 Task: Search one way flight ticket for 4 adults, 2 children, 2 infants in seat and 1 infant on lap in premium economy from Obyan,saipan Island: Saipan International Airport (francisco C. Ada) to Jacksonville: Albert J. Ellis Airport on 5-3-2023. Choice of flights is Frontier. Number of bags: 2 carry on bags. Price is upto 25000. Outbound departure time preference is 4:00.
Action: Mouse moved to (422, 358)
Screenshot: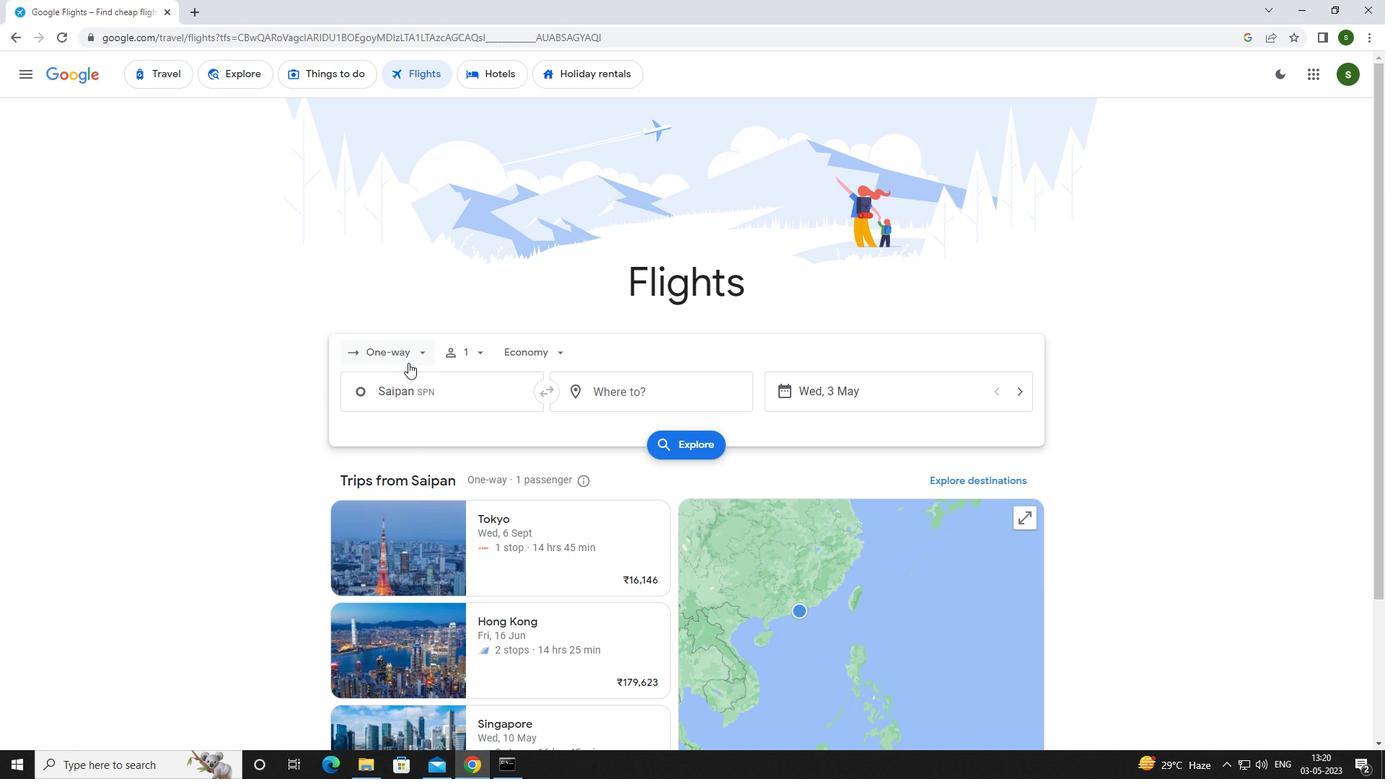 
Action: Mouse pressed left at (422, 358)
Screenshot: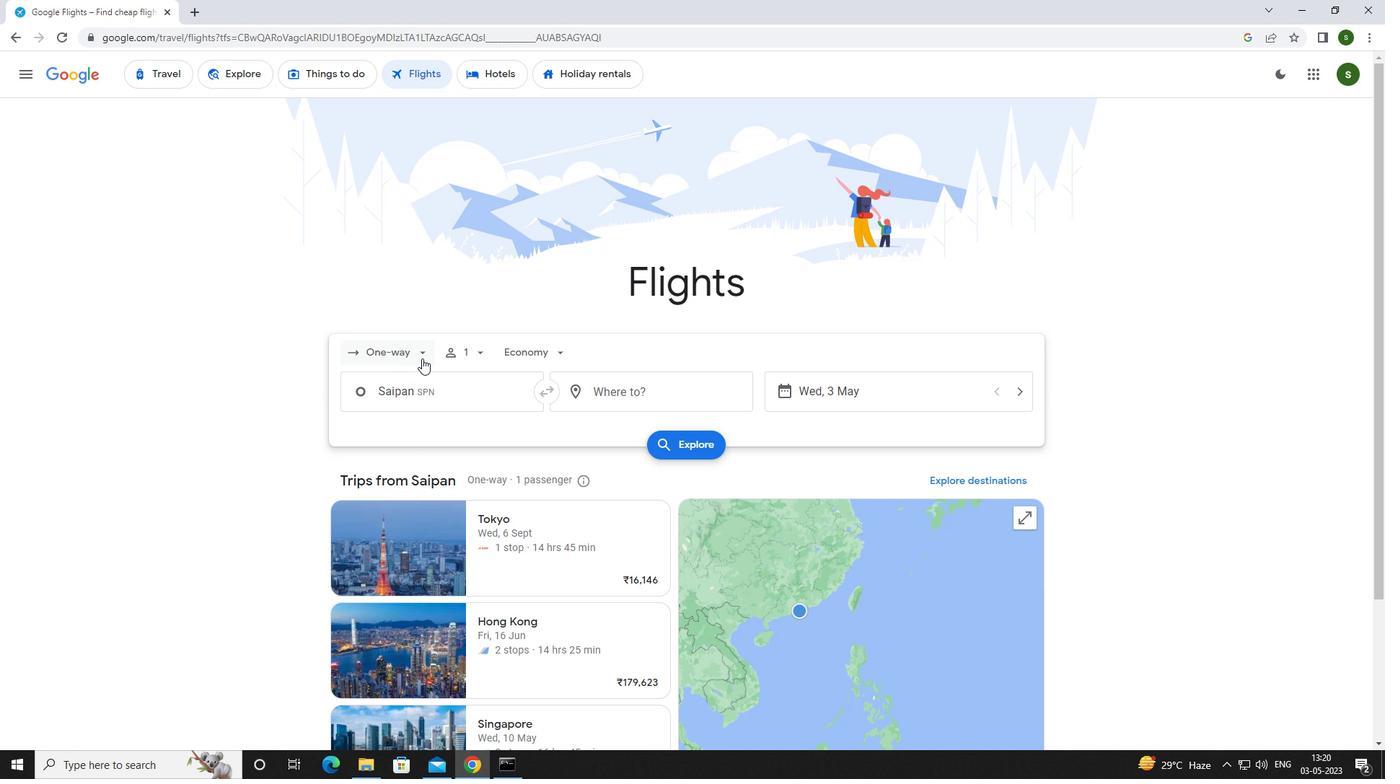 
Action: Mouse moved to (428, 413)
Screenshot: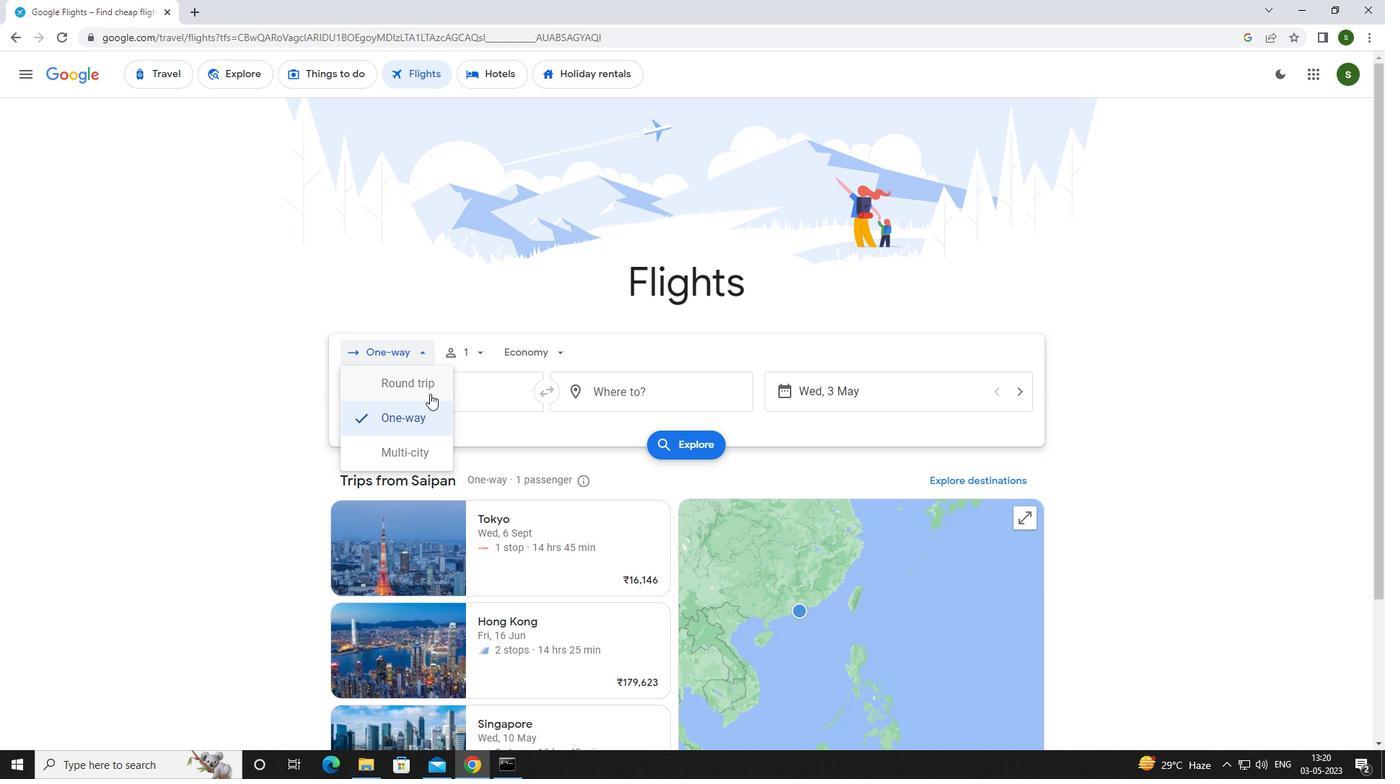 
Action: Mouse pressed left at (428, 413)
Screenshot: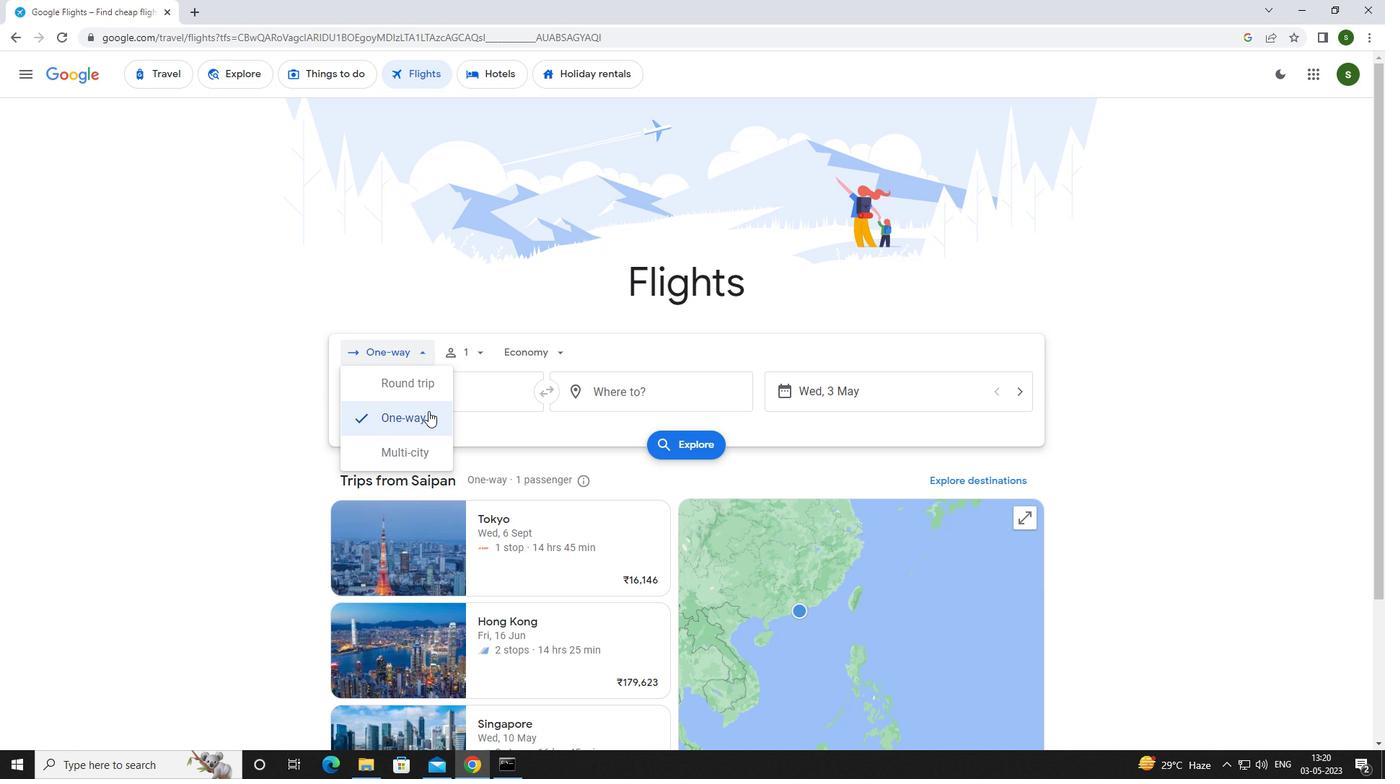 
Action: Mouse moved to (477, 352)
Screenshot: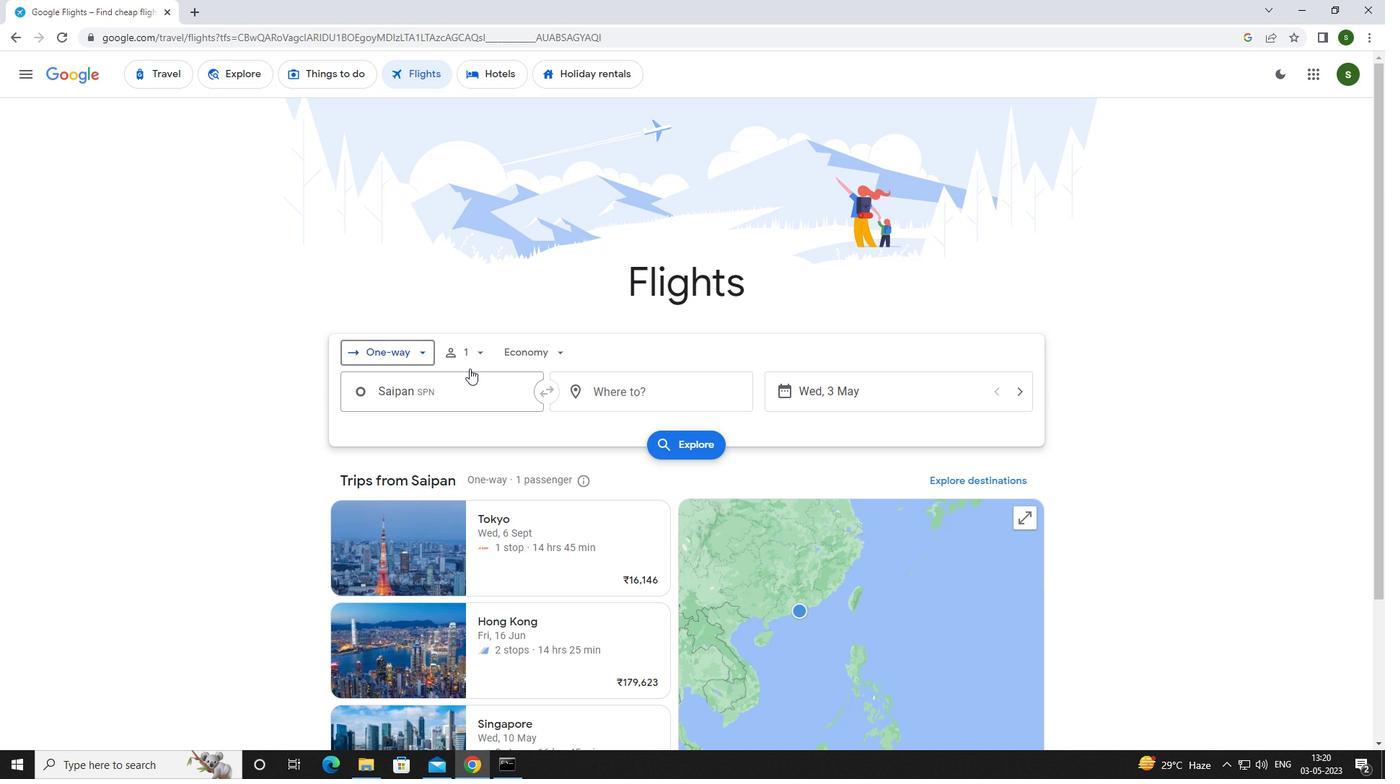 
Action: Mouse pressed left at (477, 352)
Screenshot: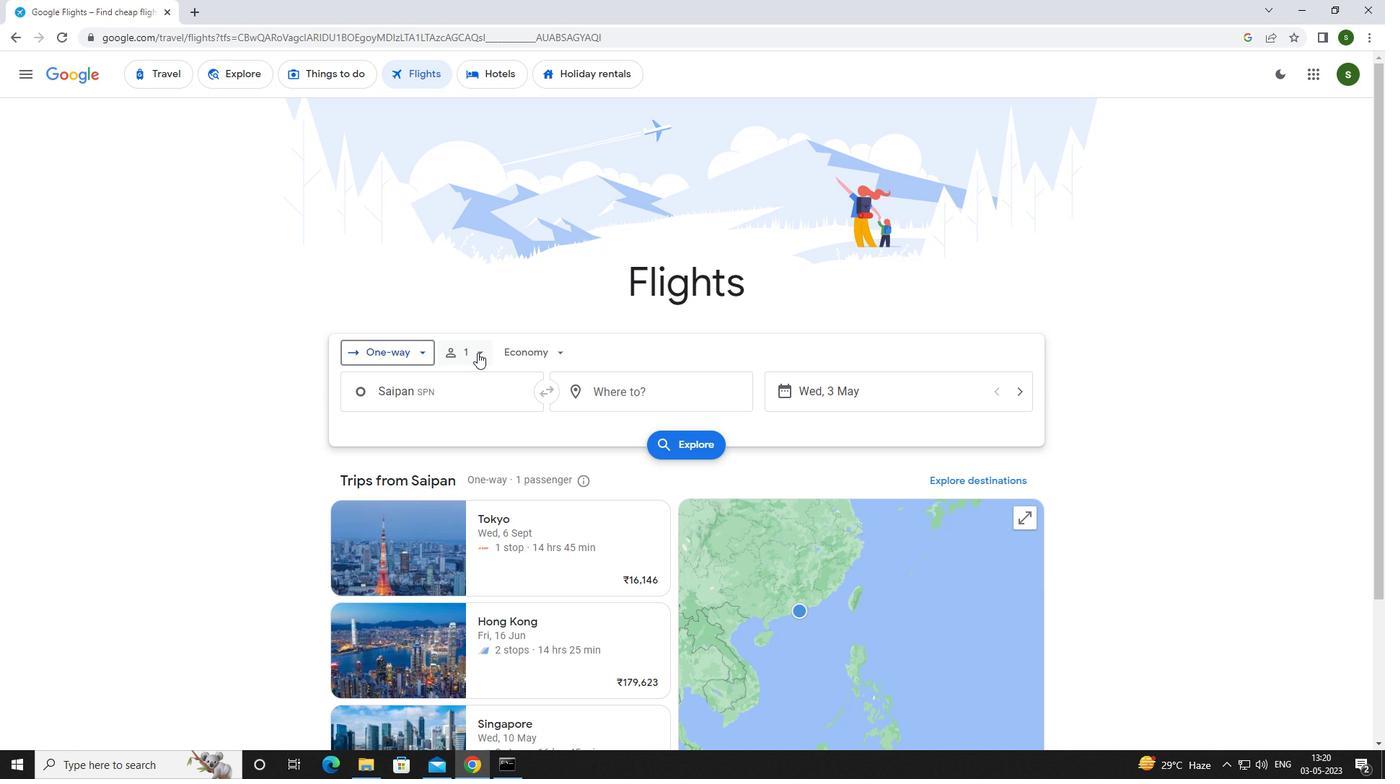 
Action: Mouse moved to (591, 387)
Screenshot: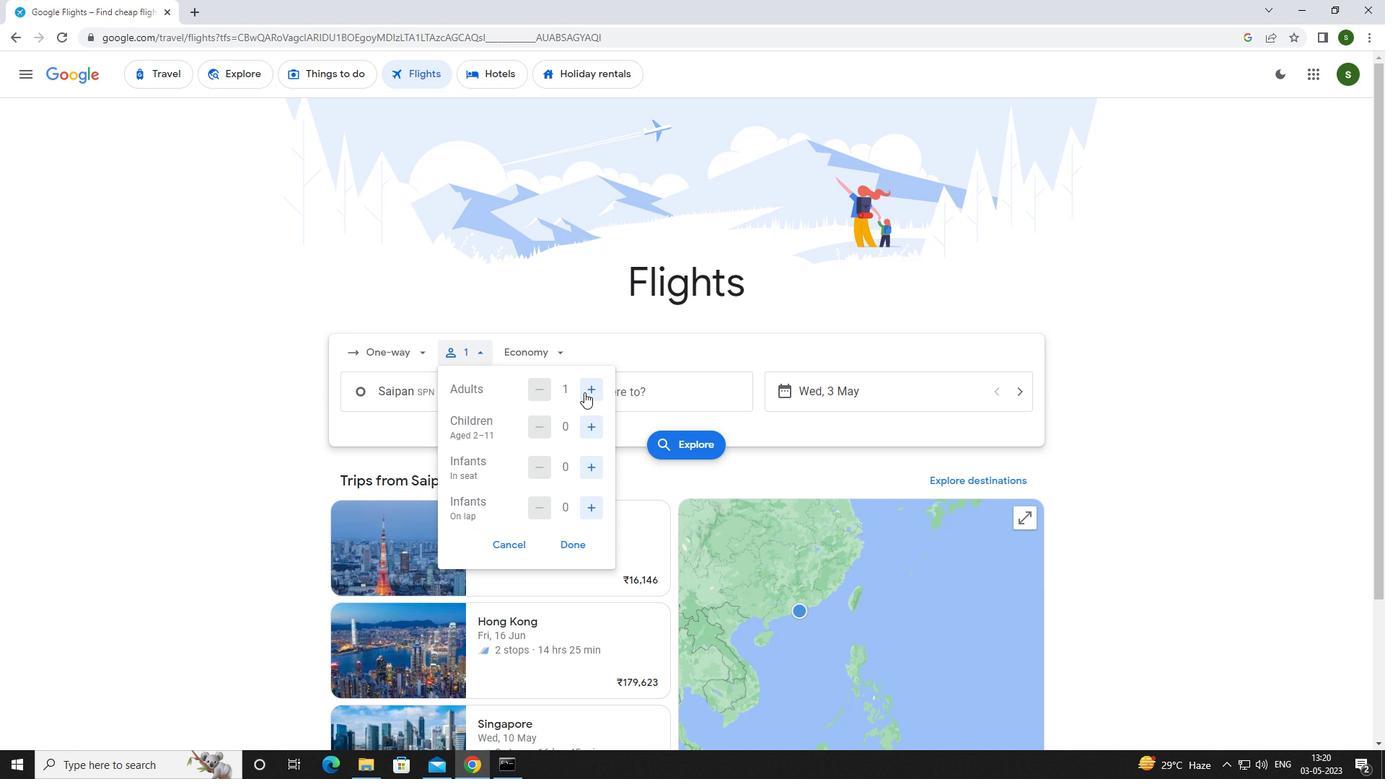 
Action: Mouse pressed left at (591, 387)
Screenshot: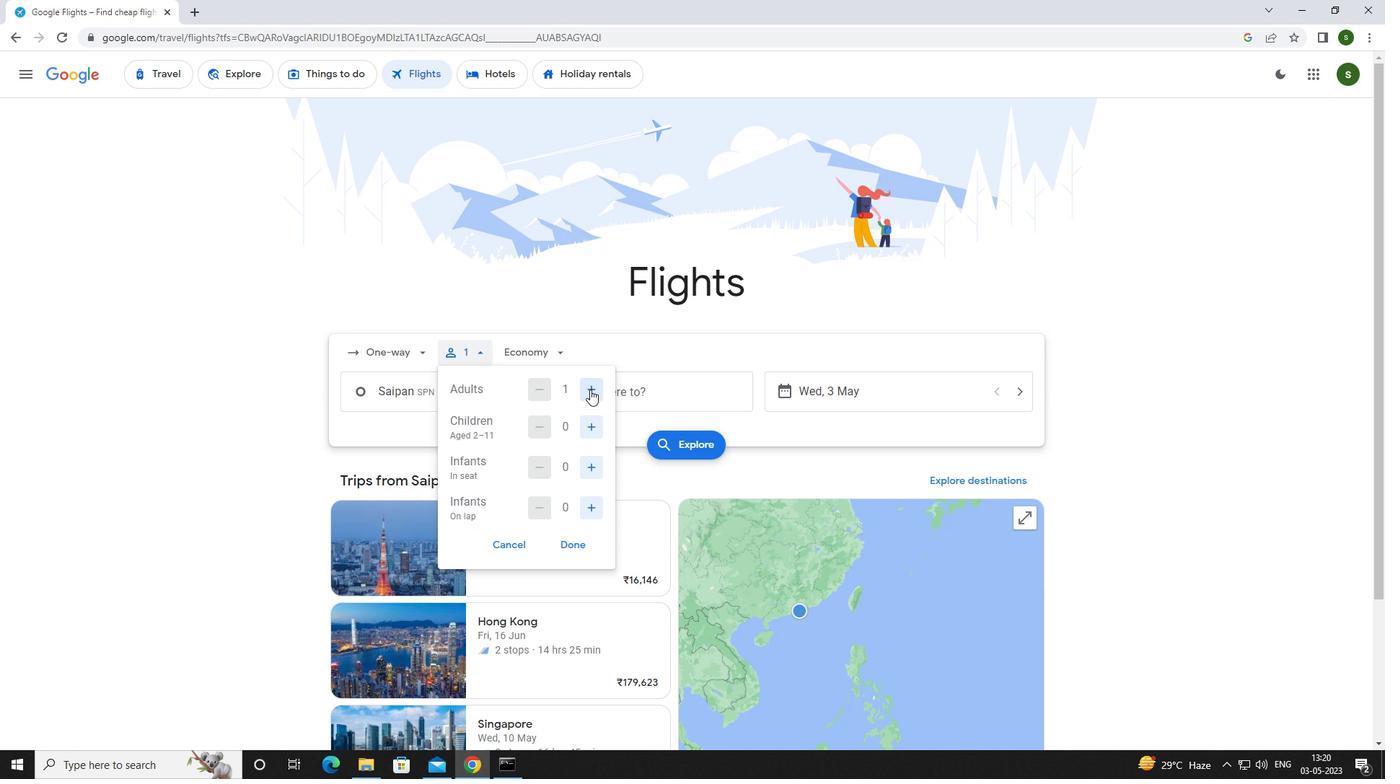 
Action: Mouse pressed left at (591, 387)
Screenshot: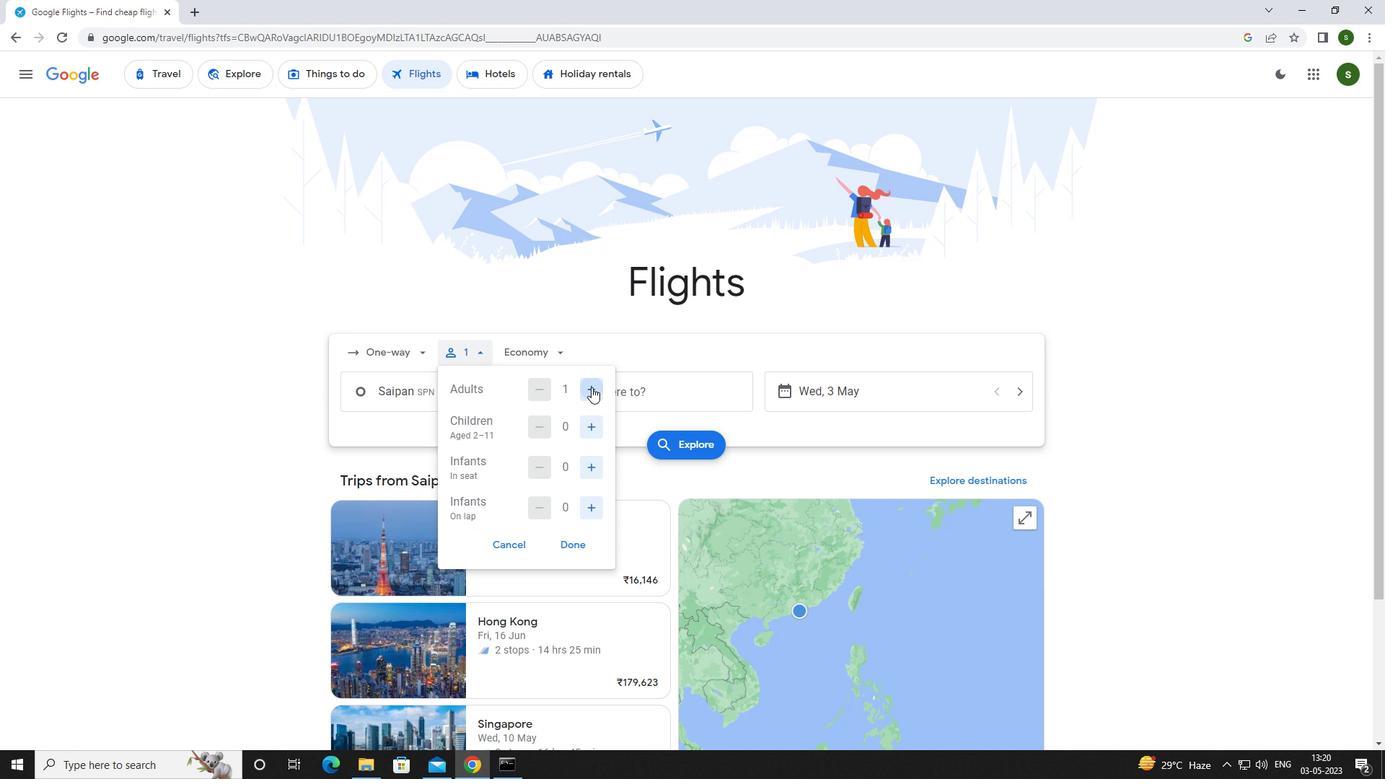 
Action: Mouse pressed left at (591, 387)
Screenshot: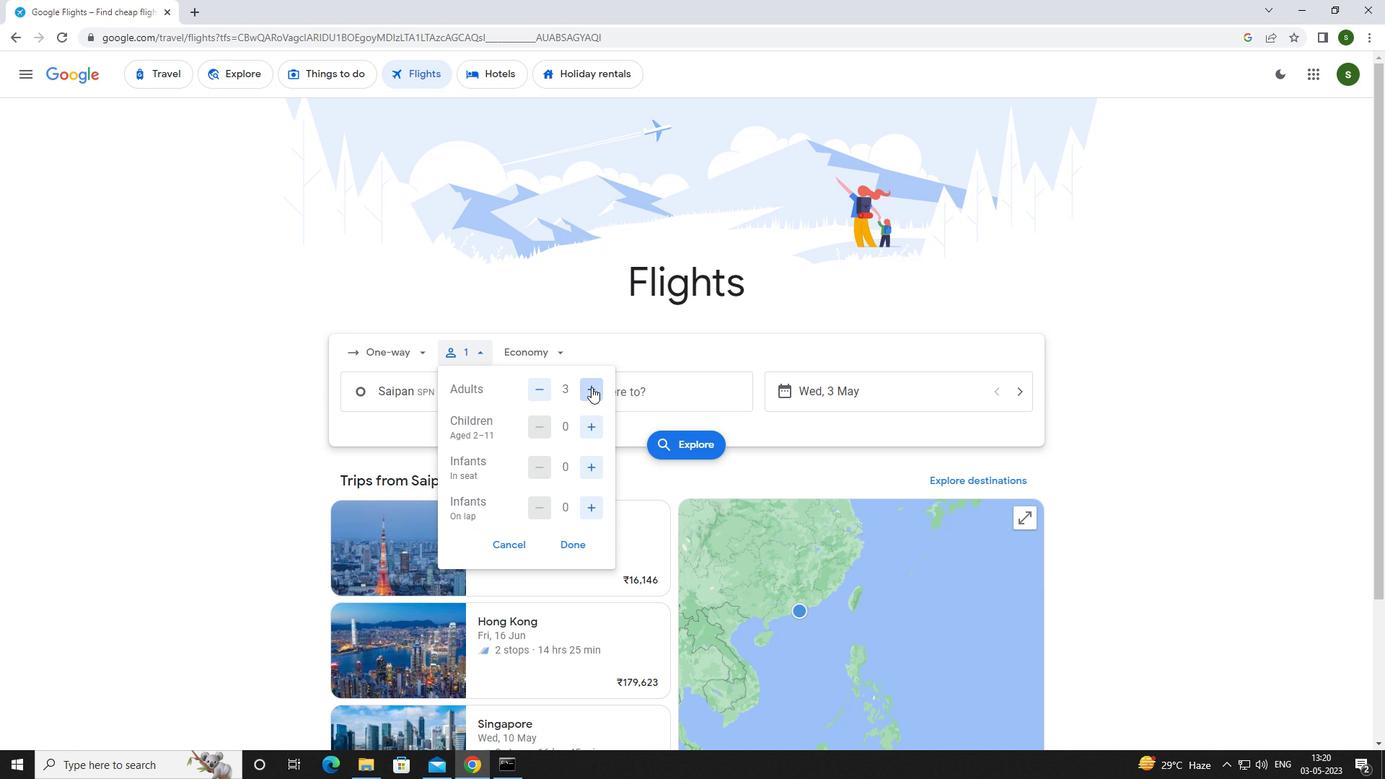 
Action: Mouse moved to (591, 429)
Screenshot: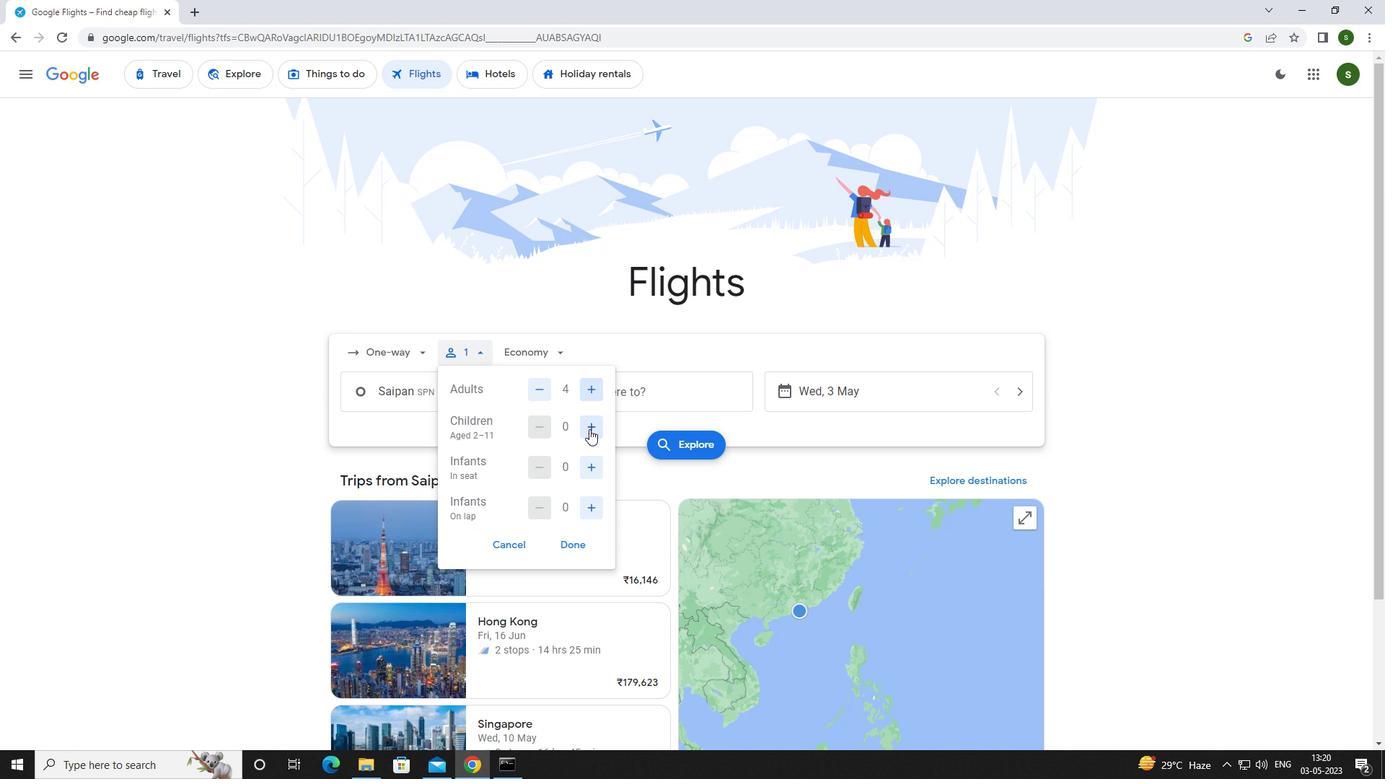 
Action: Mouse pressed left at (591, 429)
Screenshot: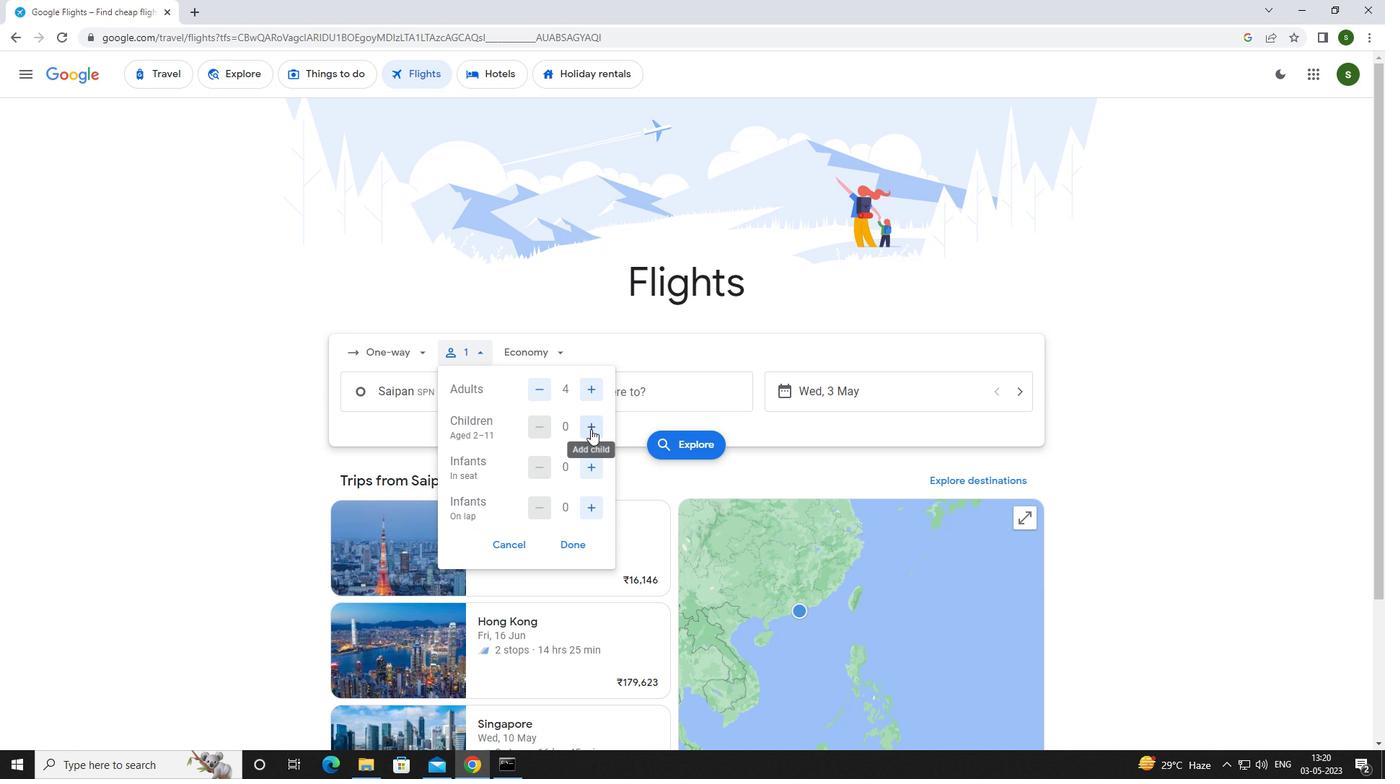 
Action: Mouse pressed left at (591, 429)
Screenshot: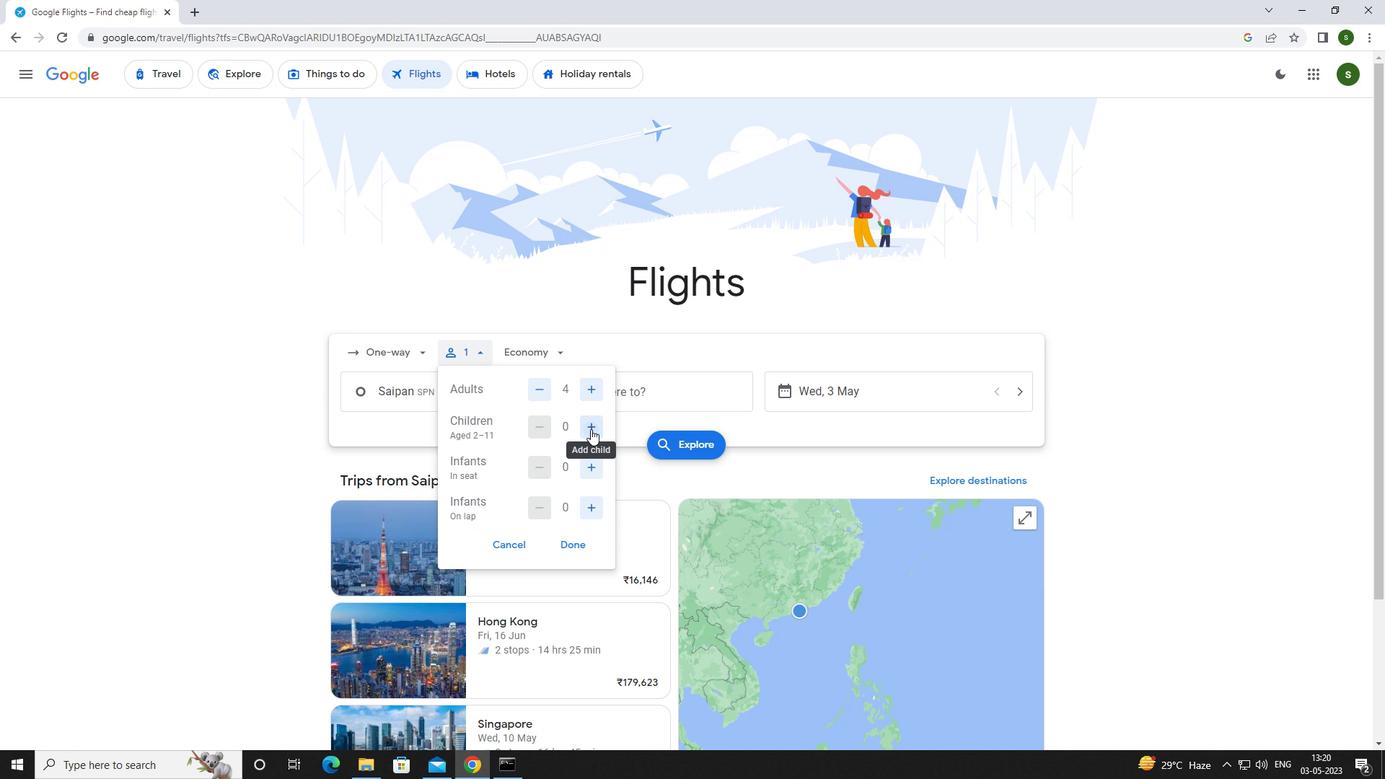
Action: Mouse moved to (593, 470)
Screenshot: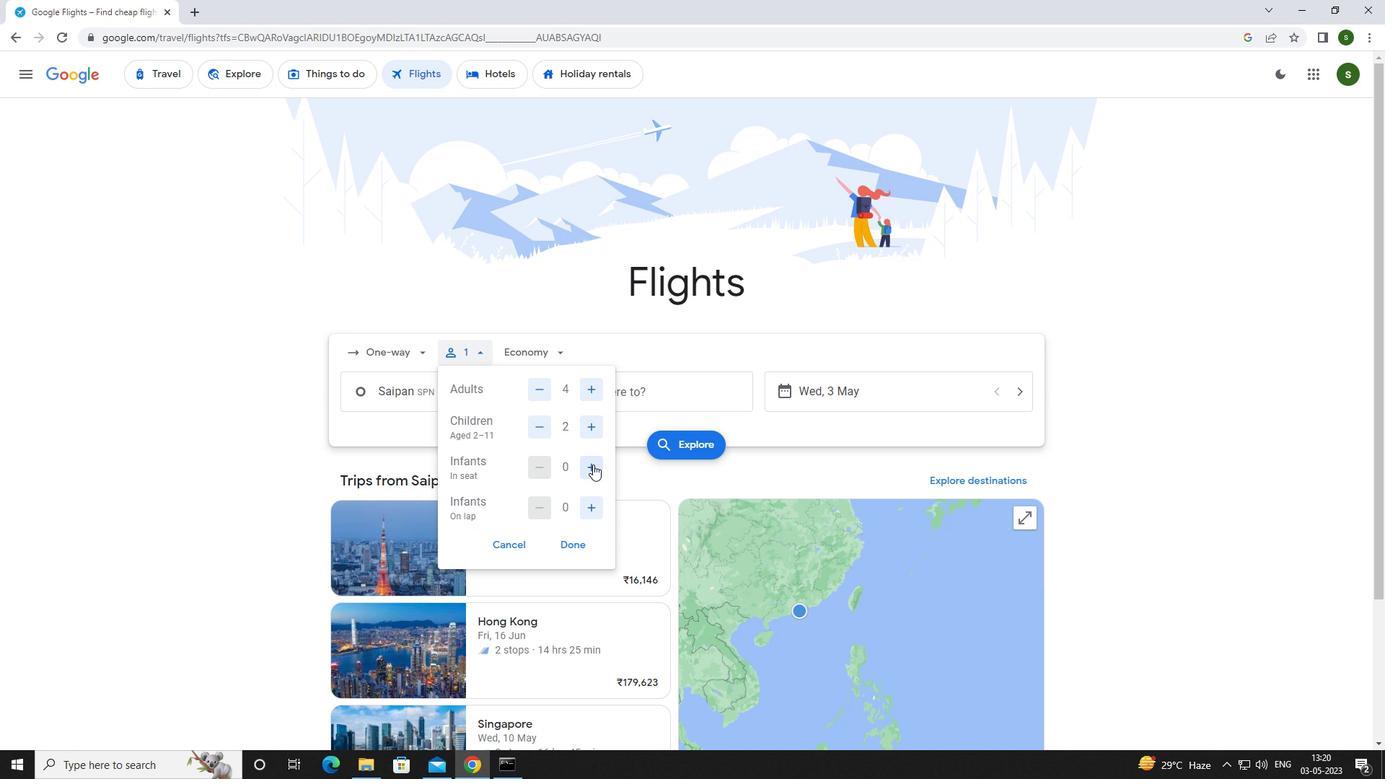 
Action: Mouse pressed left at (593, 470)
Screenshot: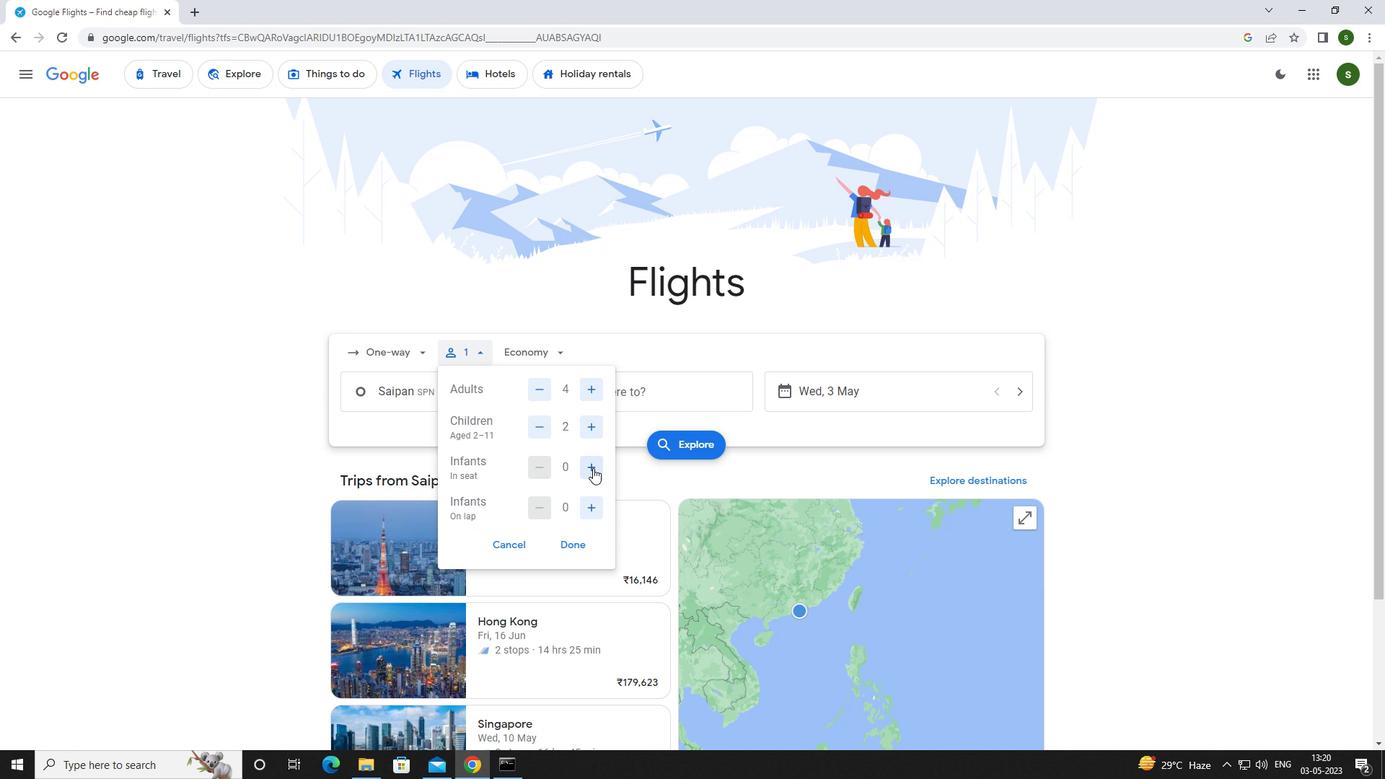 
Action: Mouse pressed left at (593, 470)
Screenshot: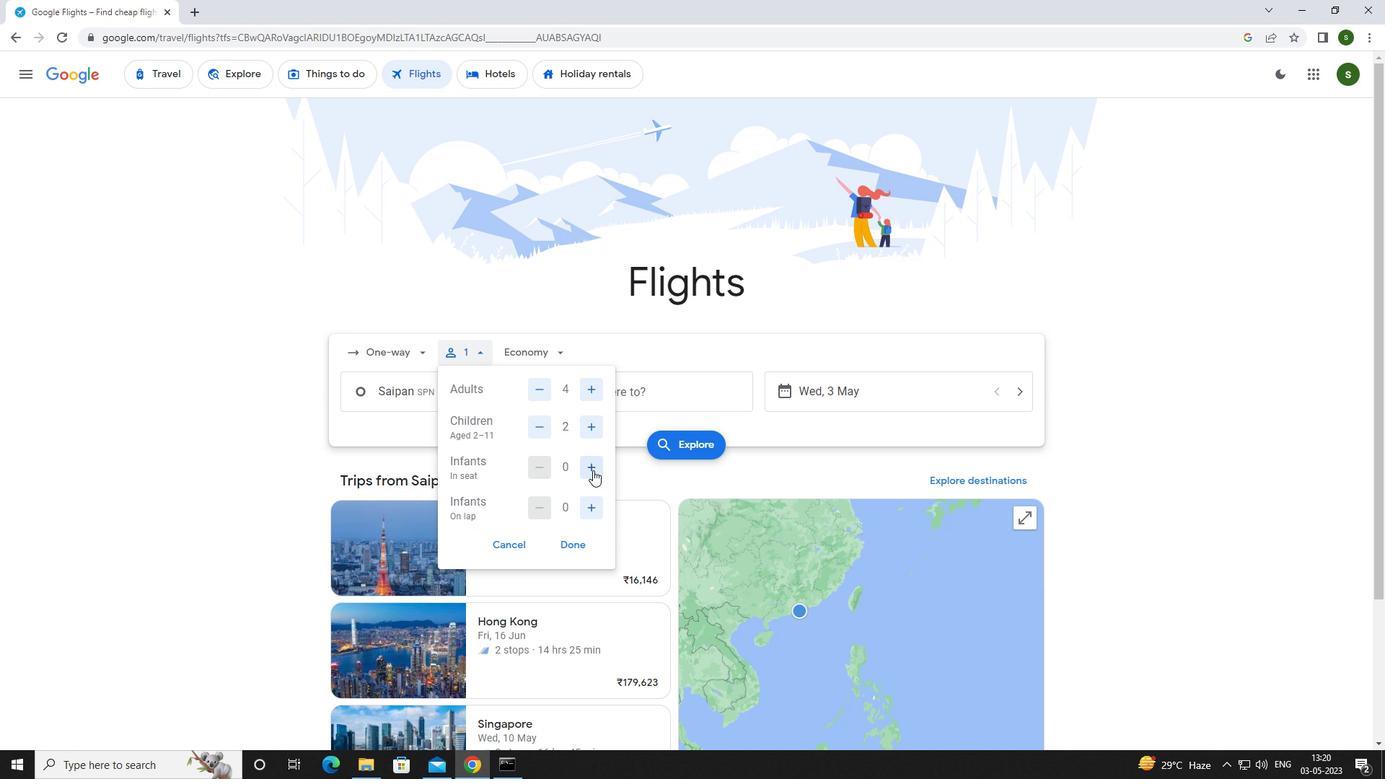 
Action: Mouse moved to (593, 513)
Screenshot: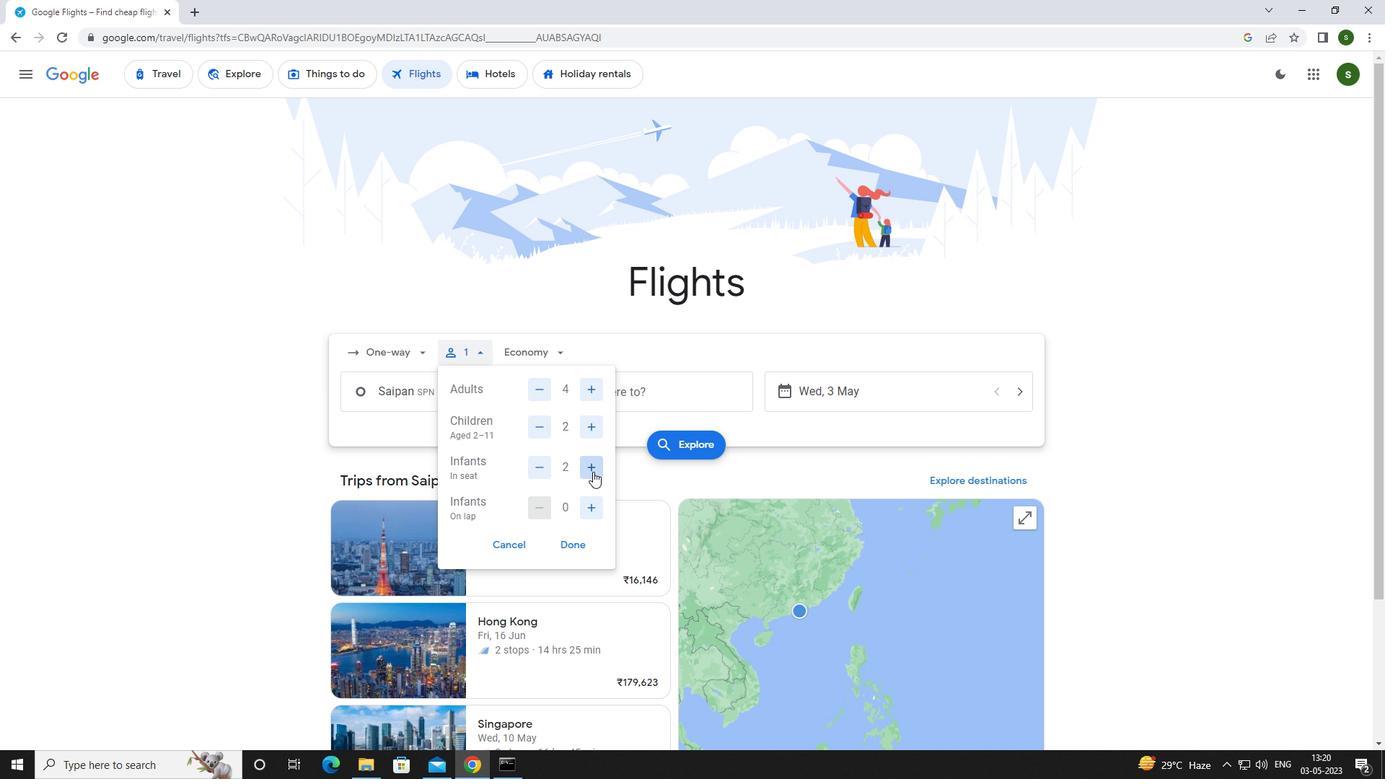 
Action: Mouse pressed left at (593, 513)
Screenshot: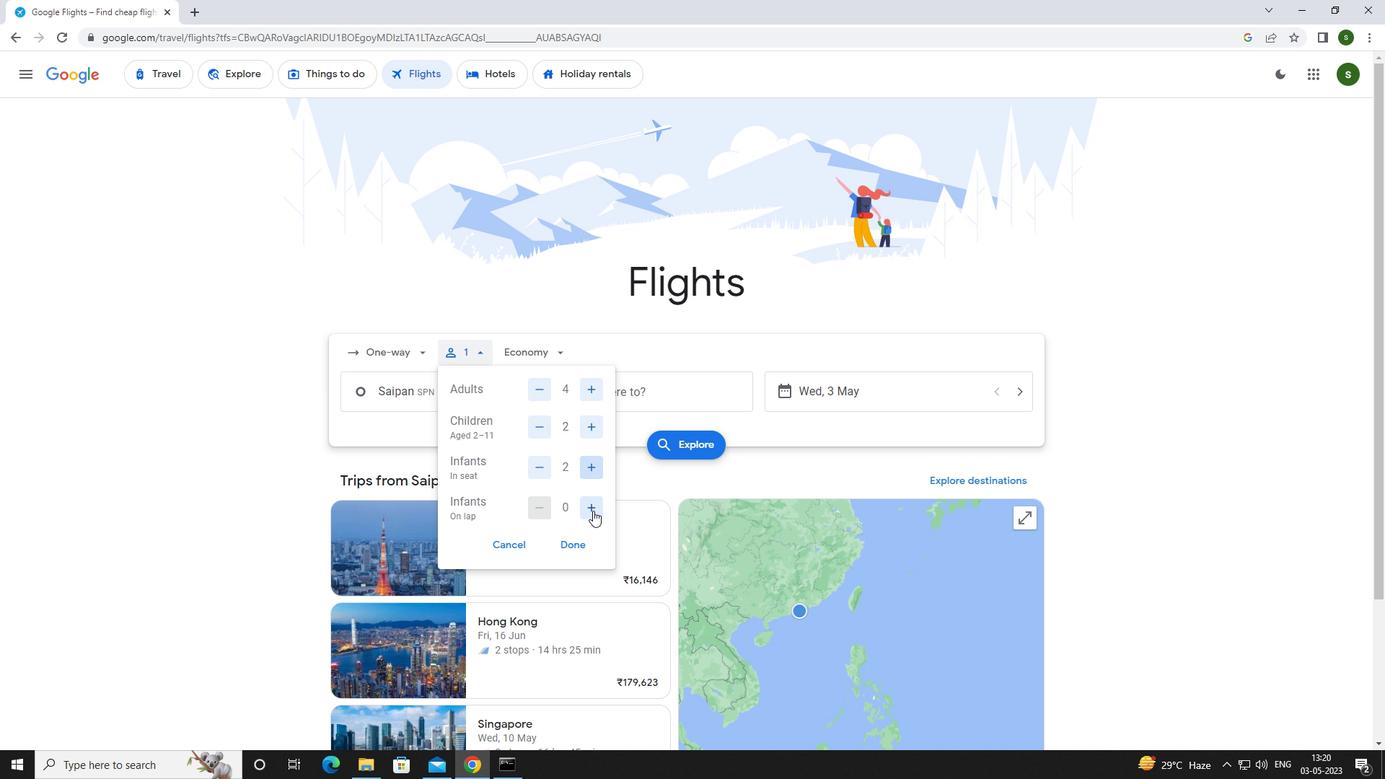 
Action: Mouse moved to (533, 351)
Screenshot: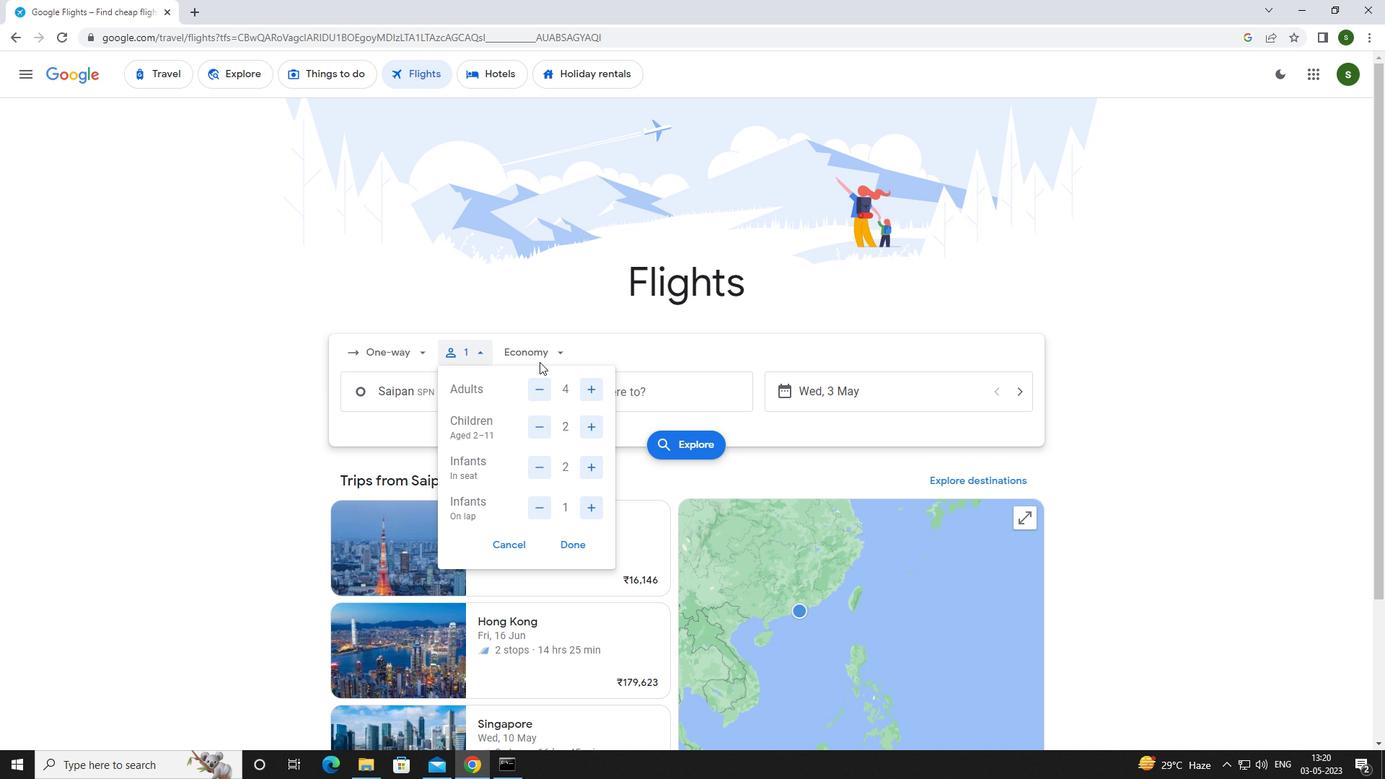 
Action: Mouse pressed left at (533, 351)
Screenshot: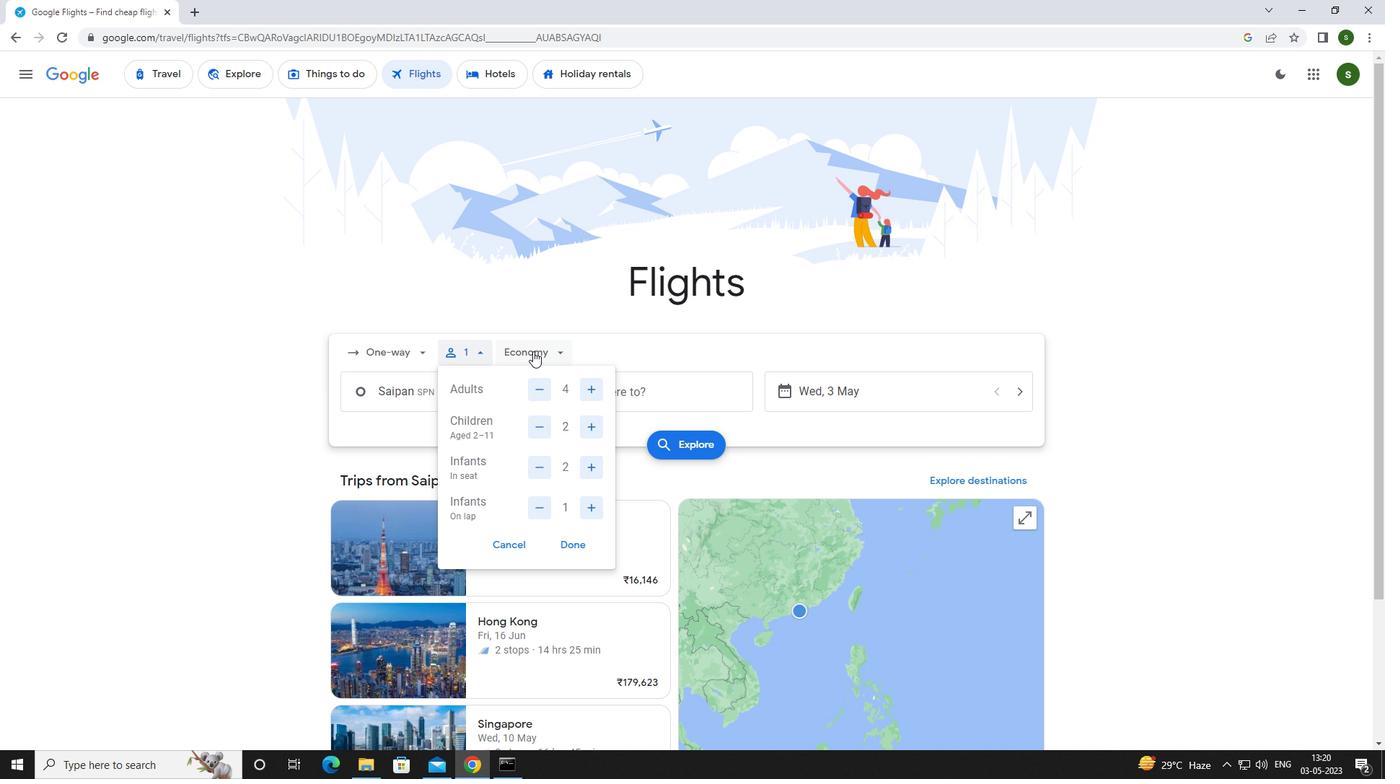 
Action: Mouse moved to (540, 420)
Screenshot: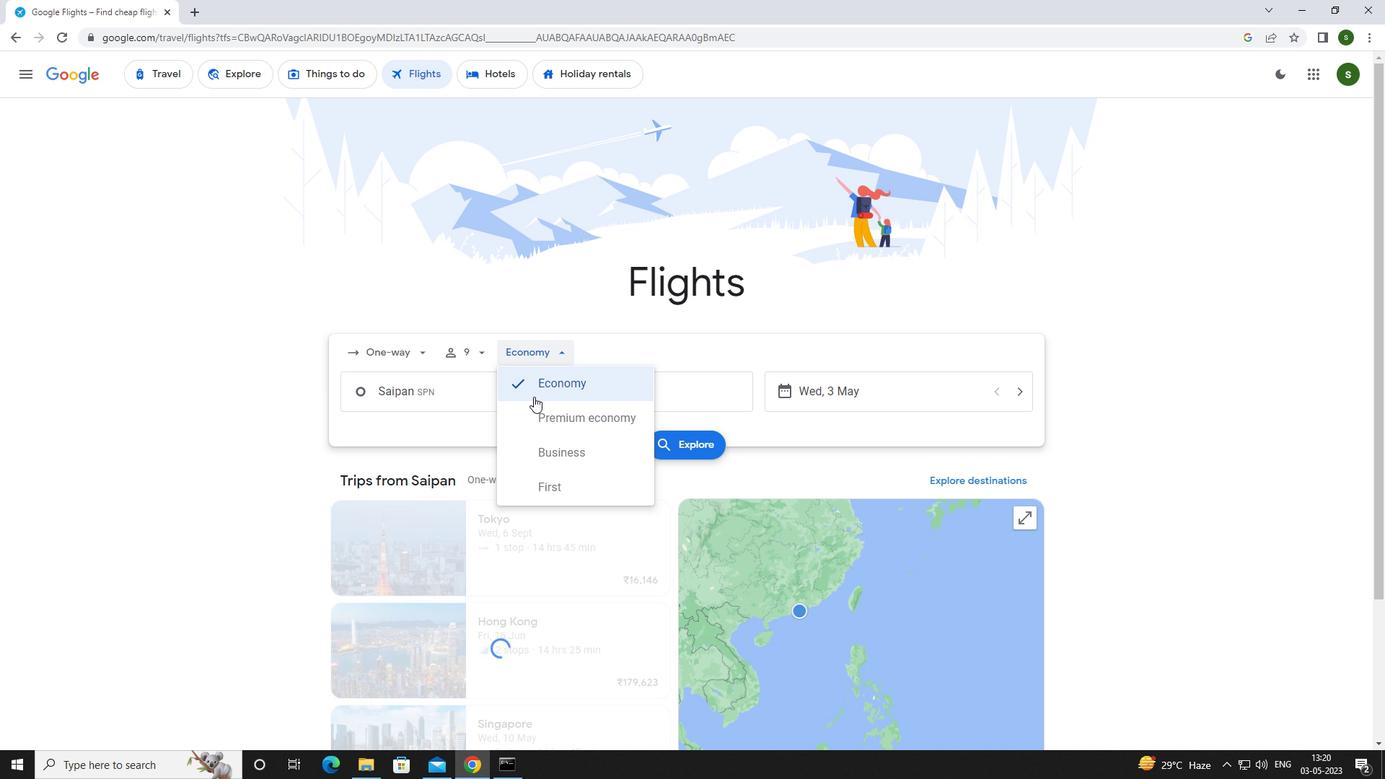 
Action: Mouse pressed left at (540, 420)
Screenshot: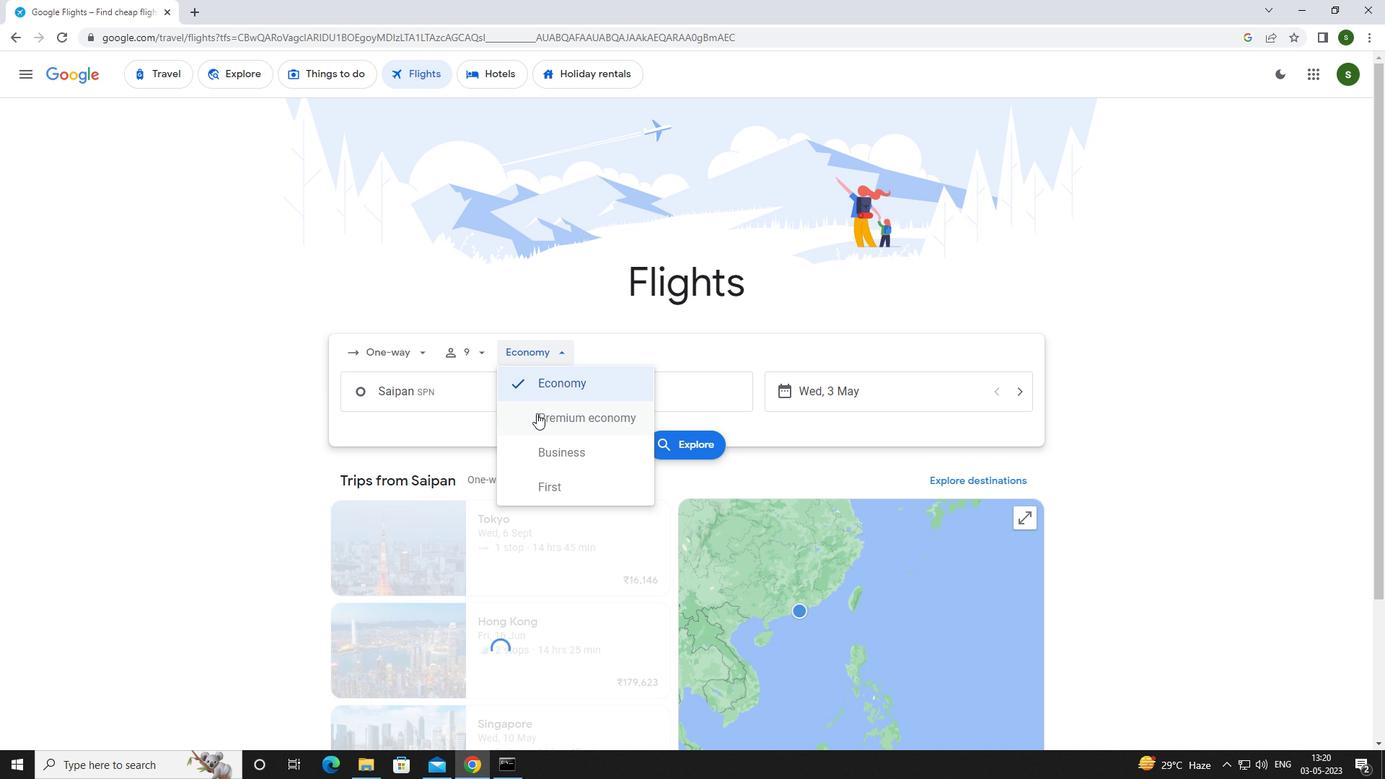 
Action: Mouse moved to (486, 393)
Screenshot: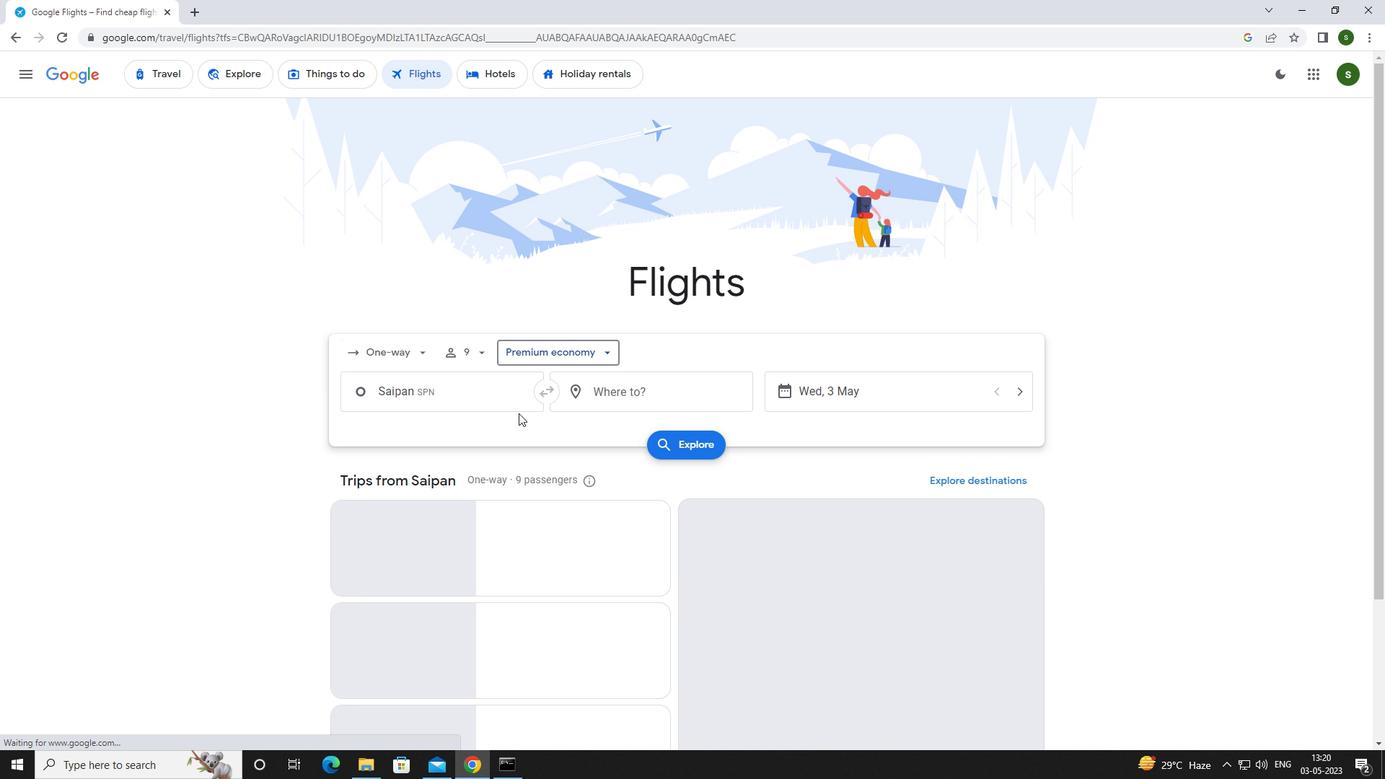 
Action: Mouse pressed left at (486, 393)
Screenshot: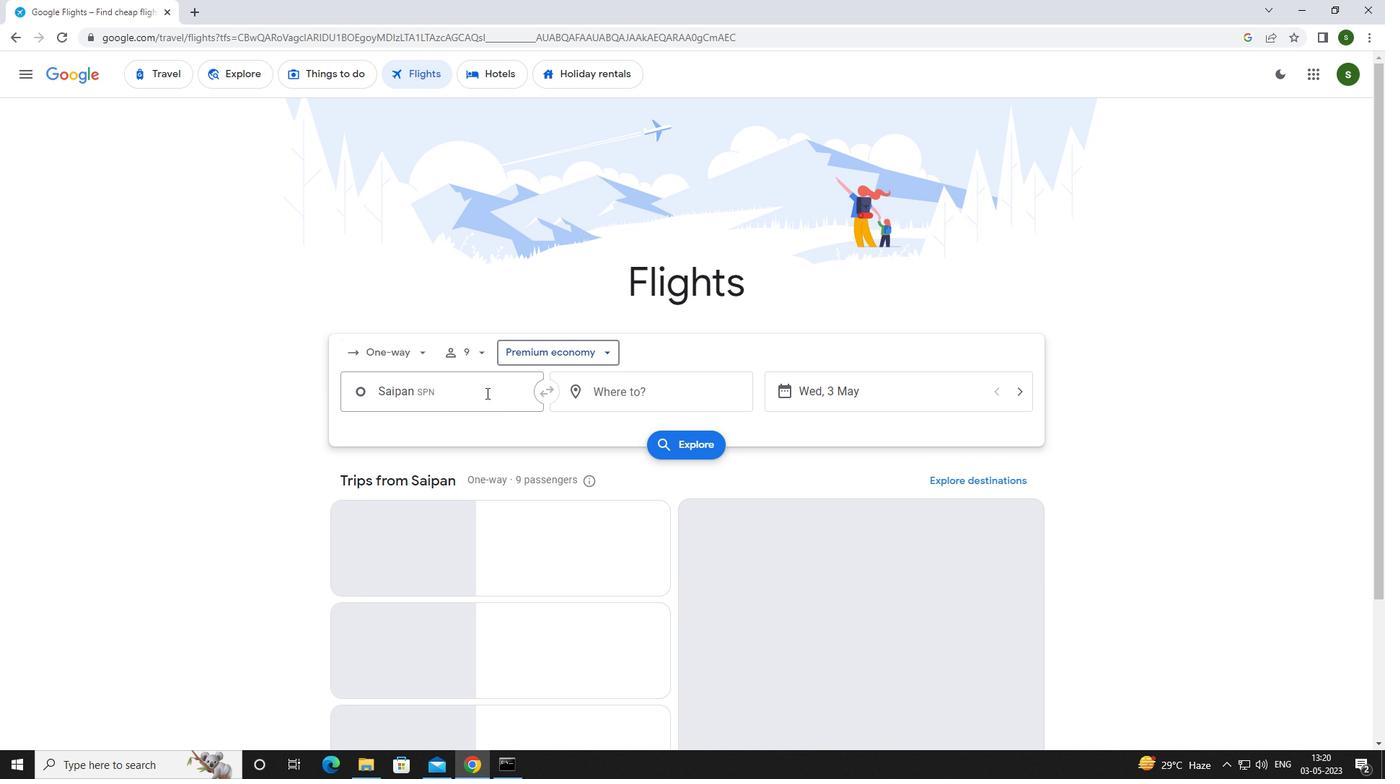
Action: Key pressed <Key.caps_lock>o<Key.caps_lock>byan
Screenshot: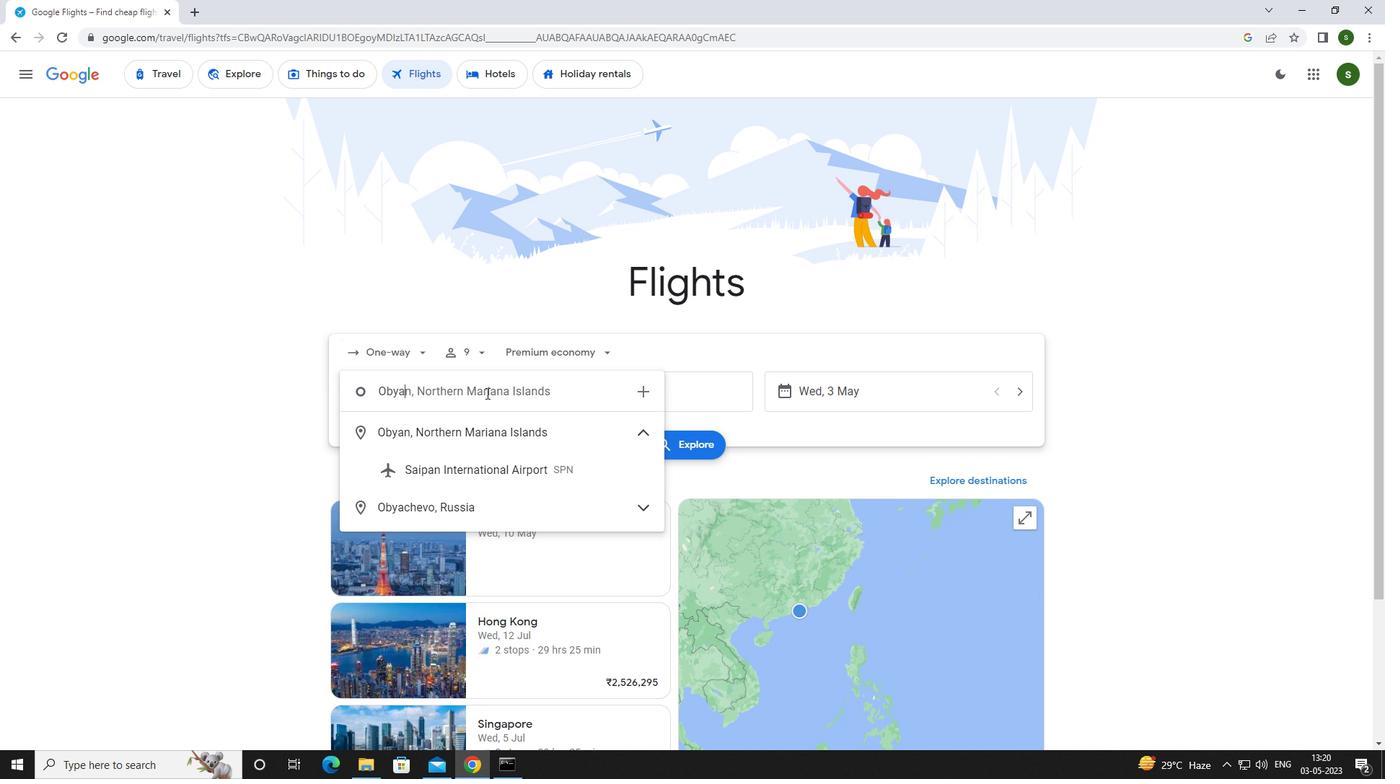 
Action: Mouse moved to (486, 478)
Screenshot: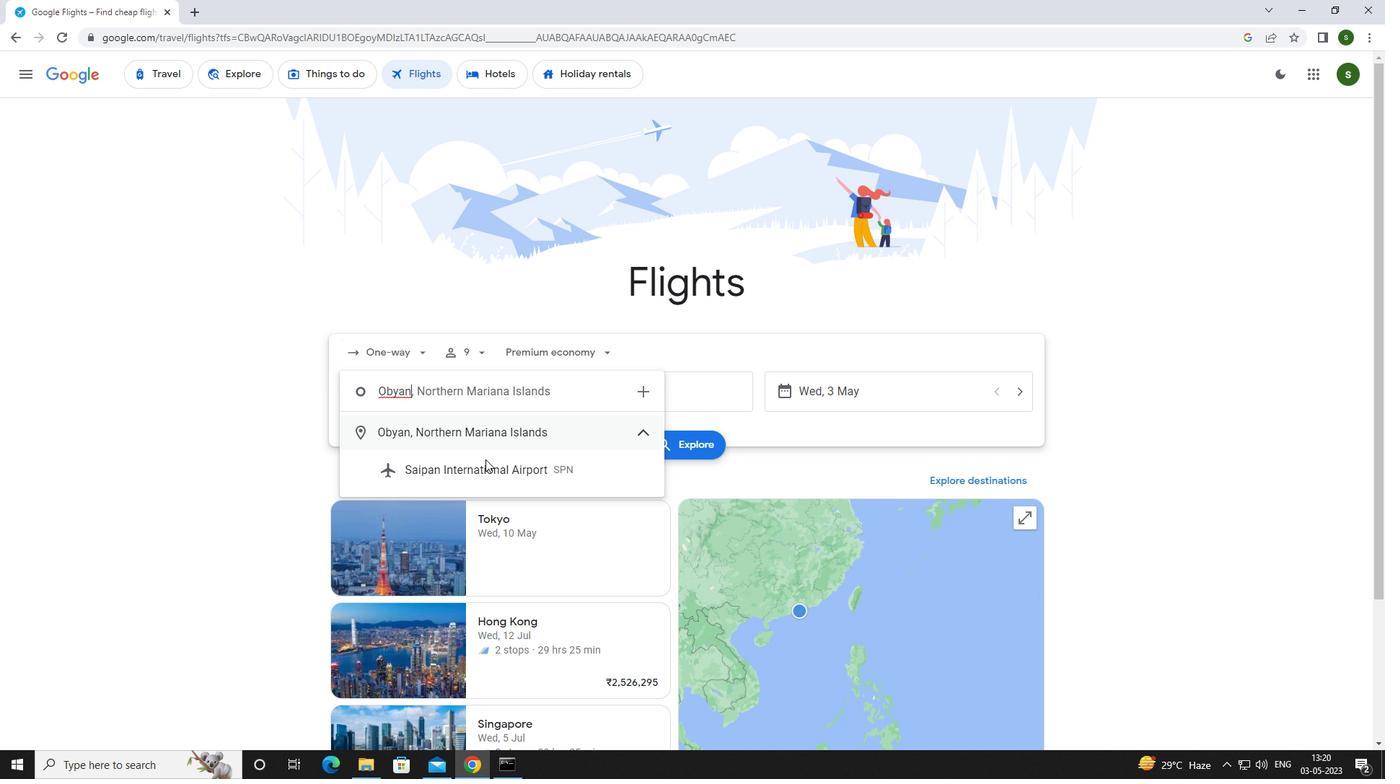 
Action: Mouse pressed left at (486, 478)
Screenshot: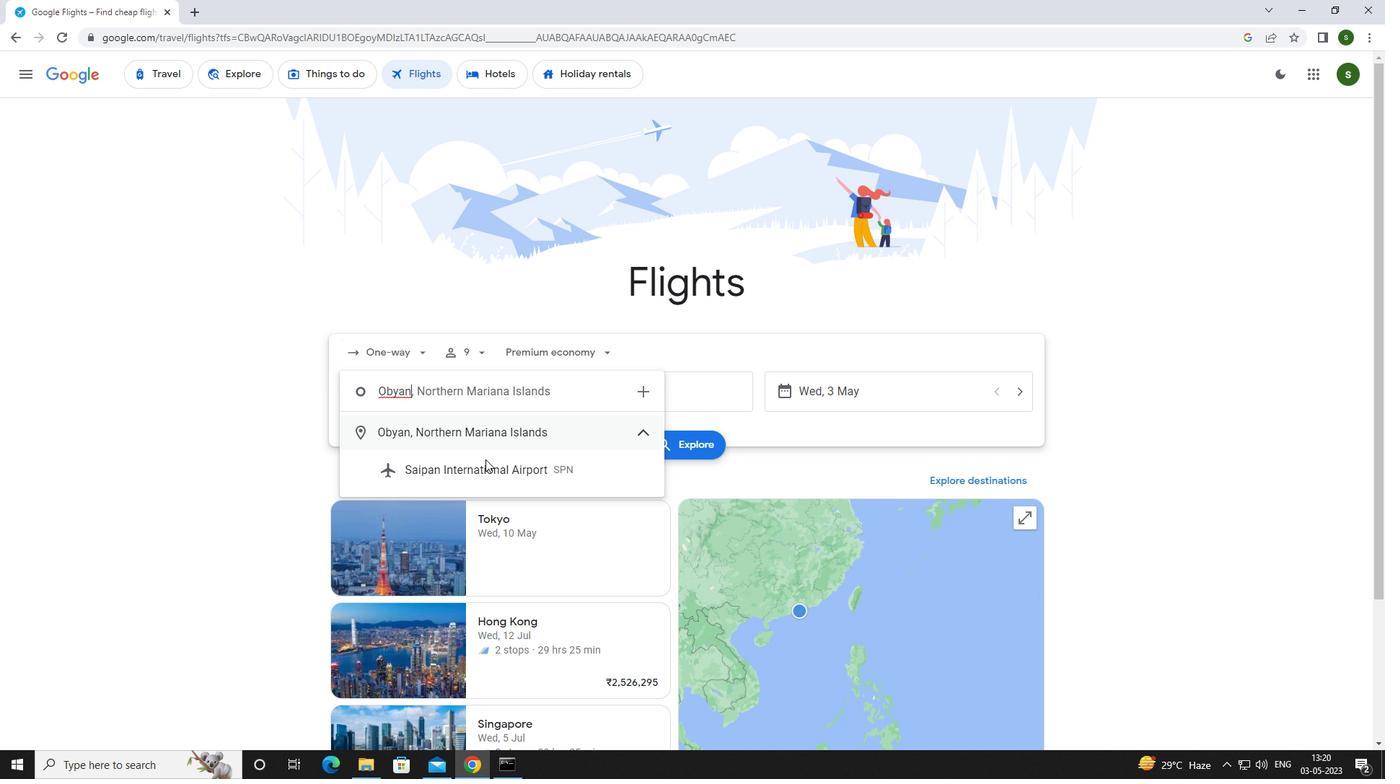 
Action: Mouse moved to (632, 393)
Screenshot: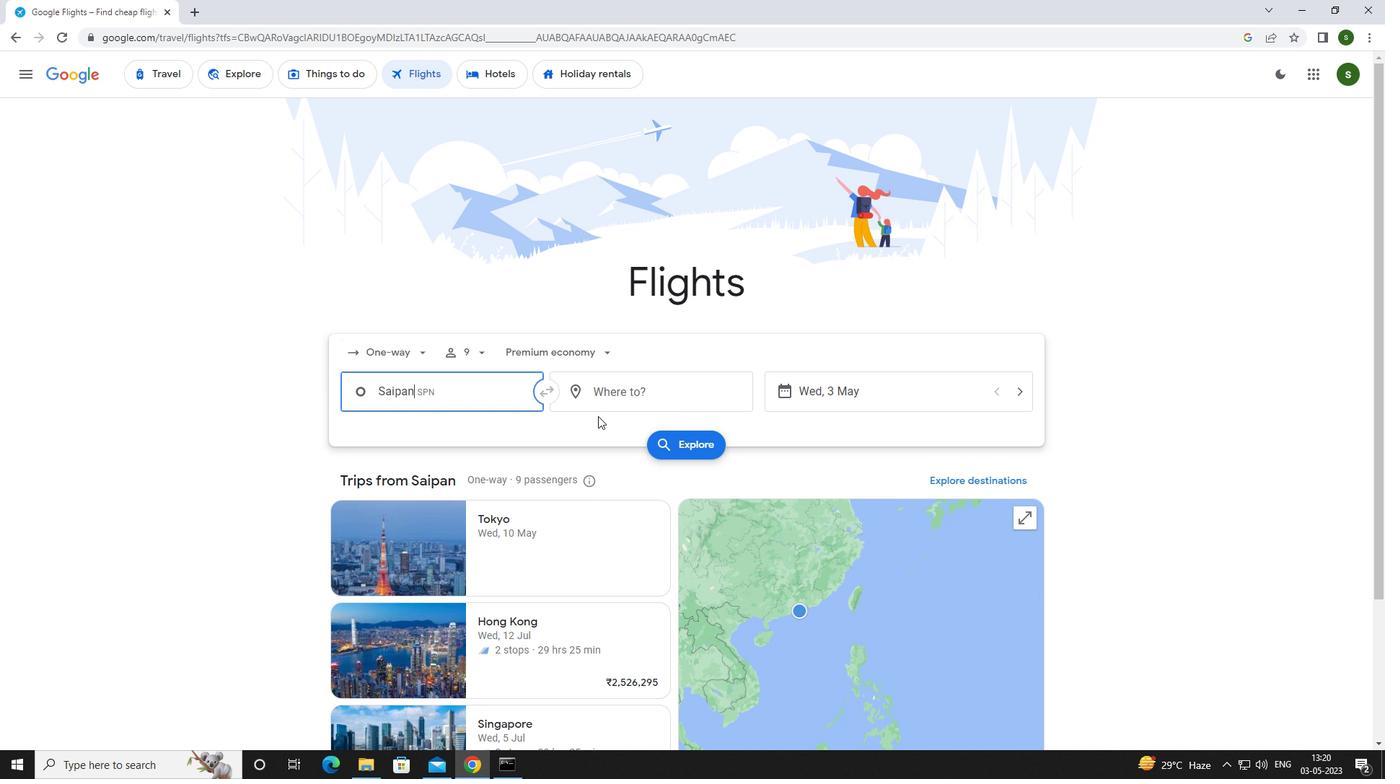 
Action: Mouse pressed left at (632, 393)
Screenshot: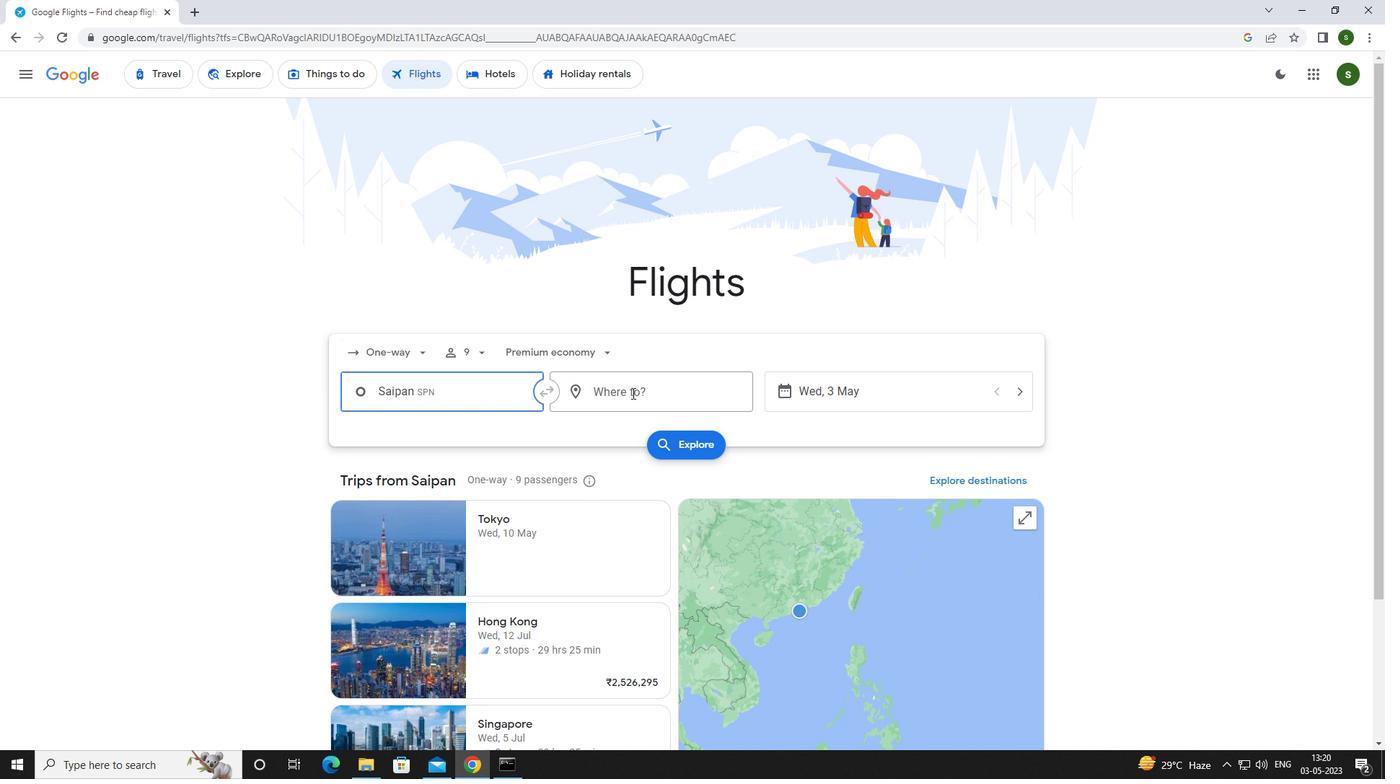 
Action: Mouse moved to (634, 393)
Screenshot: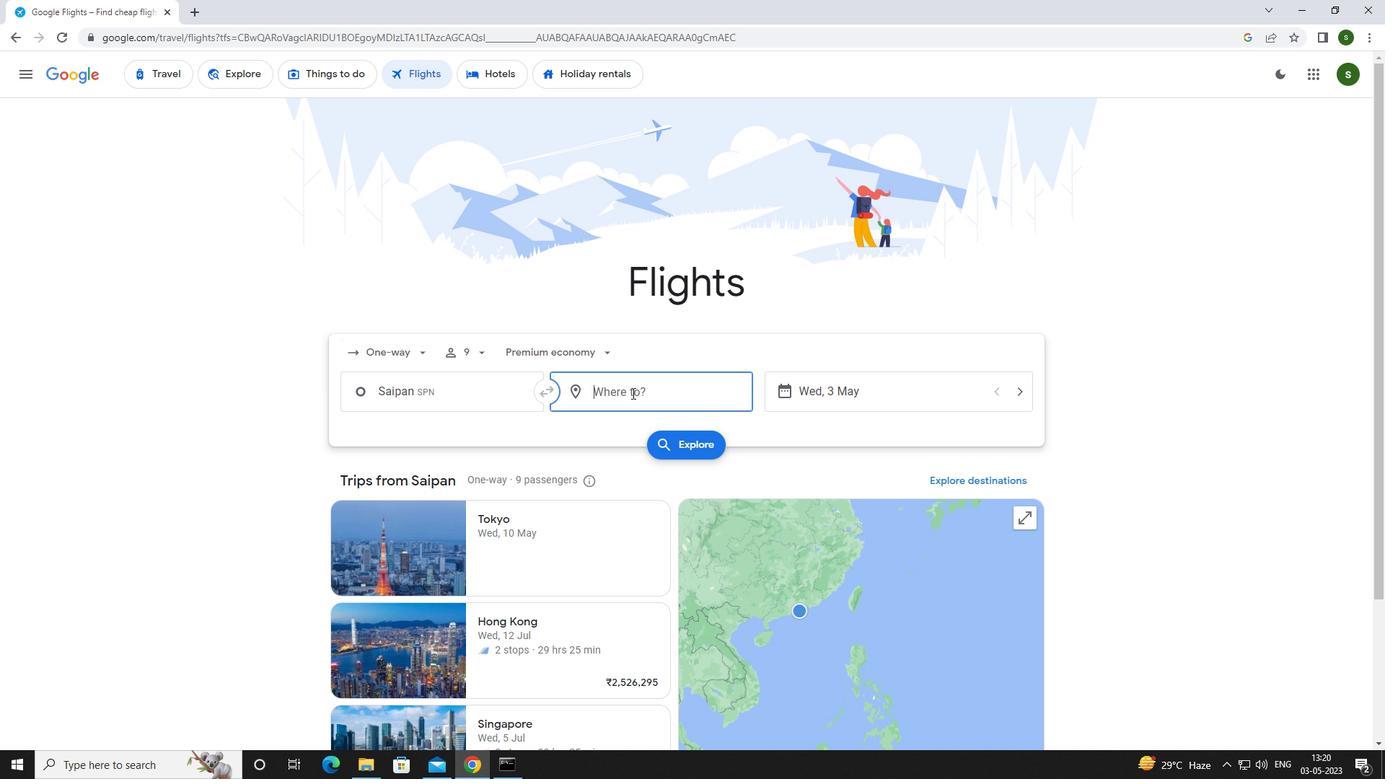
Action: Key pressed <Key.caps_lock>a<Key.caps_lock>lbert<Key.space>
Screenshot: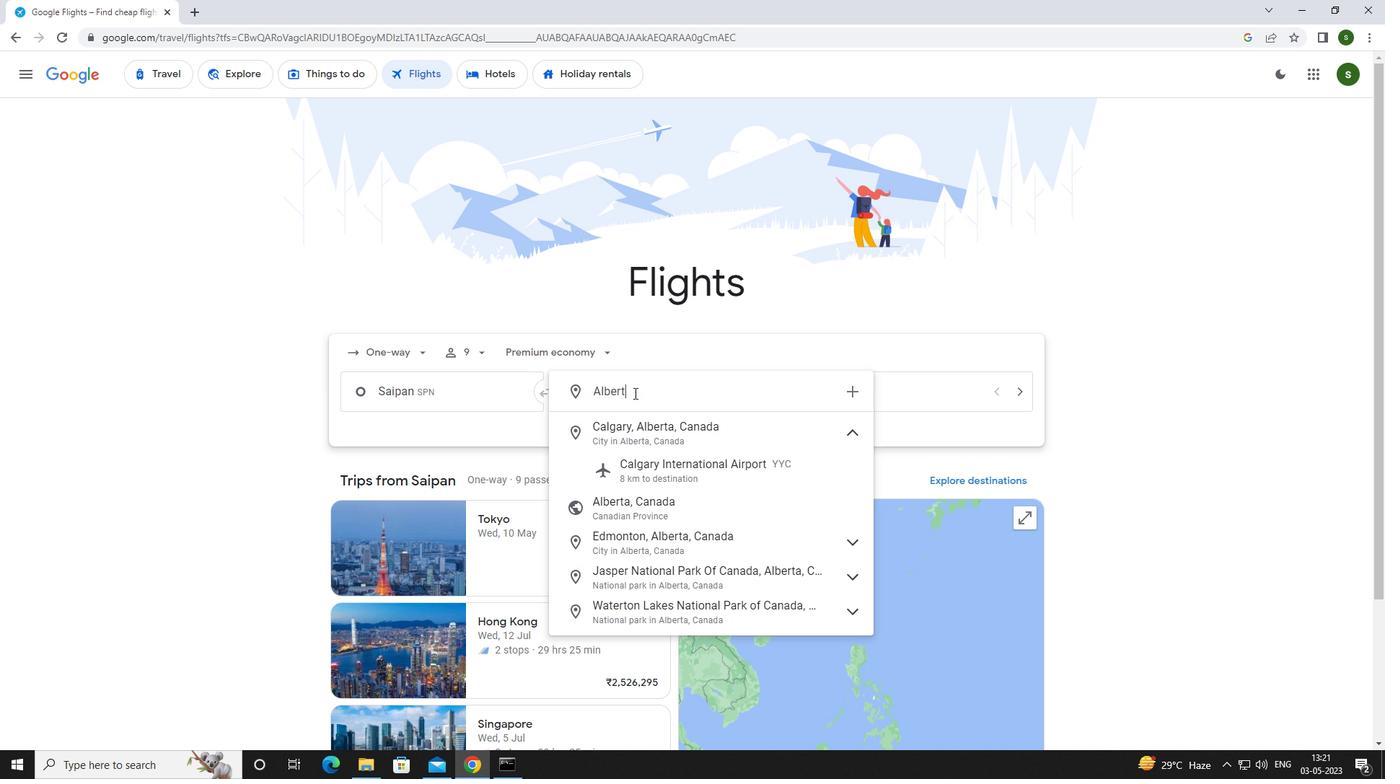 
Action: Mouse moved to (650, 429)
Screenshot: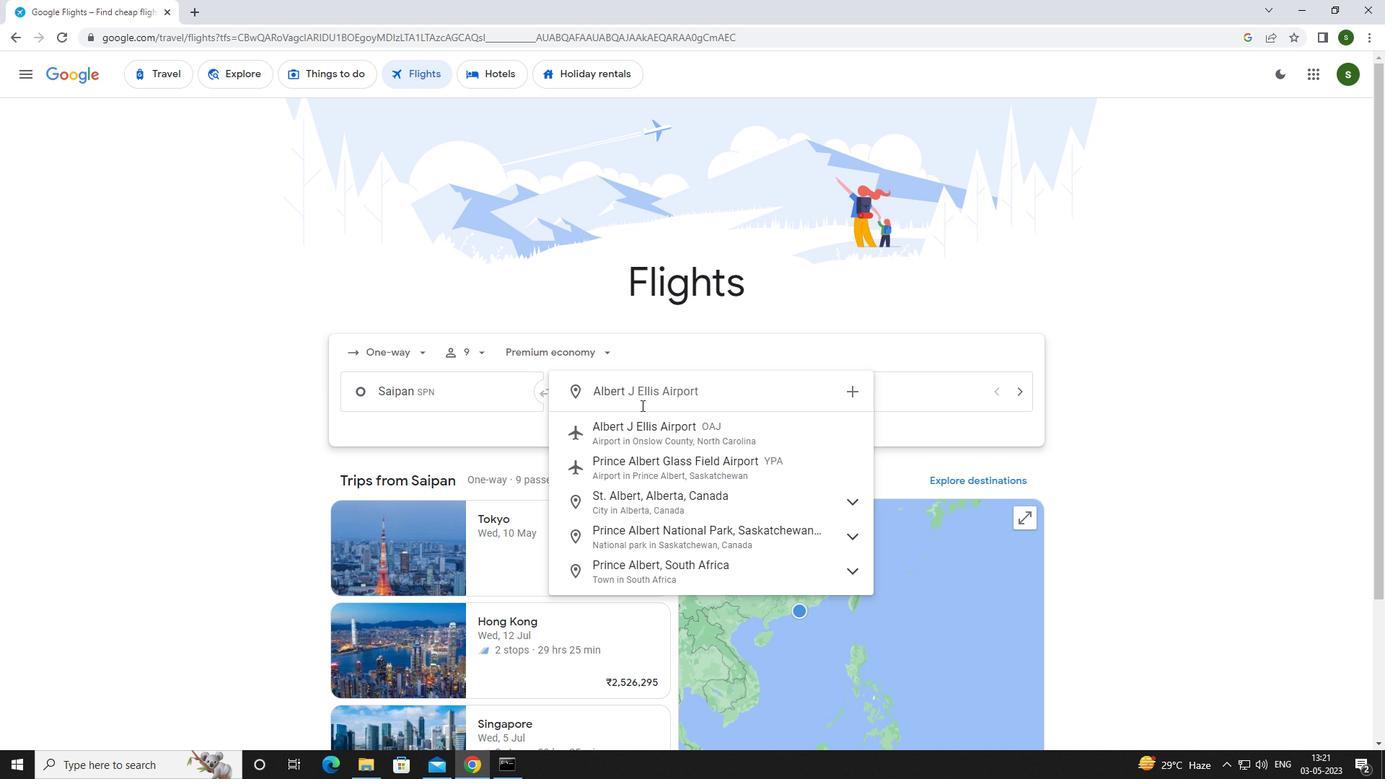 
Action: Mouse pressed left at (650, 429)
Screenshot: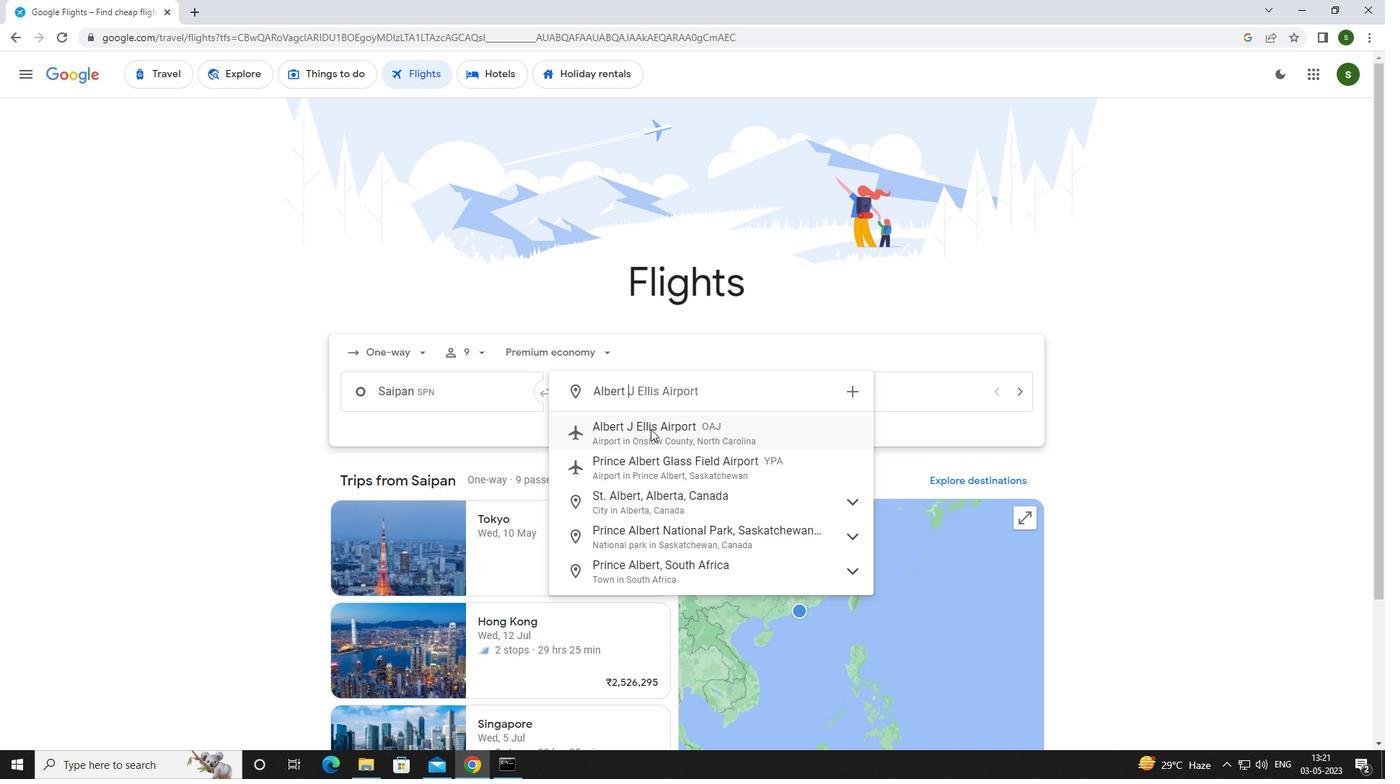 
Action: Mouse moved to (852, 386)
Screenshot: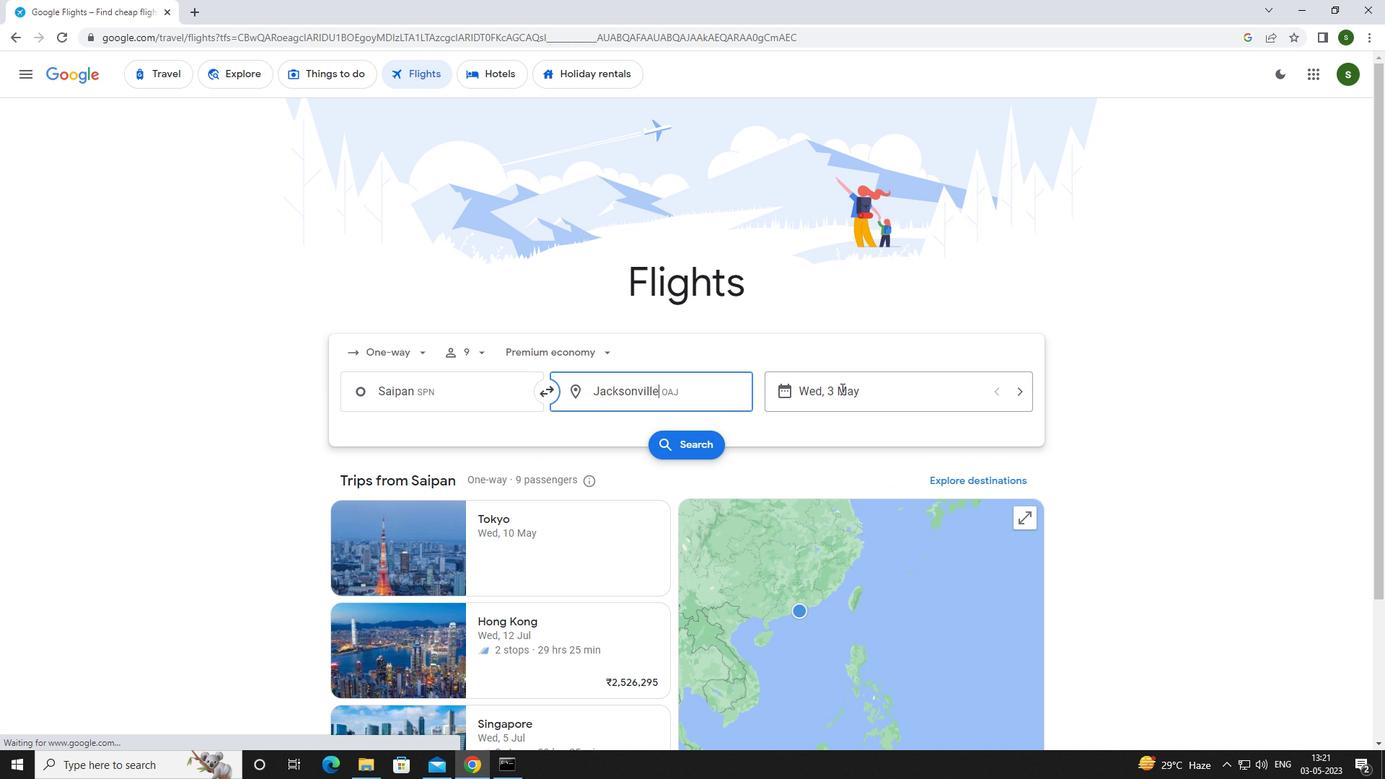 
Action: Mouse pressed left at (852, 386)
Screenshot: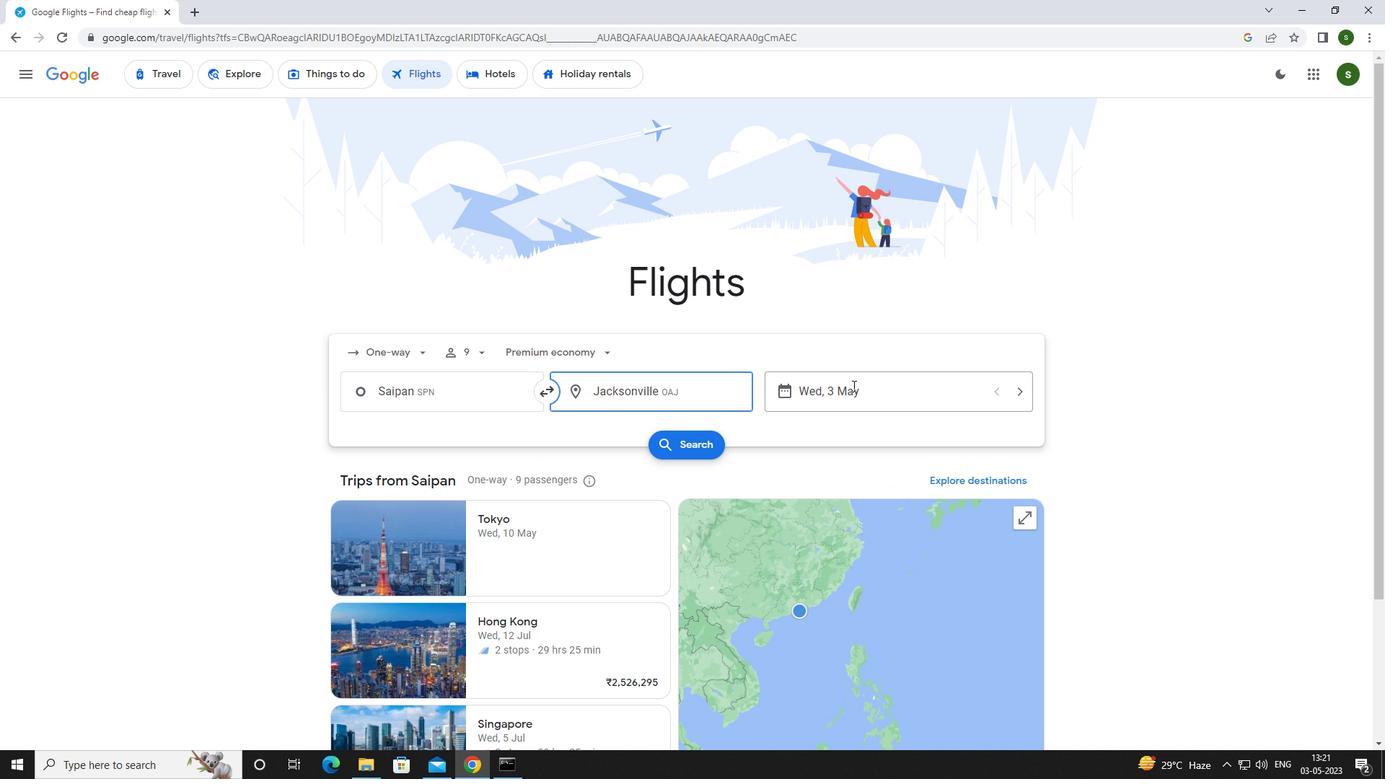 
Action: Mouse moved to (629, 494)
Screenshot: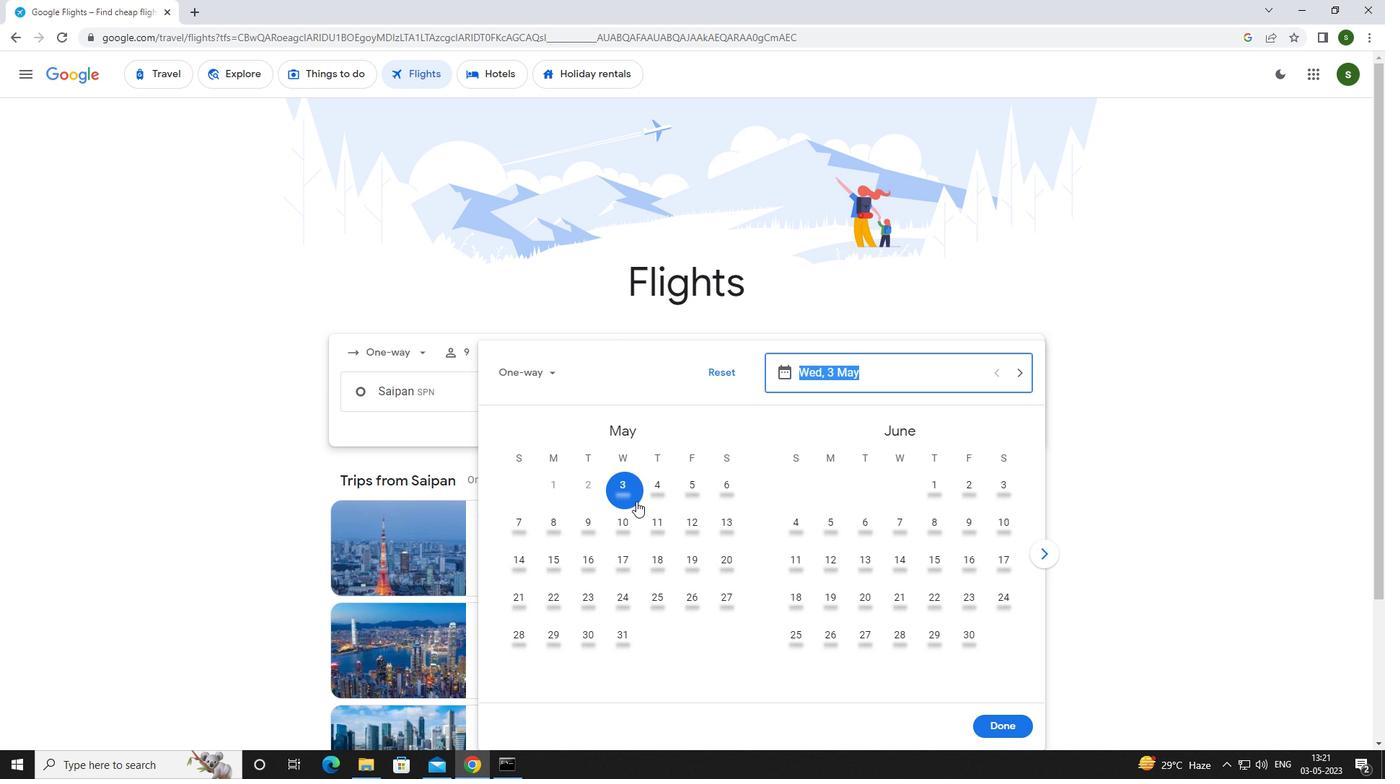 
Action: Mouse pressed left at (629, 494)
Screenshot: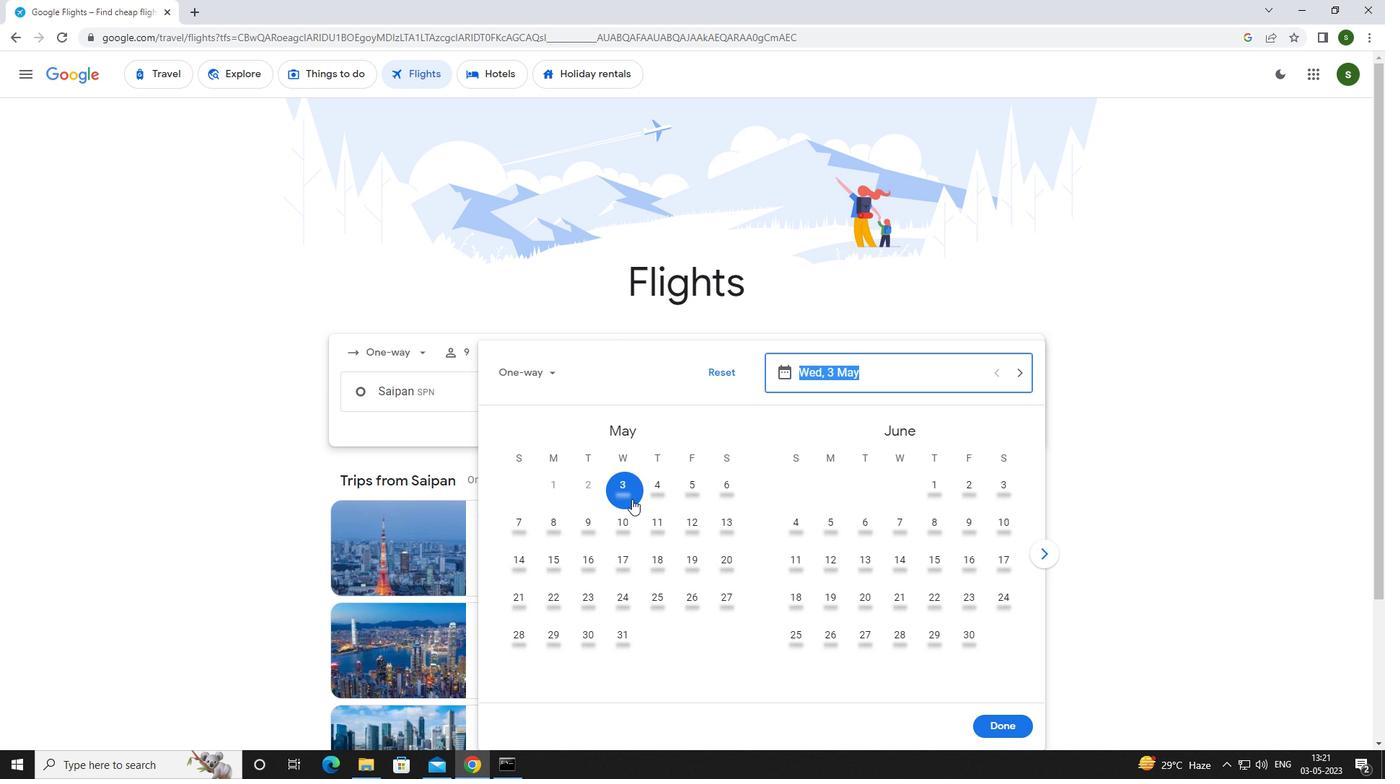 
Action: Mouse moved to (1017, 724)
Screenshot: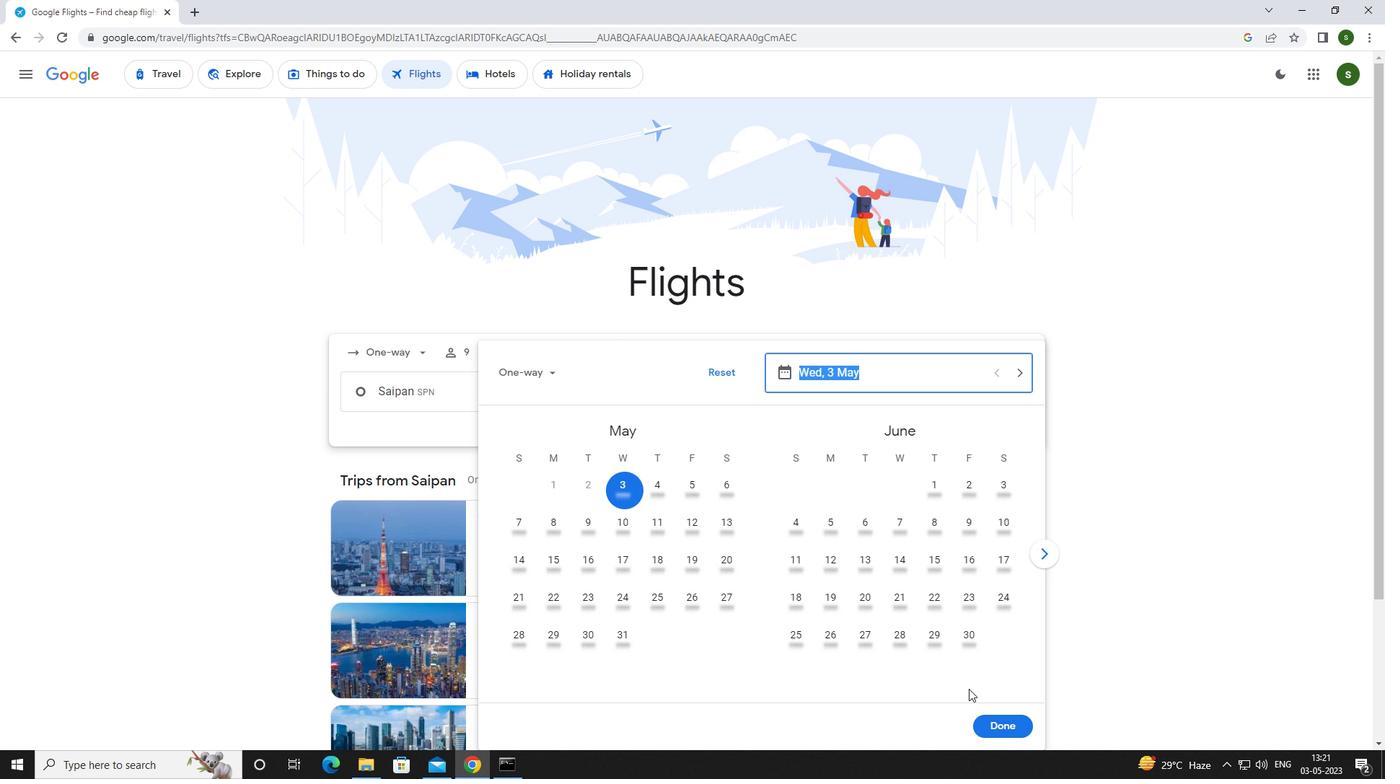 
Action: Mouse pressed left at (1017, 724)
Screenshot: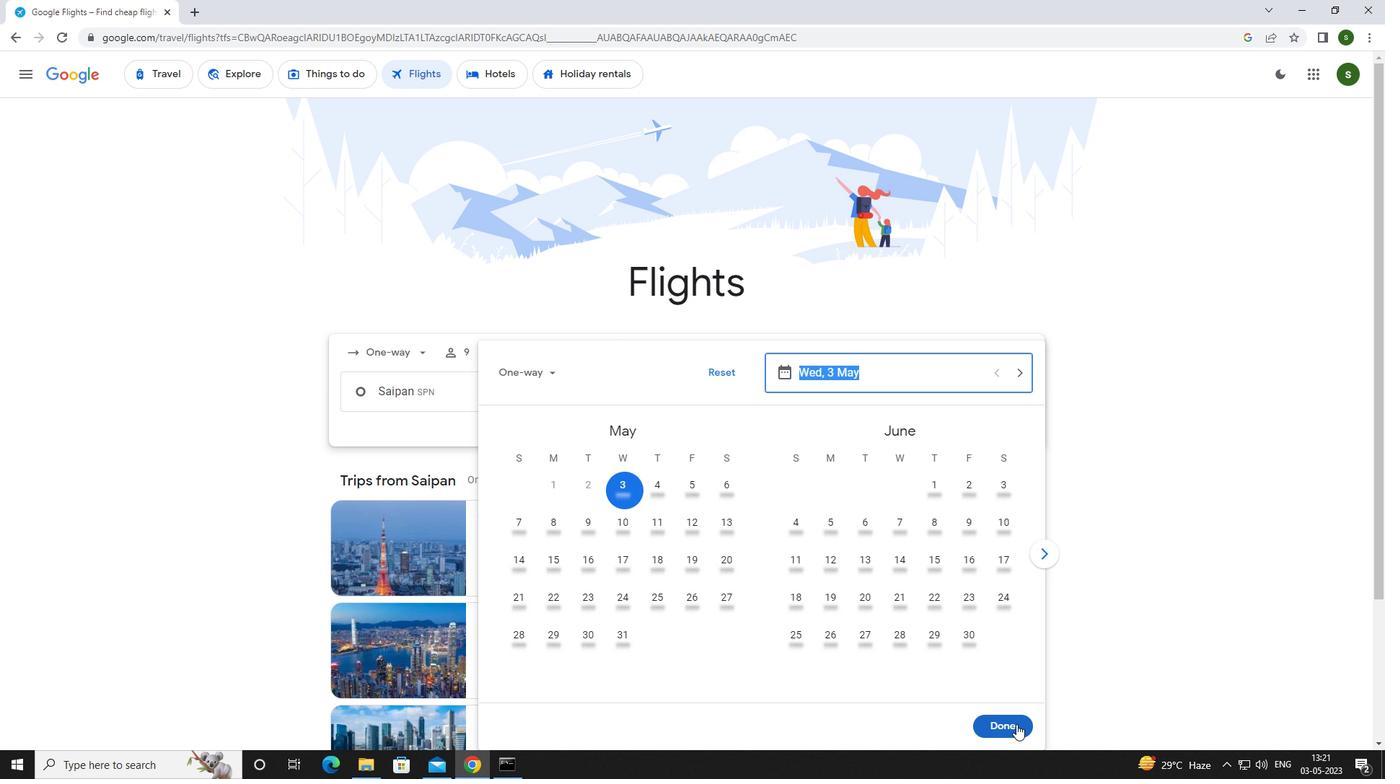 
Action: Mouse moved to (682, 441)
Screenshot: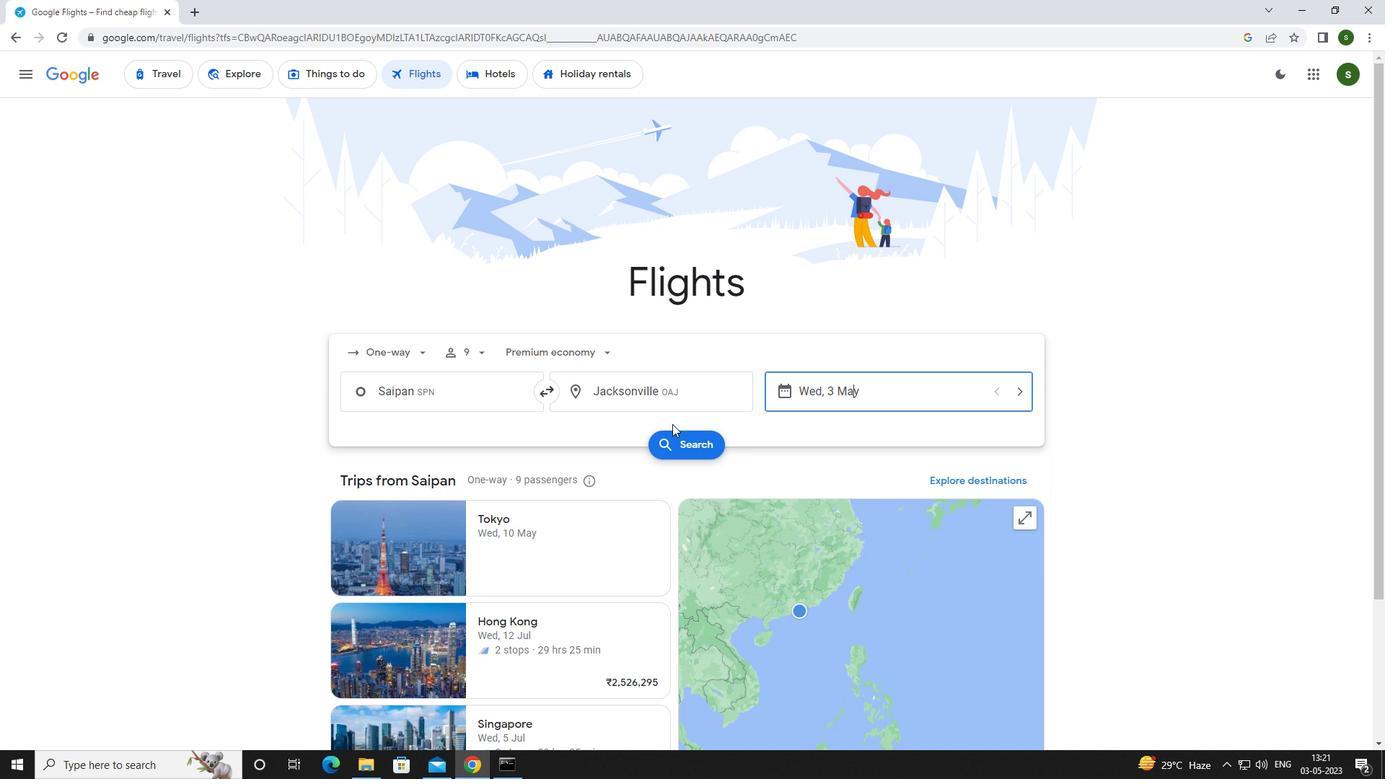 
Action: Mouse pressed left at (682, 441)
Screenshot: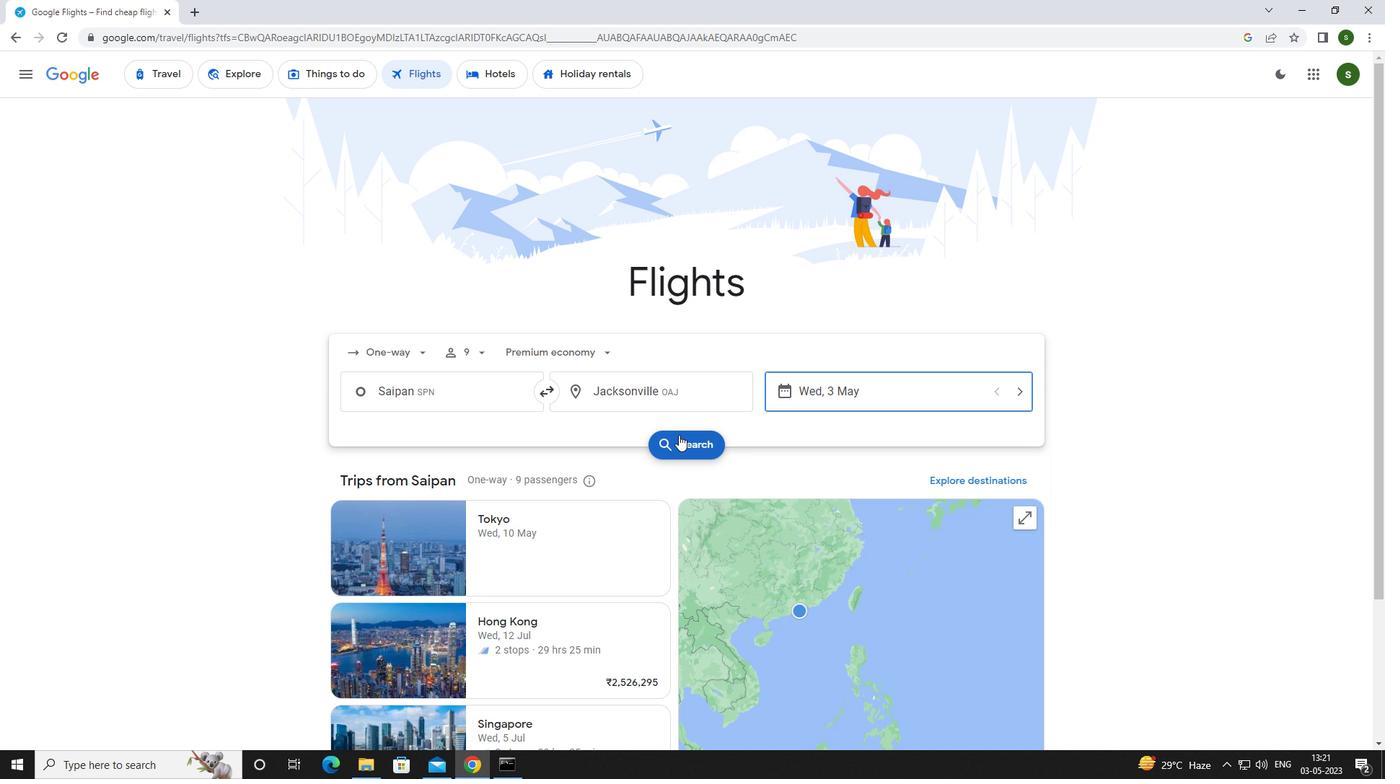 
Action: Mouse moved to (367, 209)
Screenshot: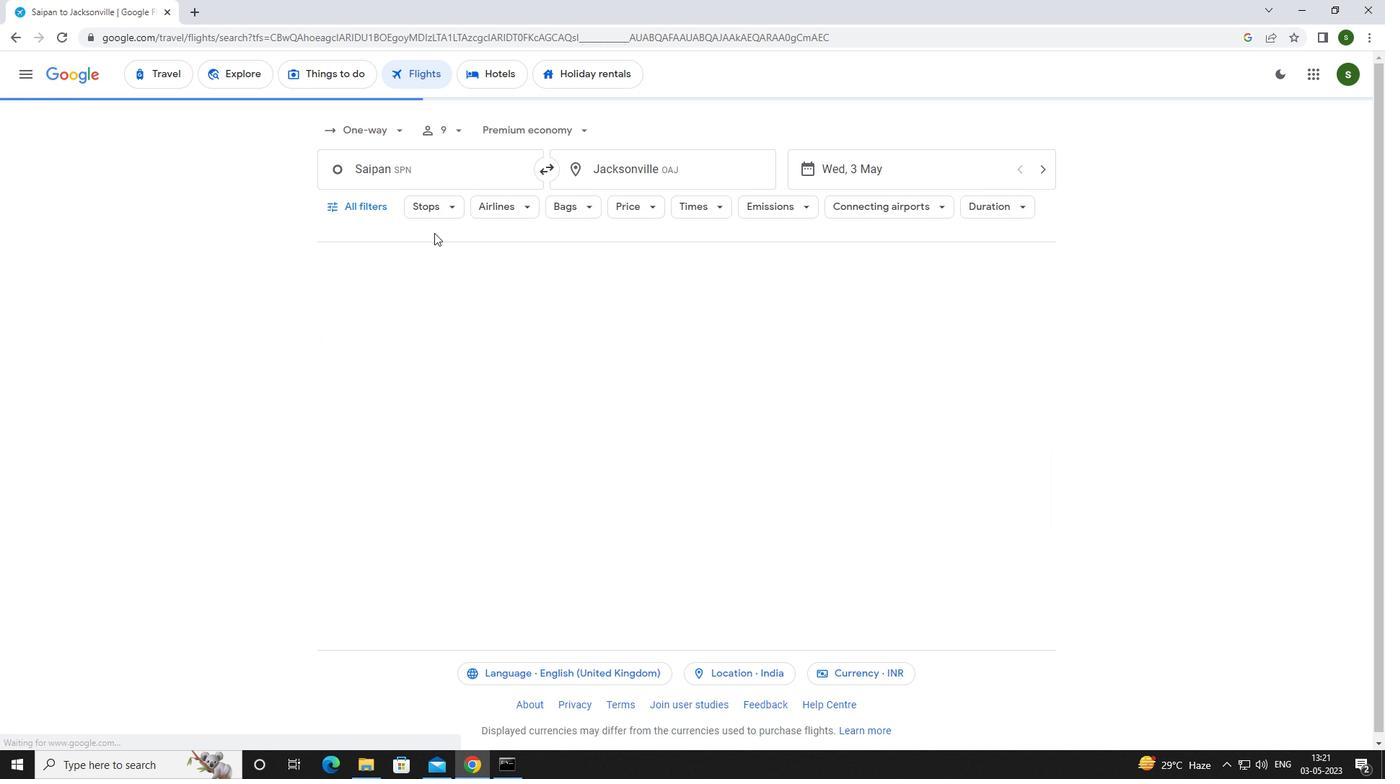 
Action: Mouse pressed left at (367, 209)
Screenshot: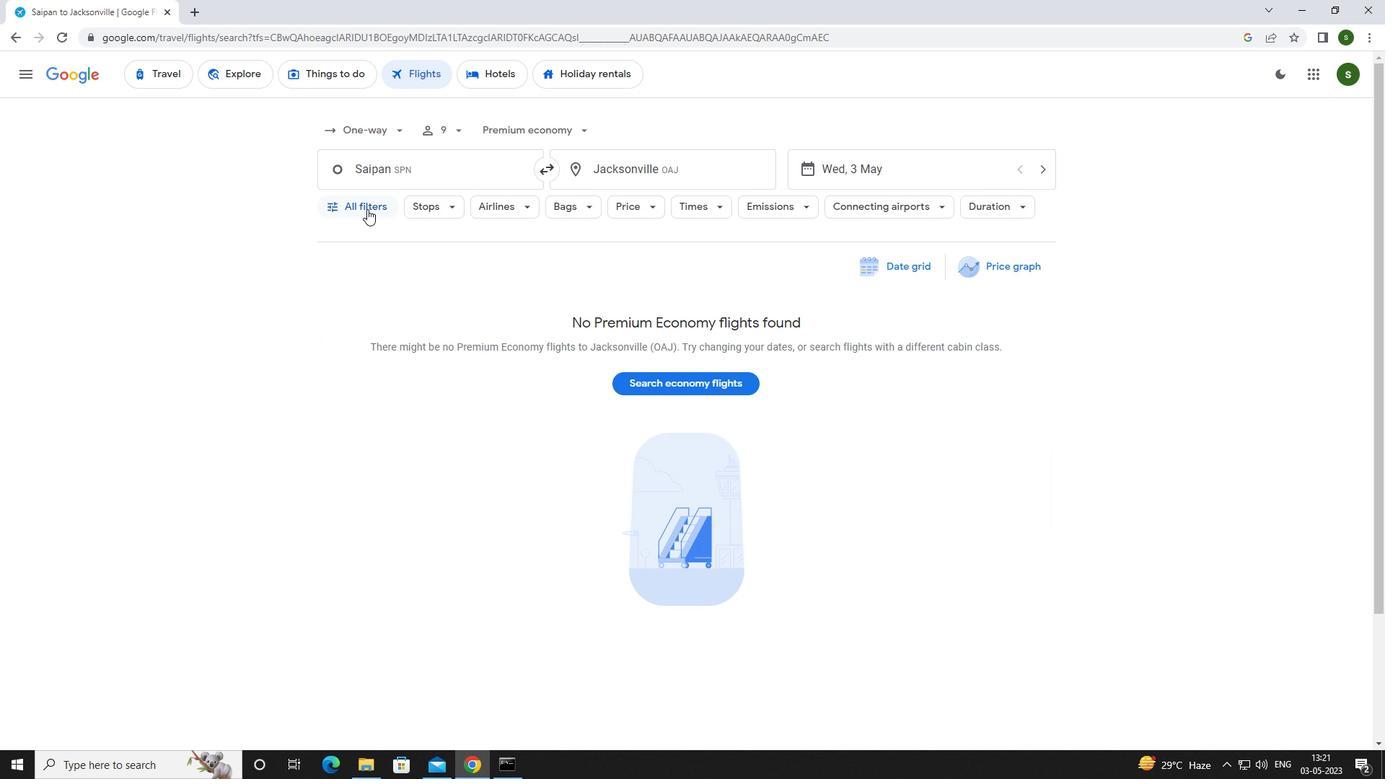 
Action: Mouse moved to (543, 515)
Screenshot: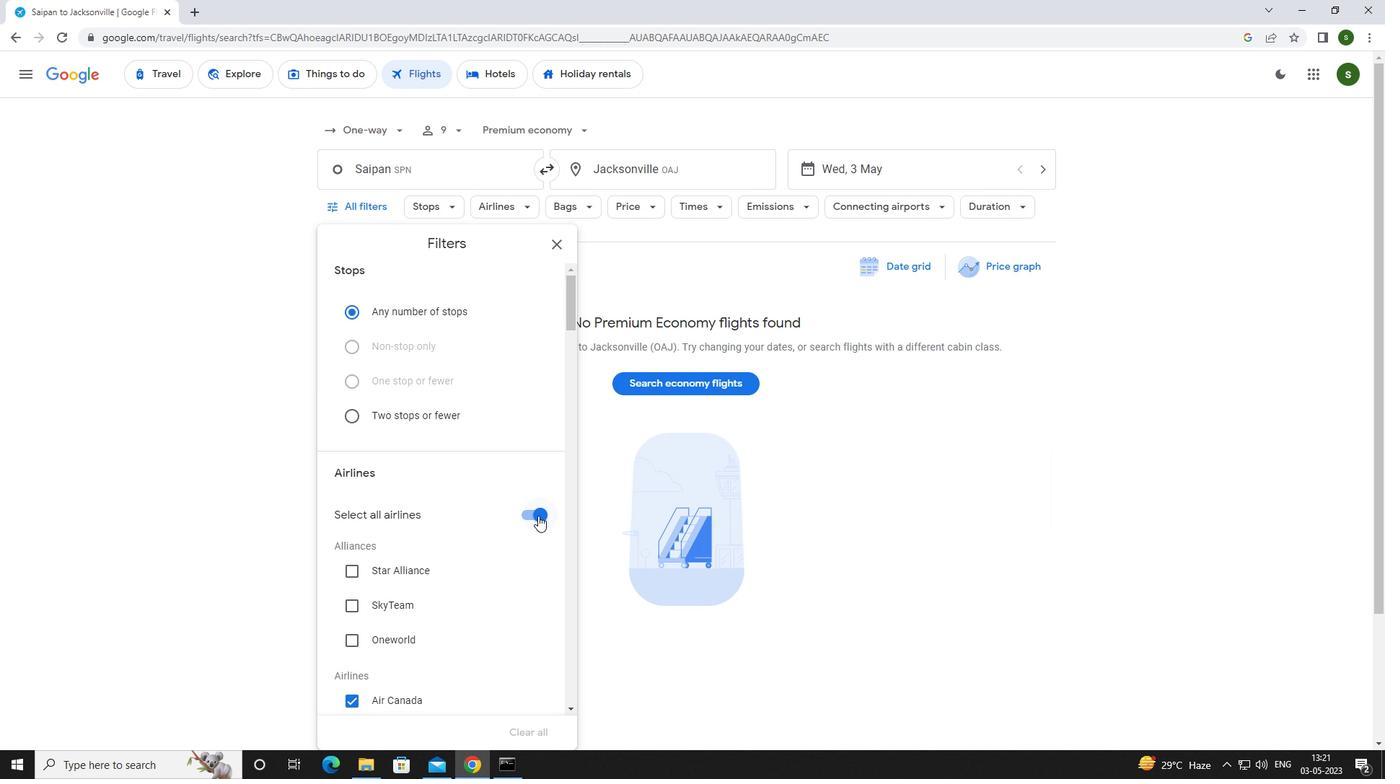 
Action: Mouse pressed left at (543, 515)
Screenshot: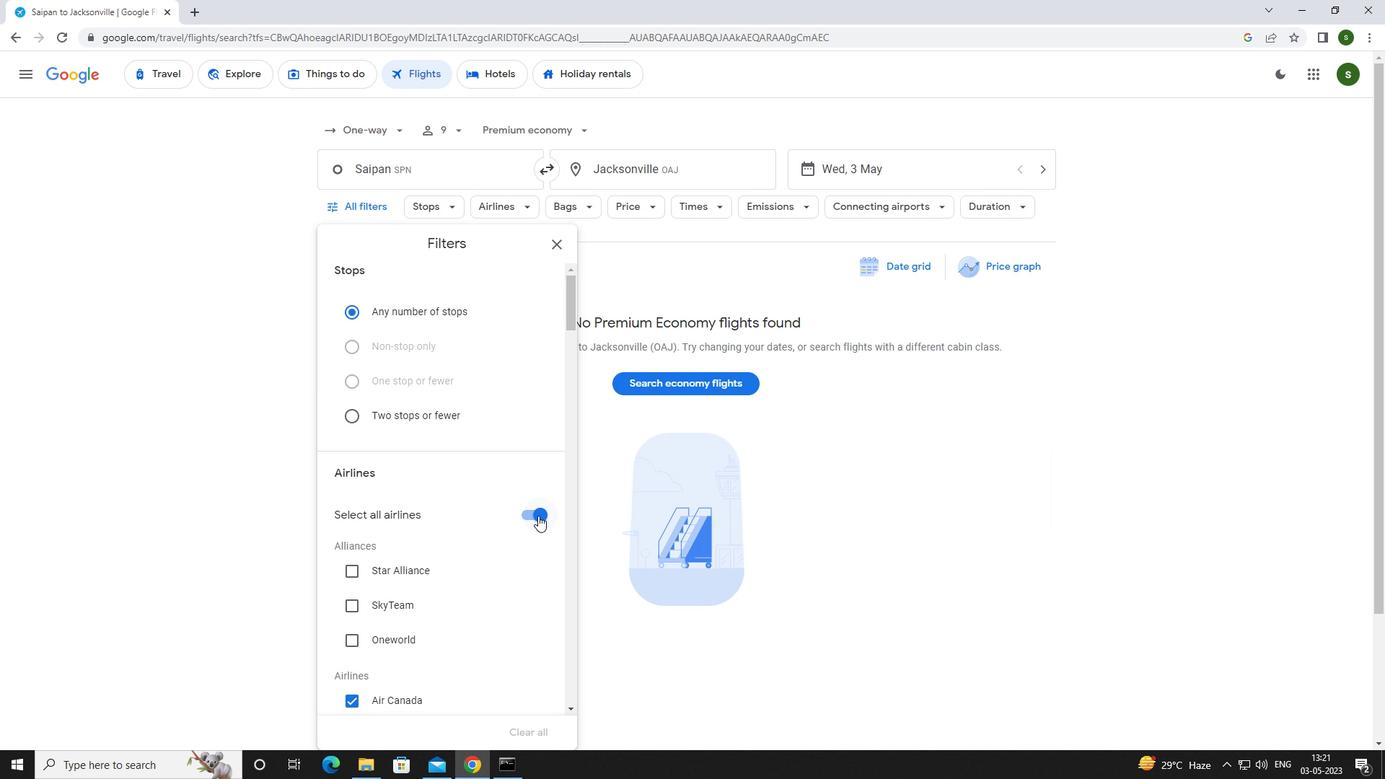 
Action: Mouse moved to (508, 452)
Screenshot: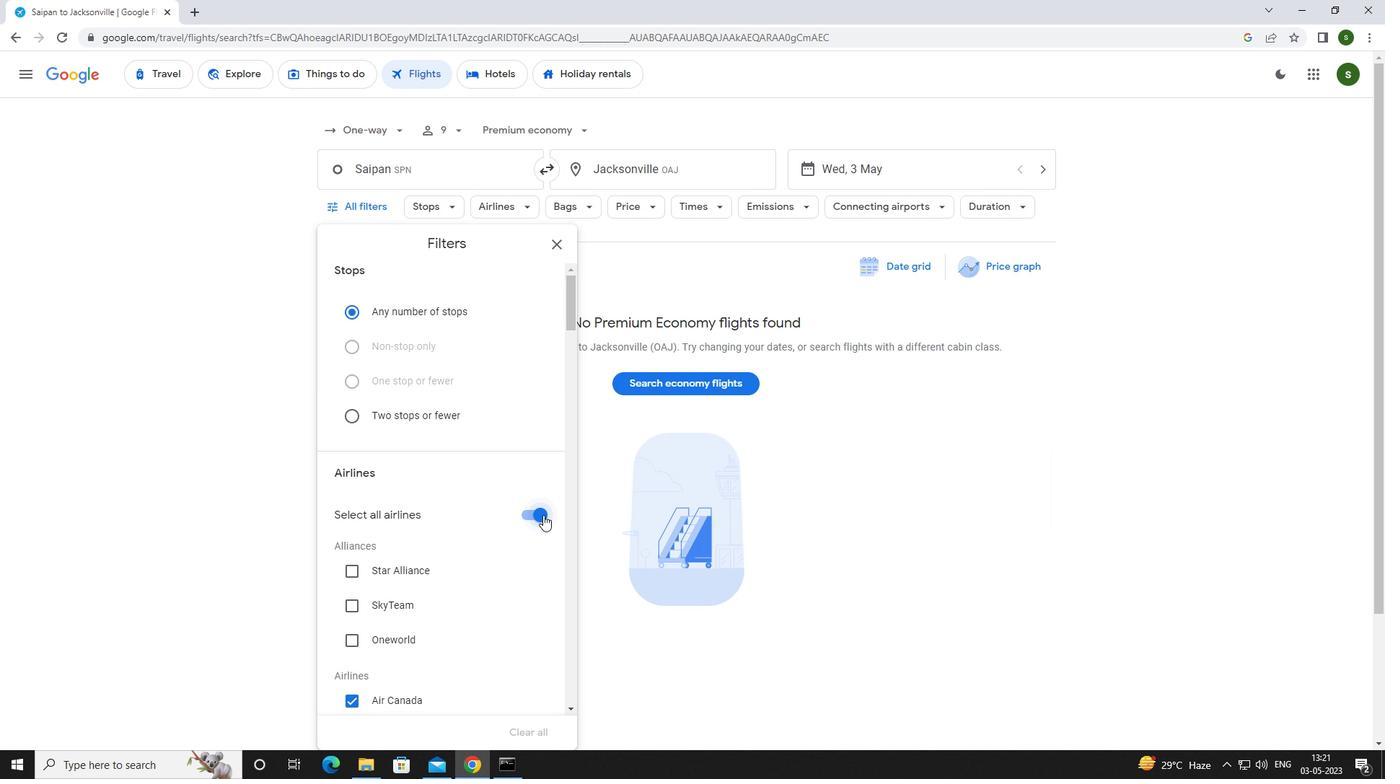 
Action: Mouse scrolled (508, 451) with delta (0, 0)
Screenshot: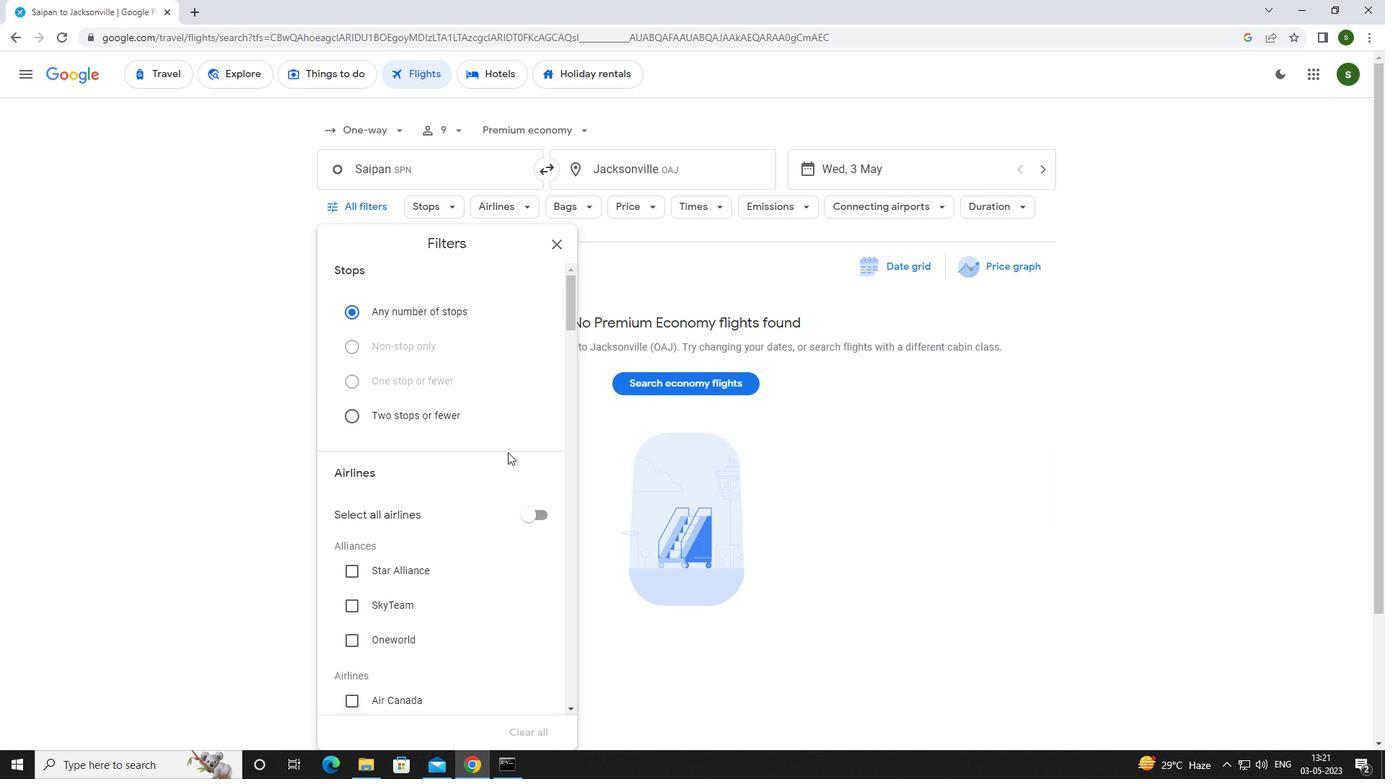 
Action: Mouse scrolled (508, 451) with delta (0, 0)
Screenshot: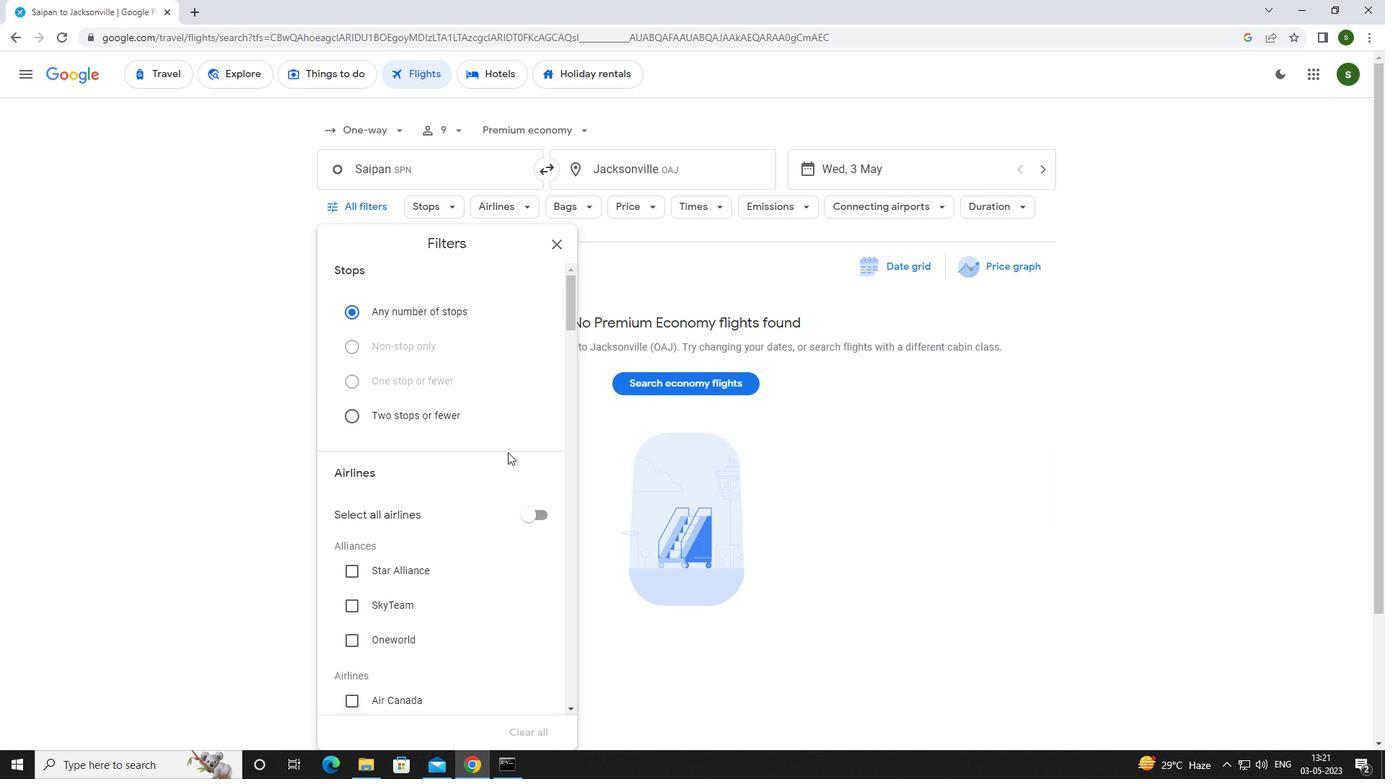 
Action: Mouse scrolled (508, 451) with delta (0, 0)
Screenshot: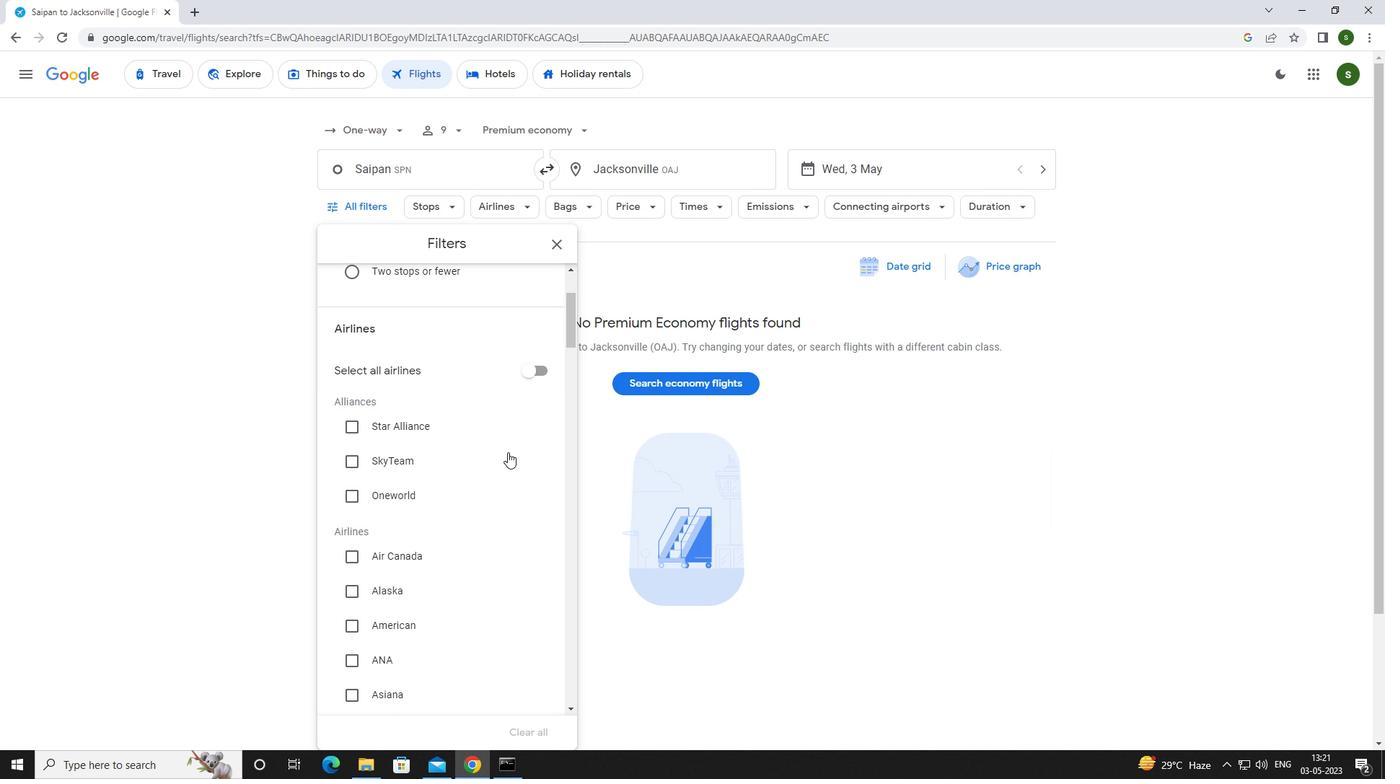 
Action: Mouse scrolled (508, 451) with delta (0, 0)
Screenshot: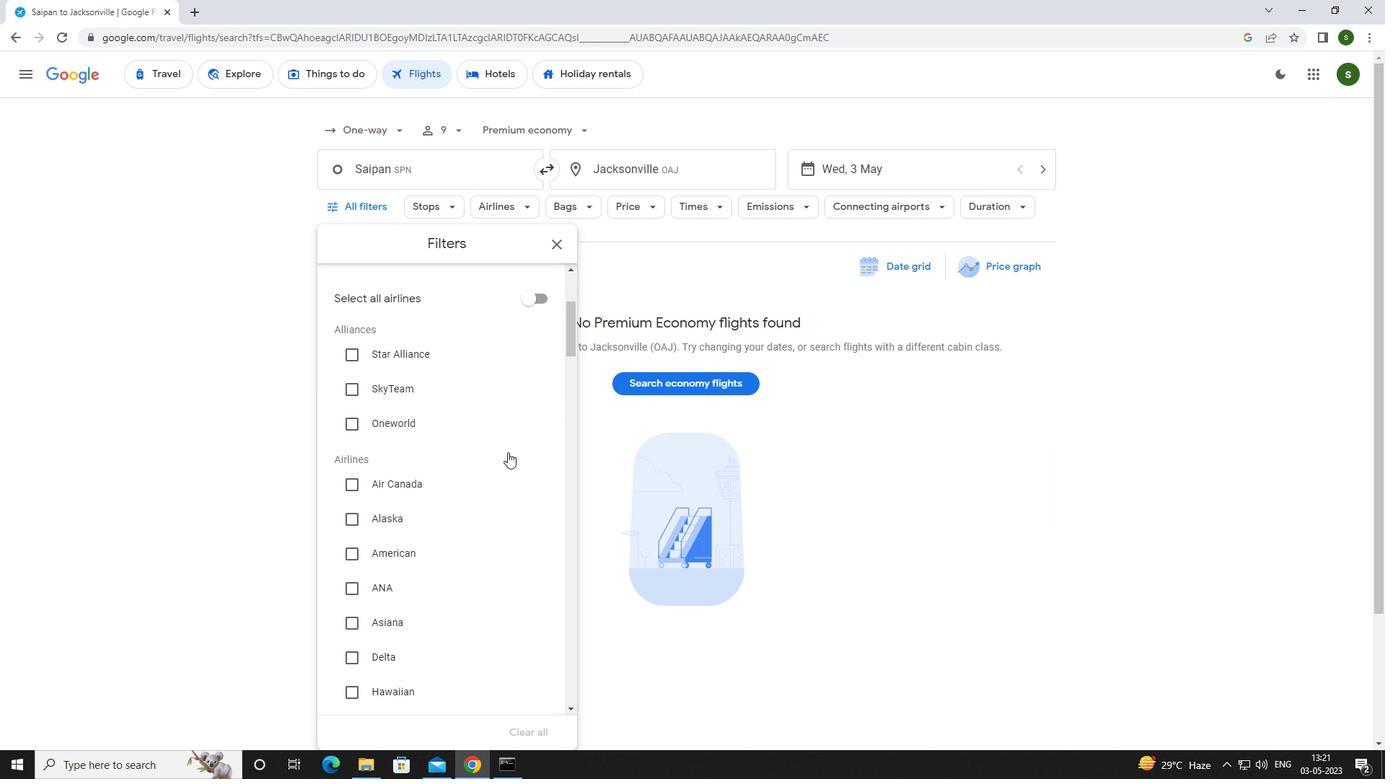 
Action: Mouse scrolled (508, 451) with delta (0, 0)
Screenshot: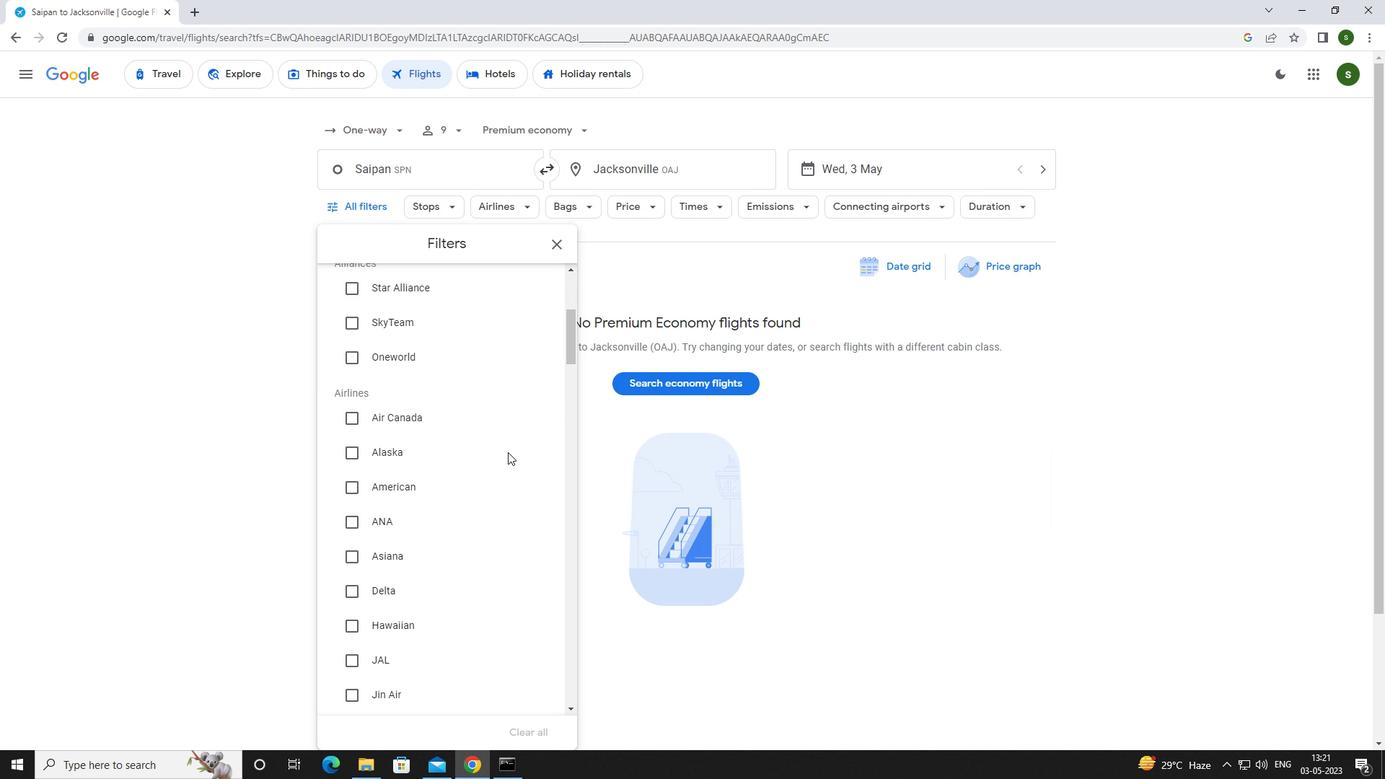 
Action: Mouse scrolled (508, 451) with delta (0, 0)
Screenshot: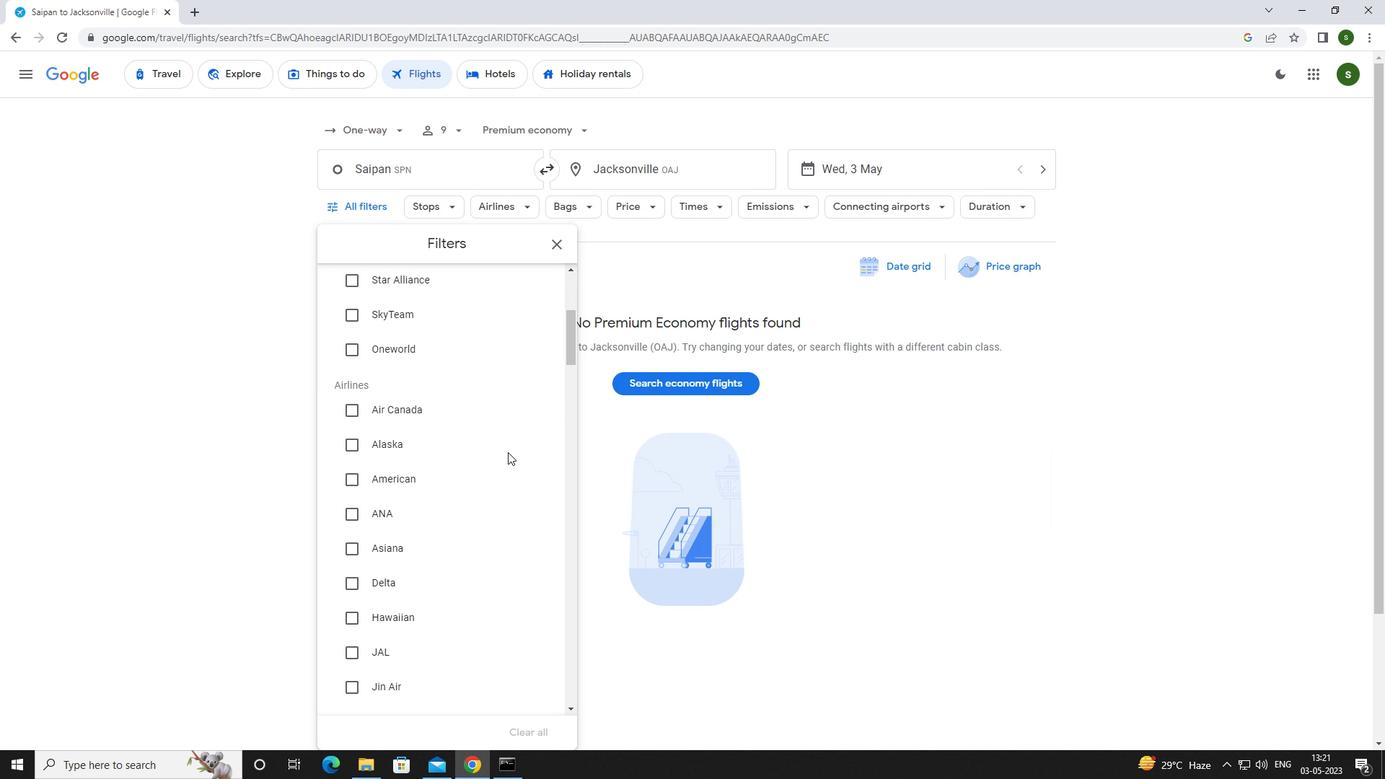 
Action: Mouse scrolled (508, 451) with delta (0, 0)
Screenshot: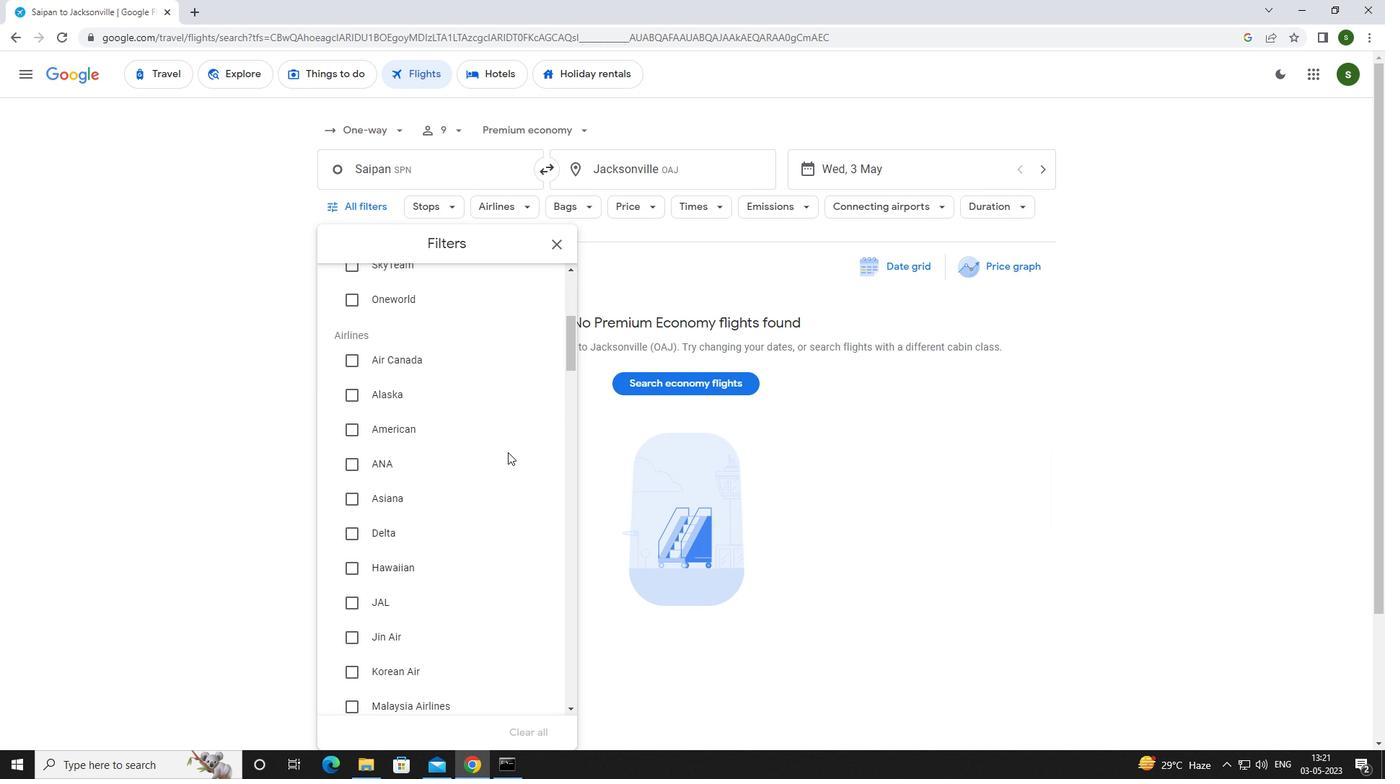 
Action: Mouse scrolled (508, 451) with delta (0, 0)
Screenshot: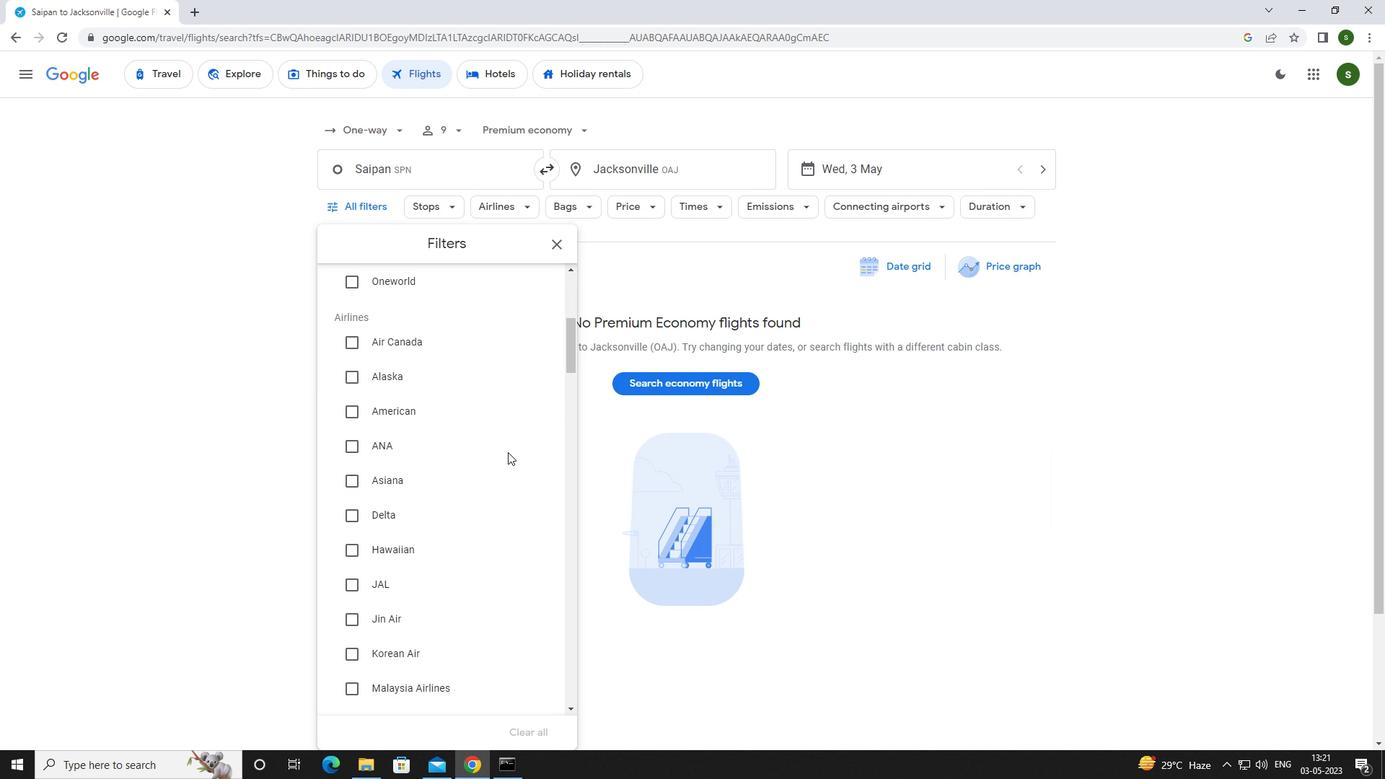 
Action: Mouse scrolled (508, 451) with delta (0, 0)
Screenshot: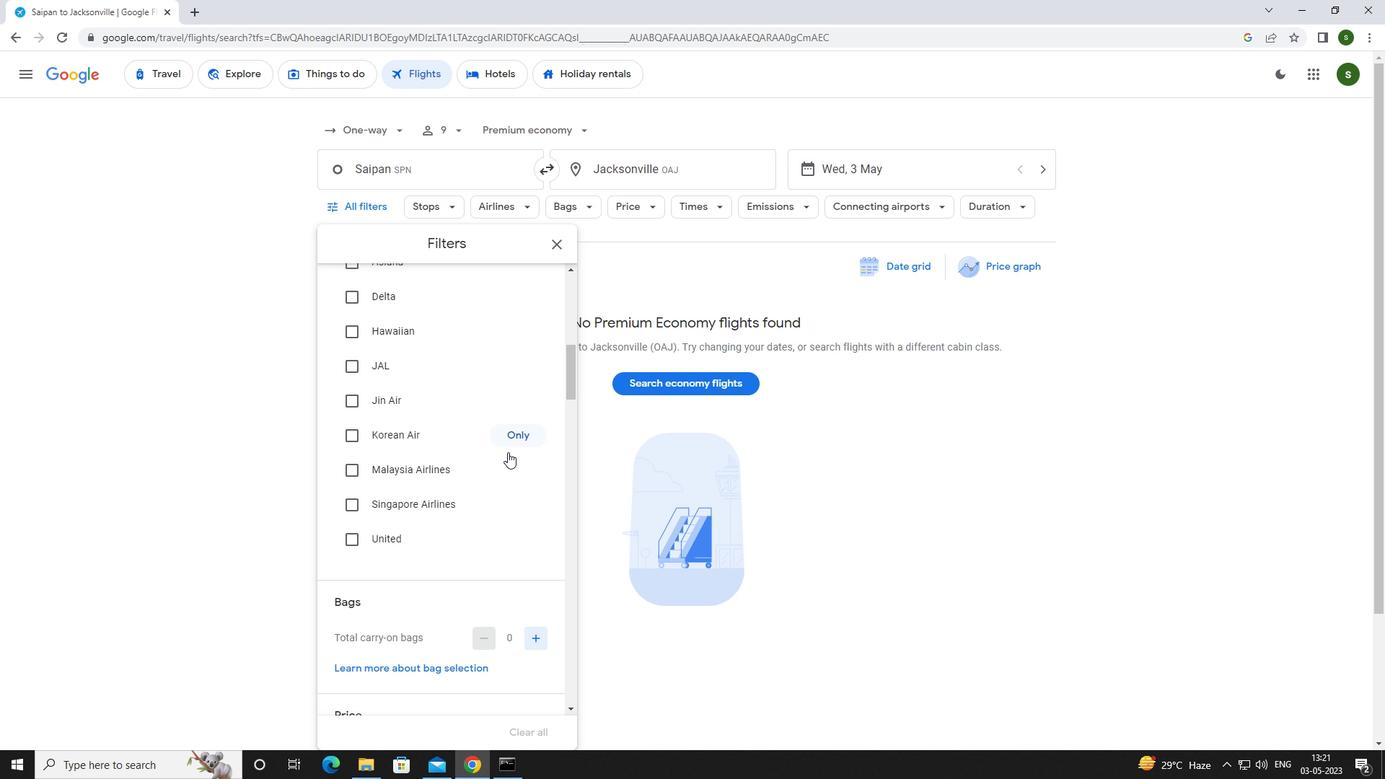
Action: Mouse moved to (531, 565)
Screenshot: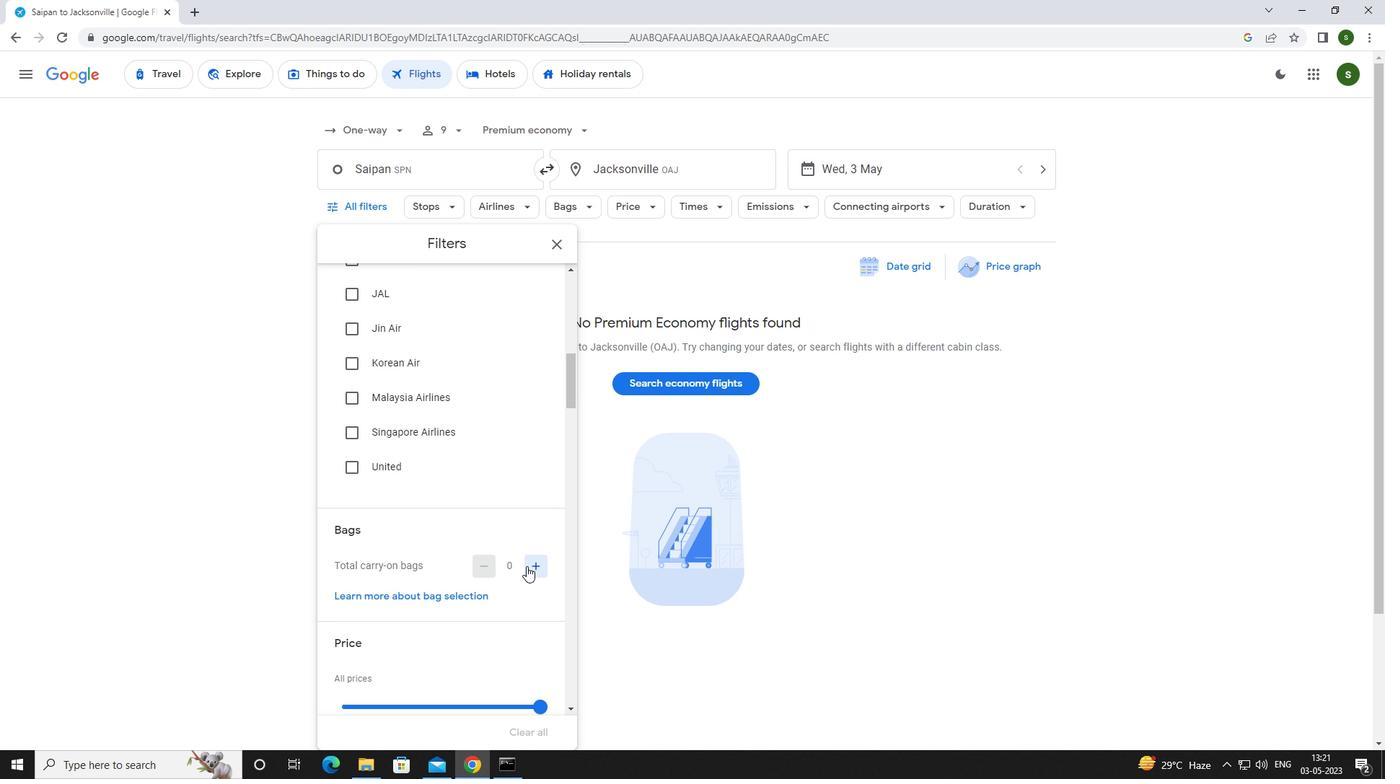 
Action: Mouse pressed left at (531, 565)
Screenshot: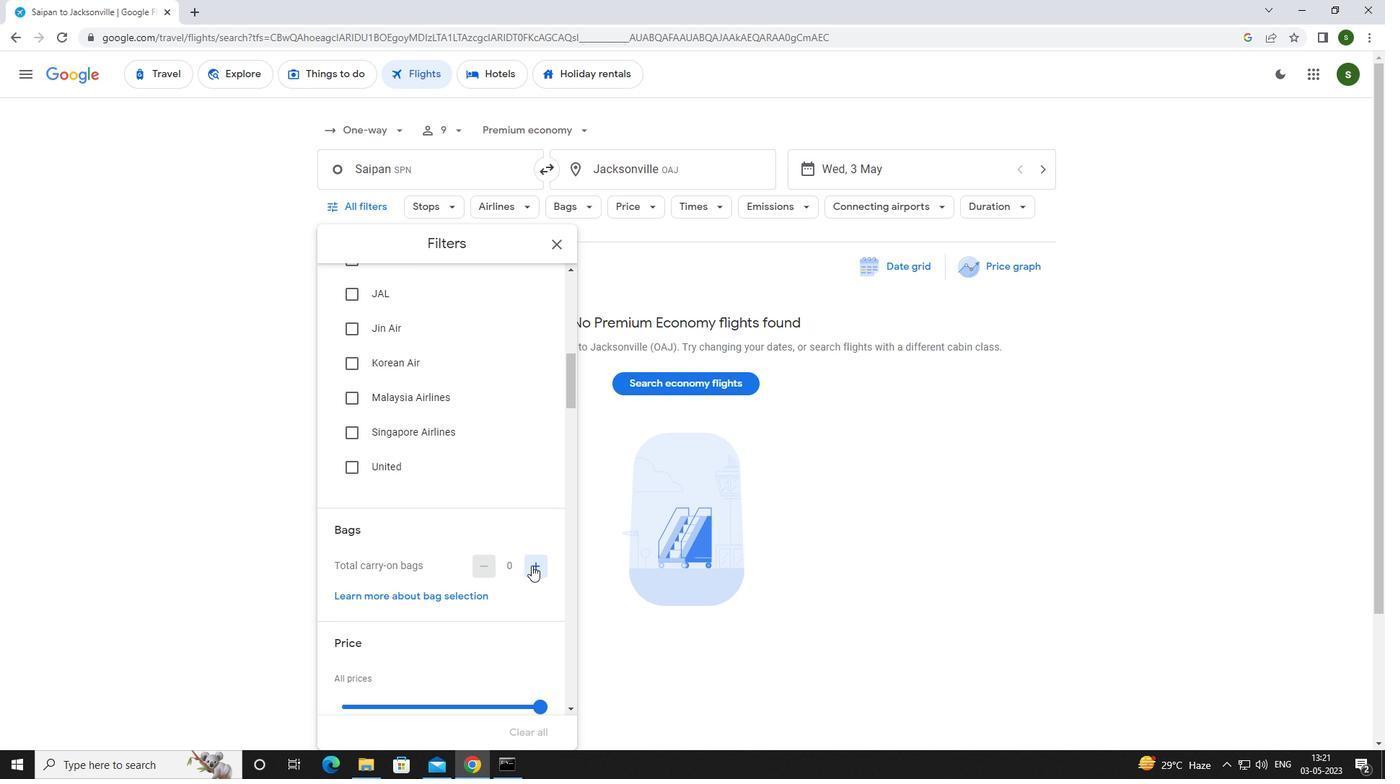 
Action: Mouse pressed left at (531, 565)
Screenshot: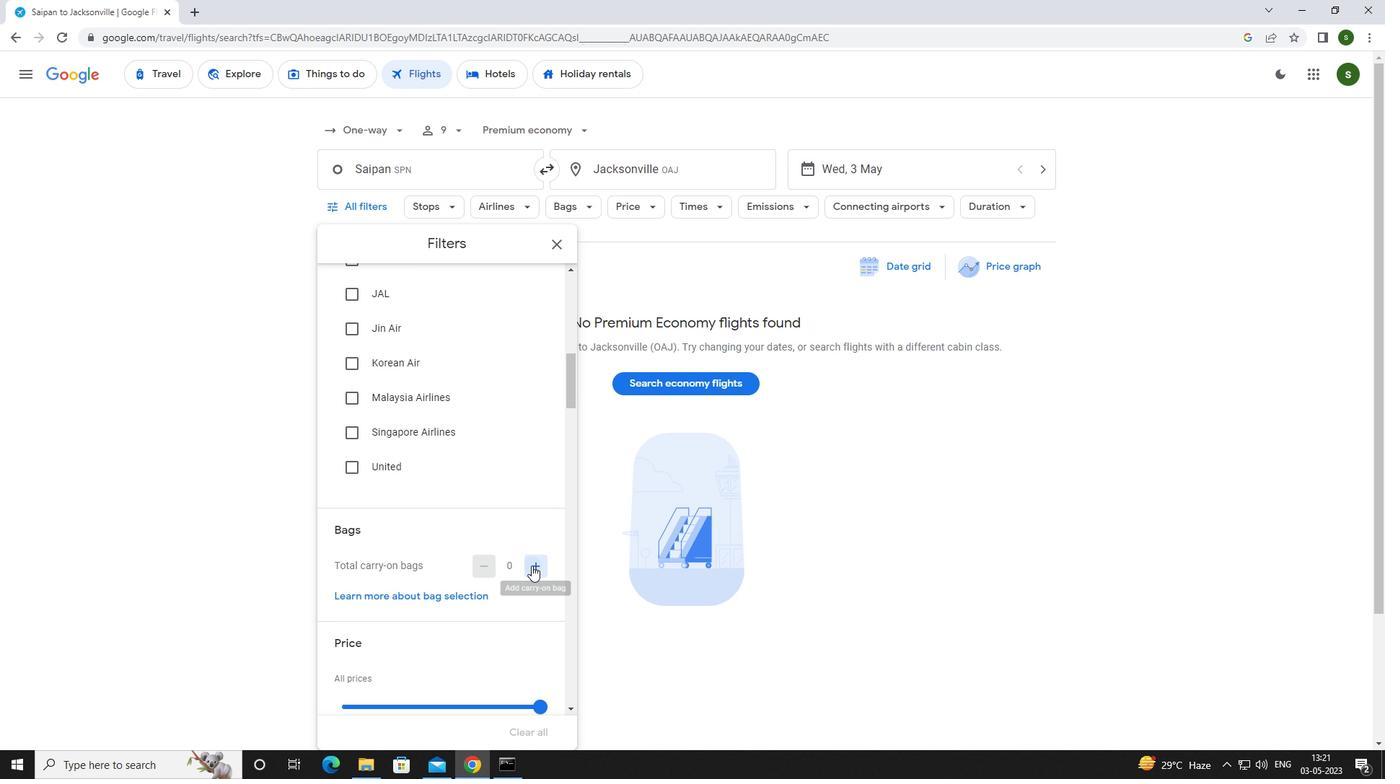 
Action: Mouse scrolled (531, 565) with delta (0, 0)
Screenshot: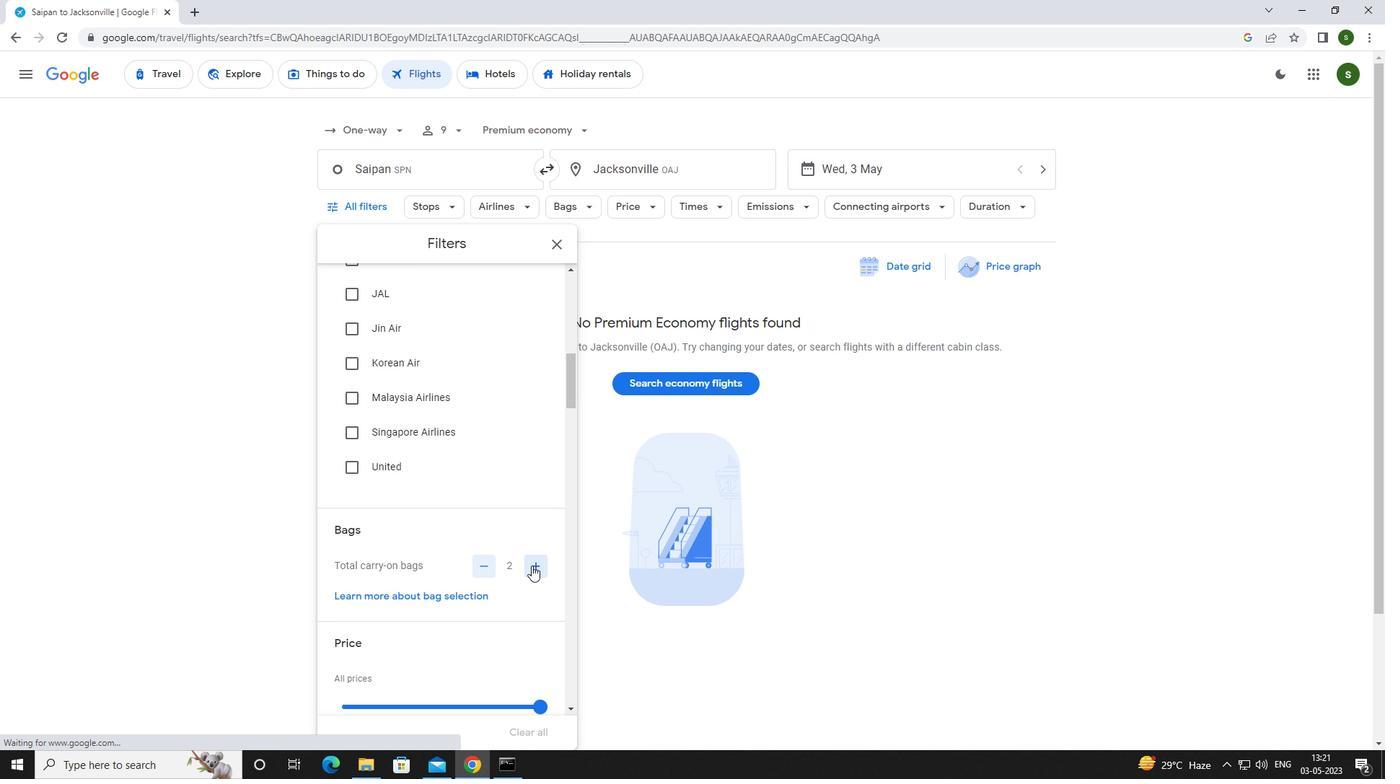 
Action: Mouse scrolled (531, 565) with delta (0, 0)
Screenshot: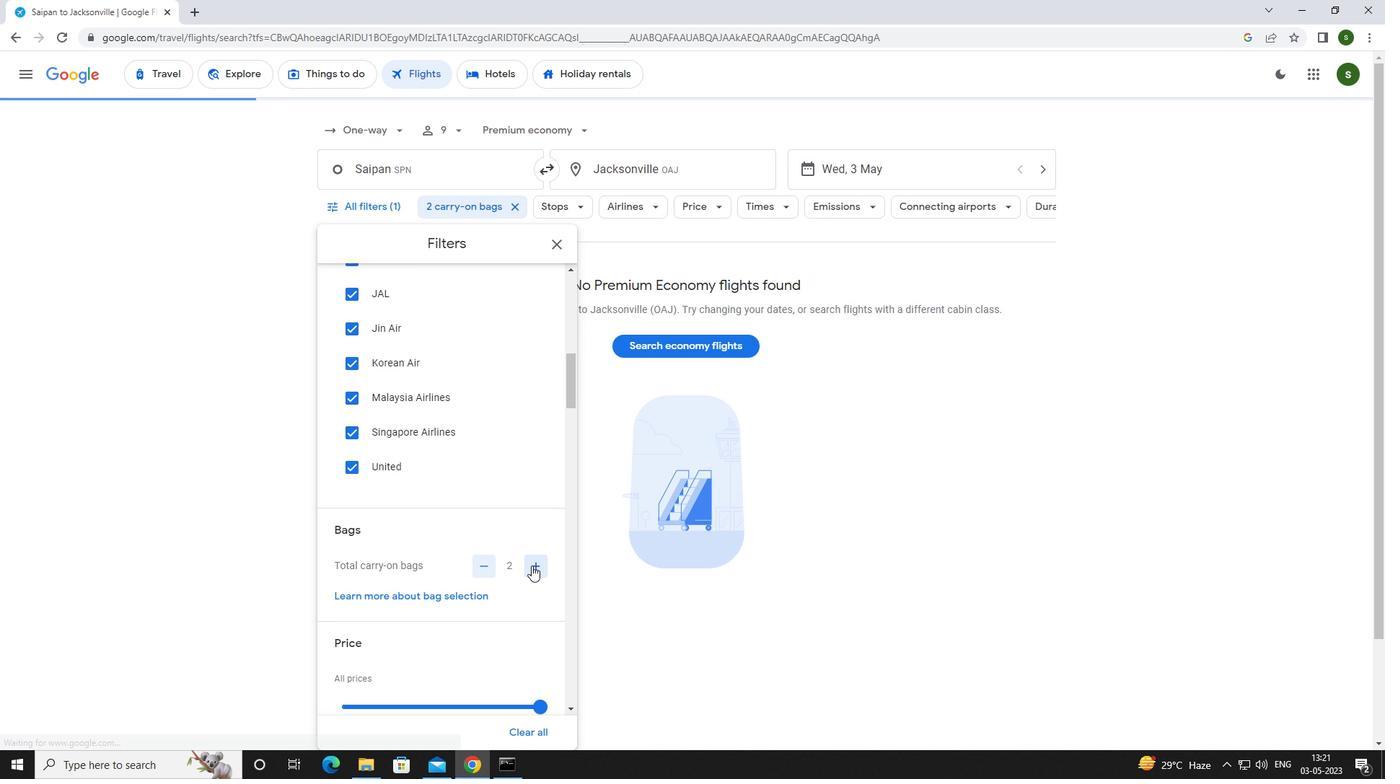 
Action: Mouse moved to (534, 563)
Screenshot: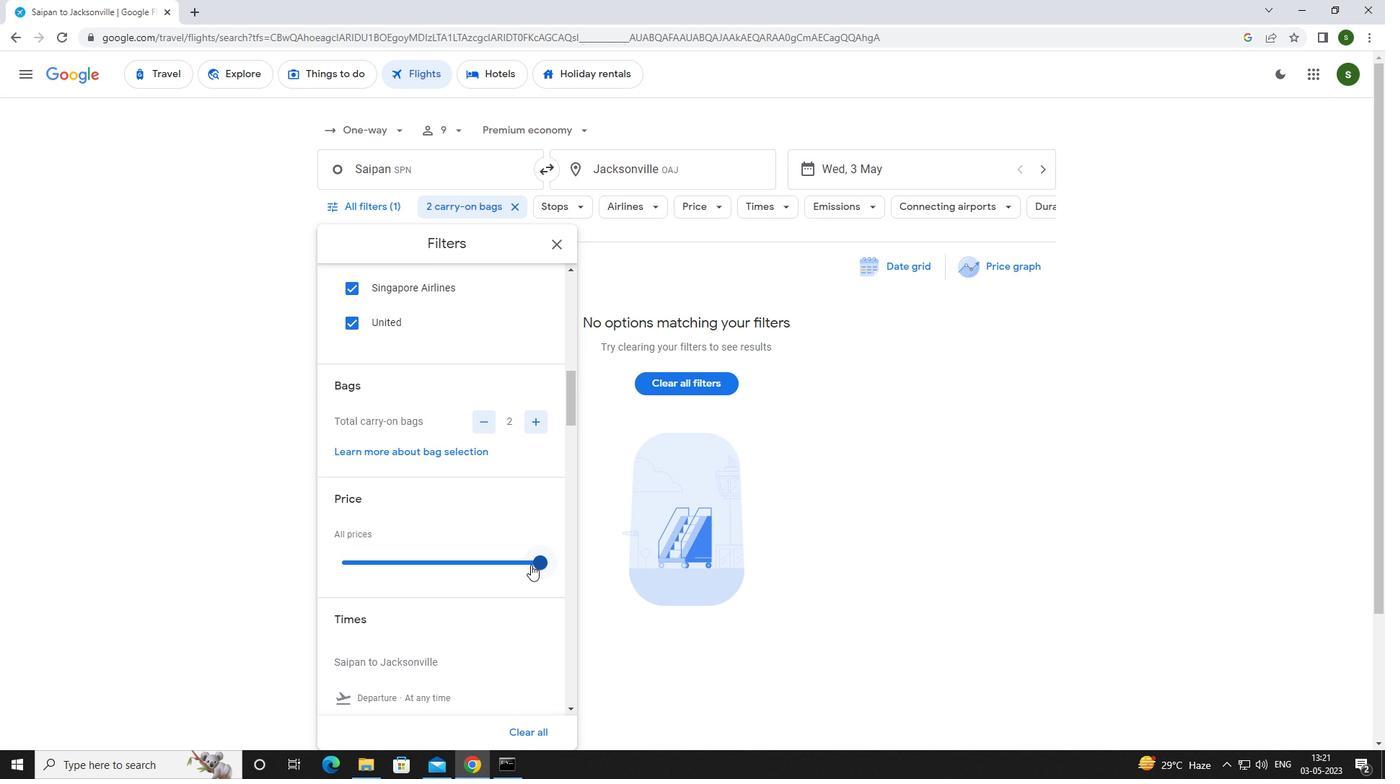 
Action: Mouse pressed left at (534, 563)
Screenshot: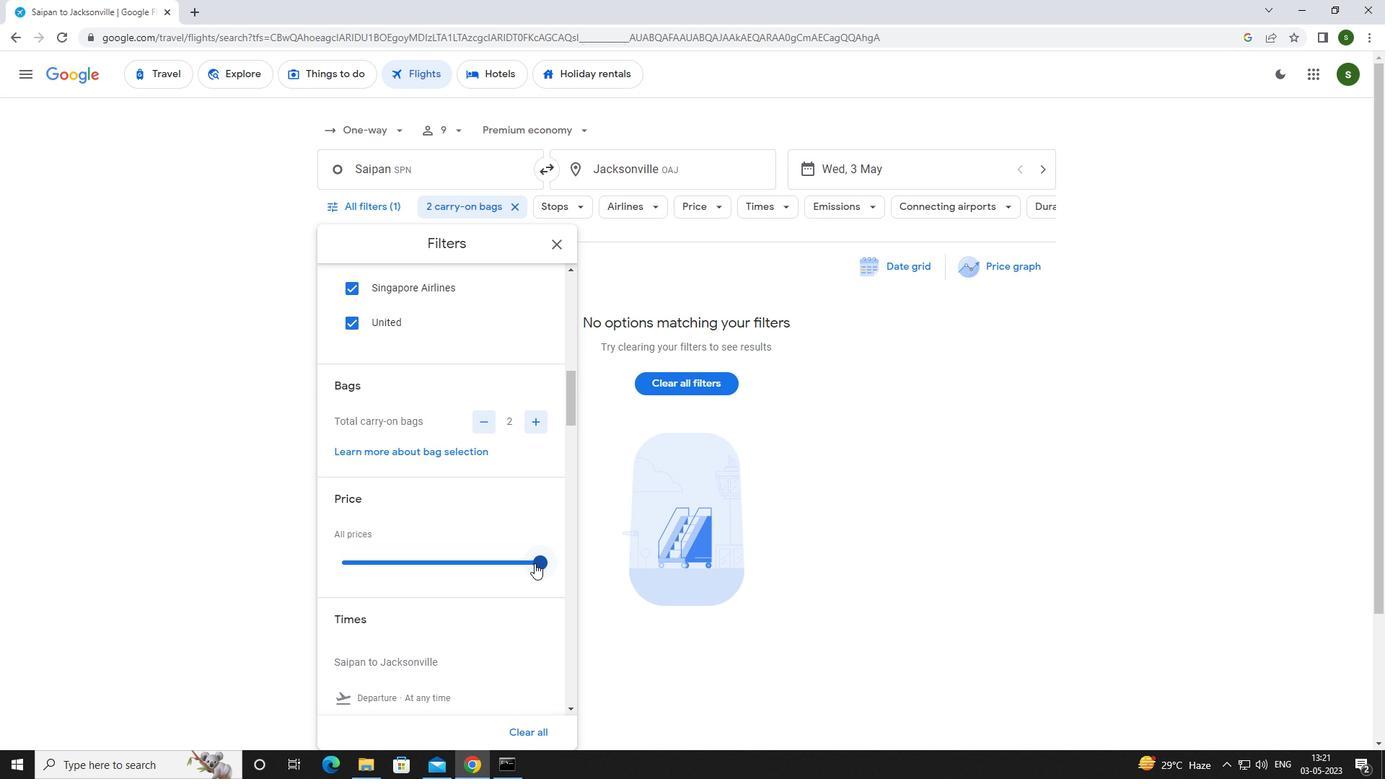 
Action: Mouse scrolled (534, 562) with delta (0, 0)
Screenshot: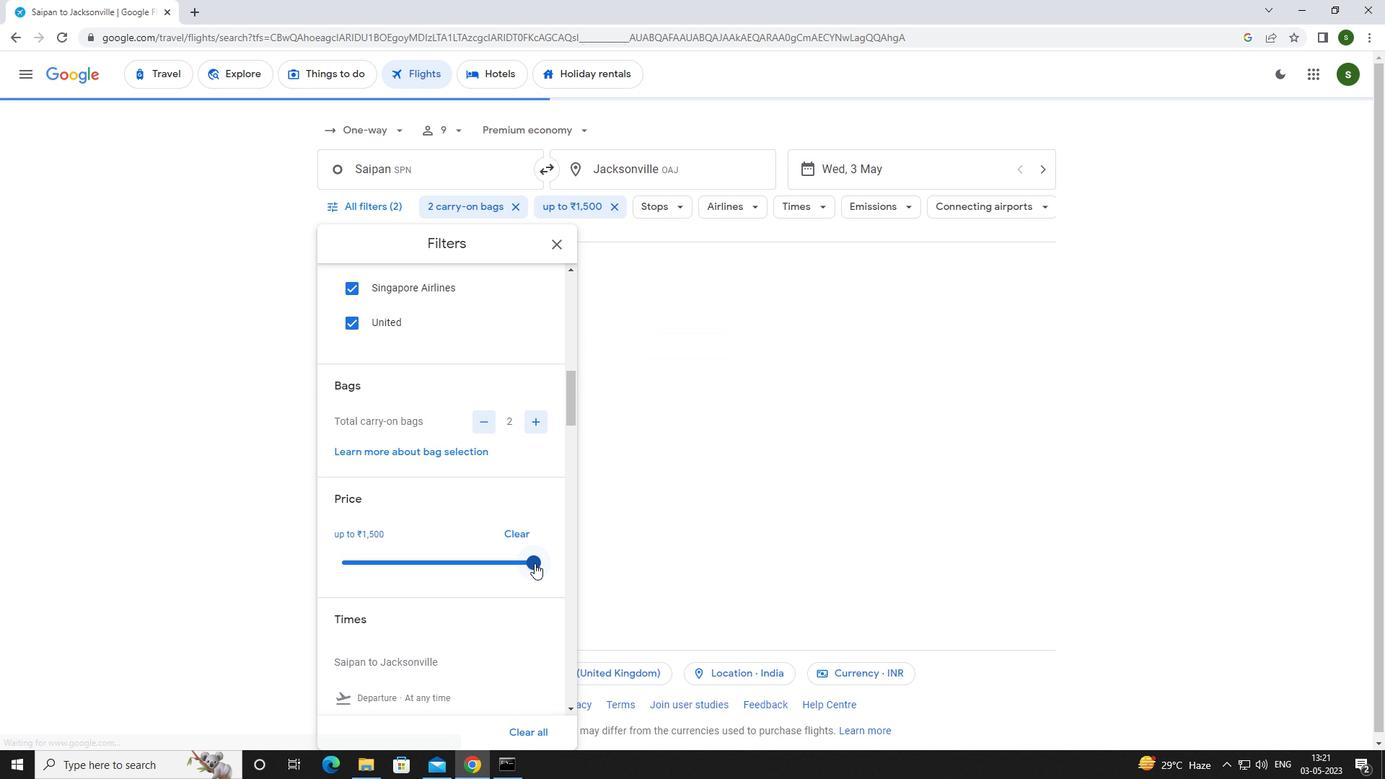 
Action: Mouse scrolled (534, 562) with delta (0, 0)
Screenshot: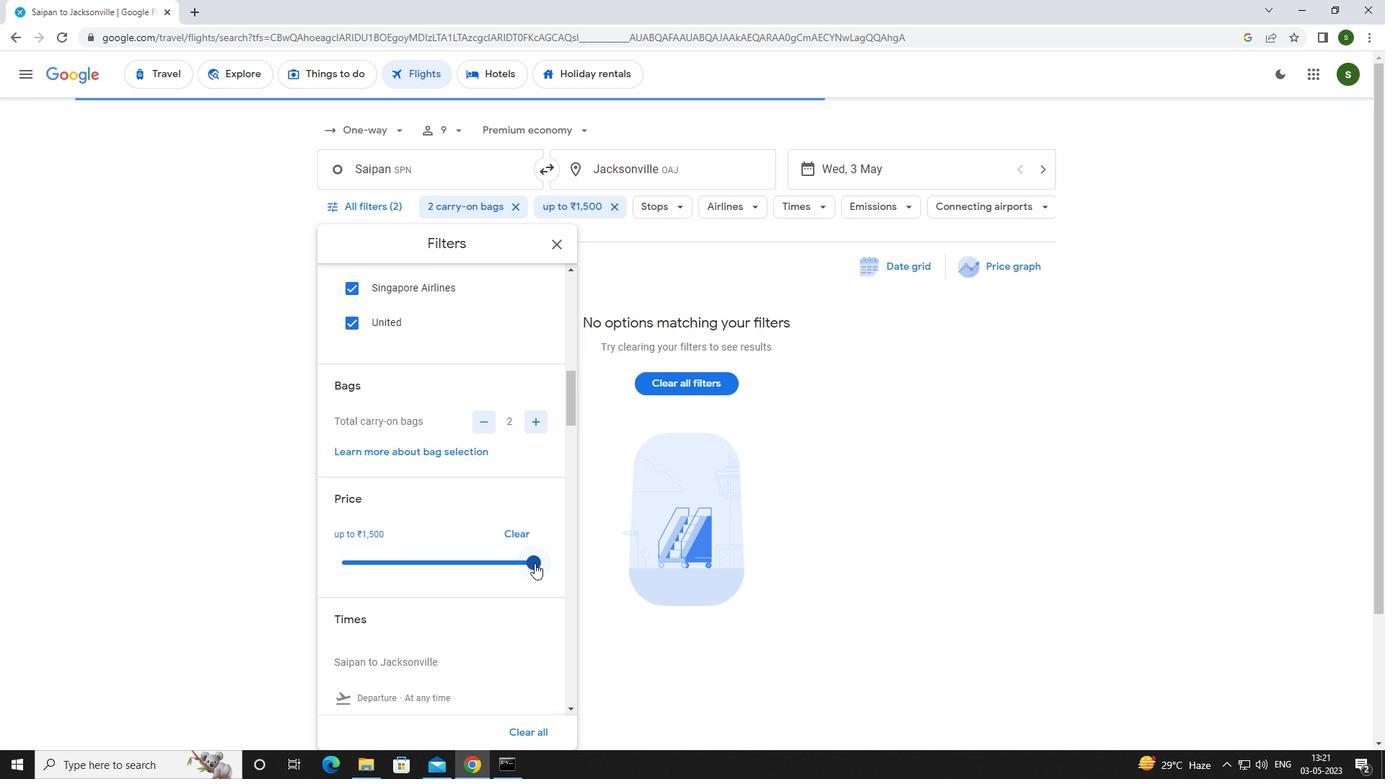 
Action: Mouse moved to (342, 584)
Screenshot: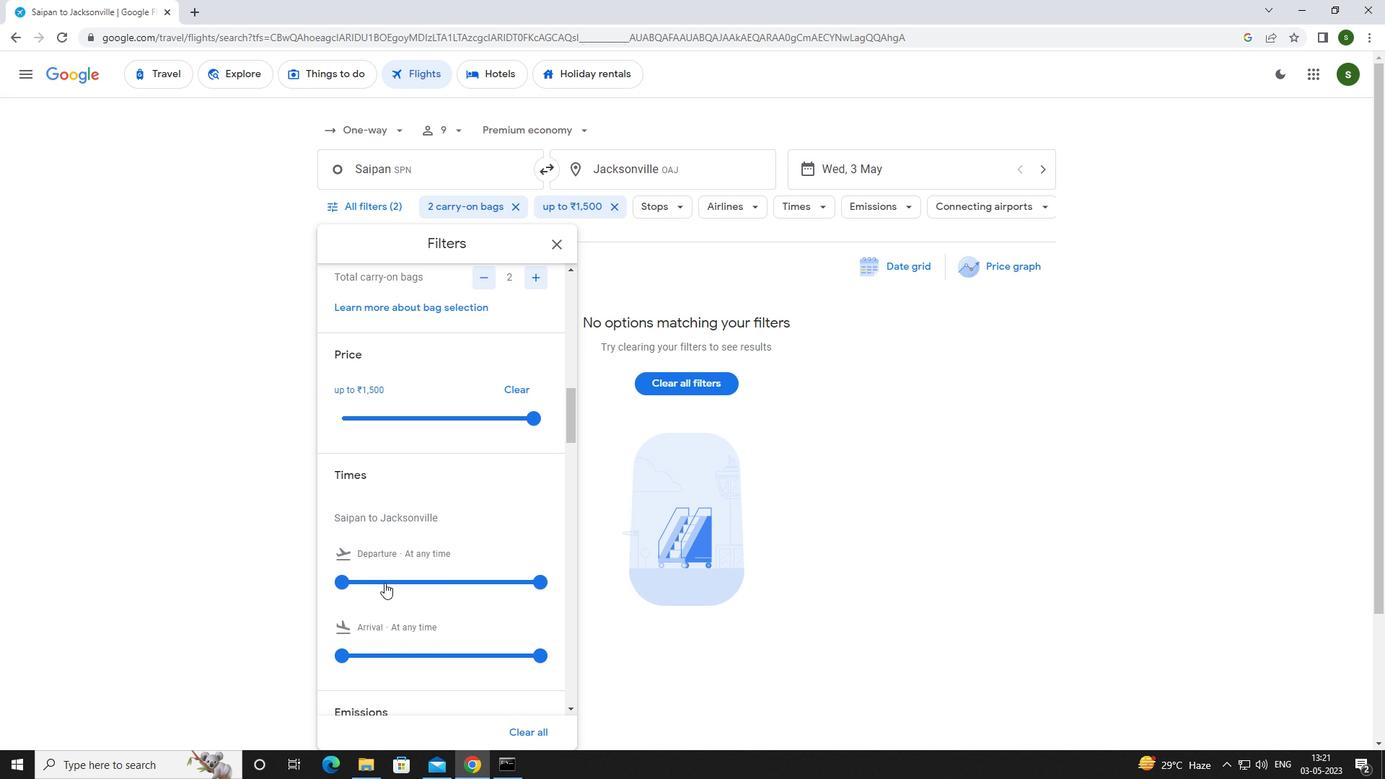 
Action: Mouse pressed left at (342, 584)
Screenshot: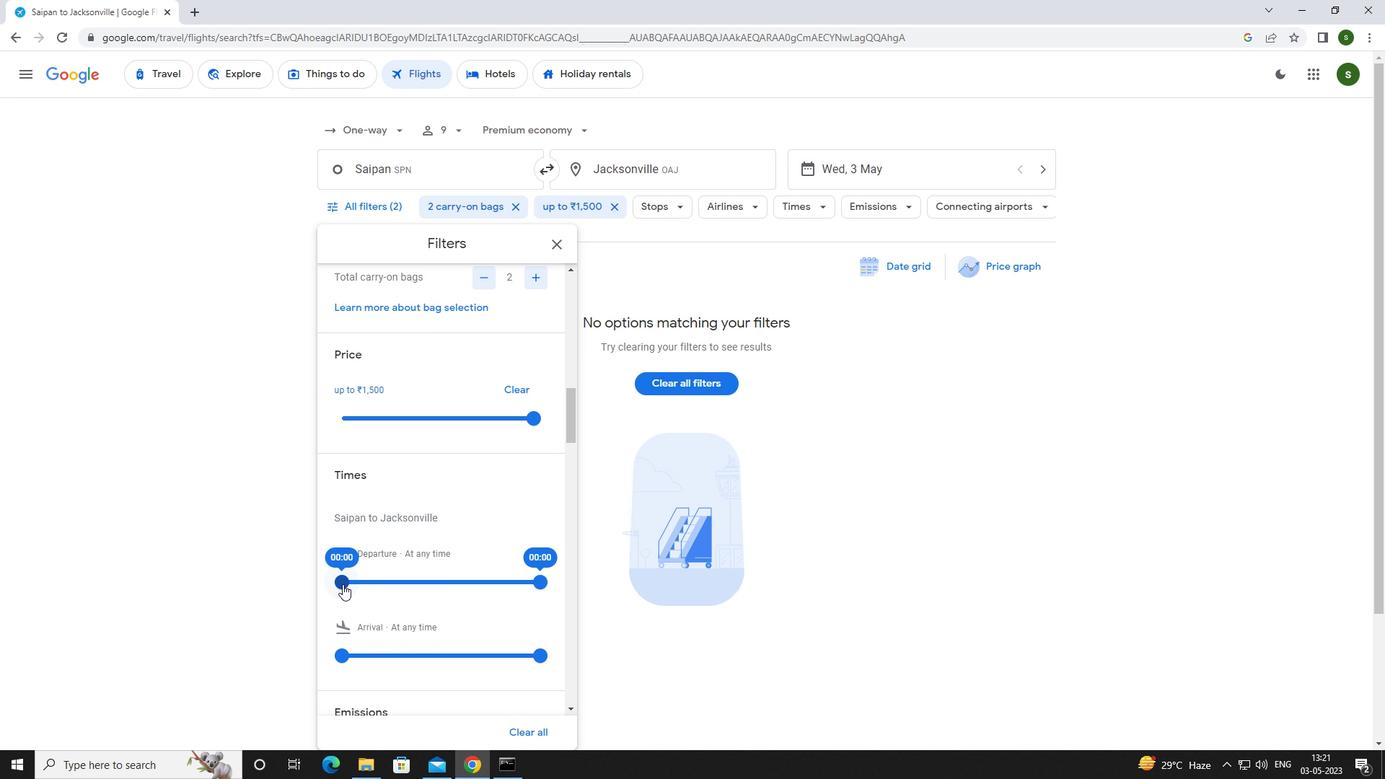 
Action: Mouse moved to (881, 522)
Screenshot: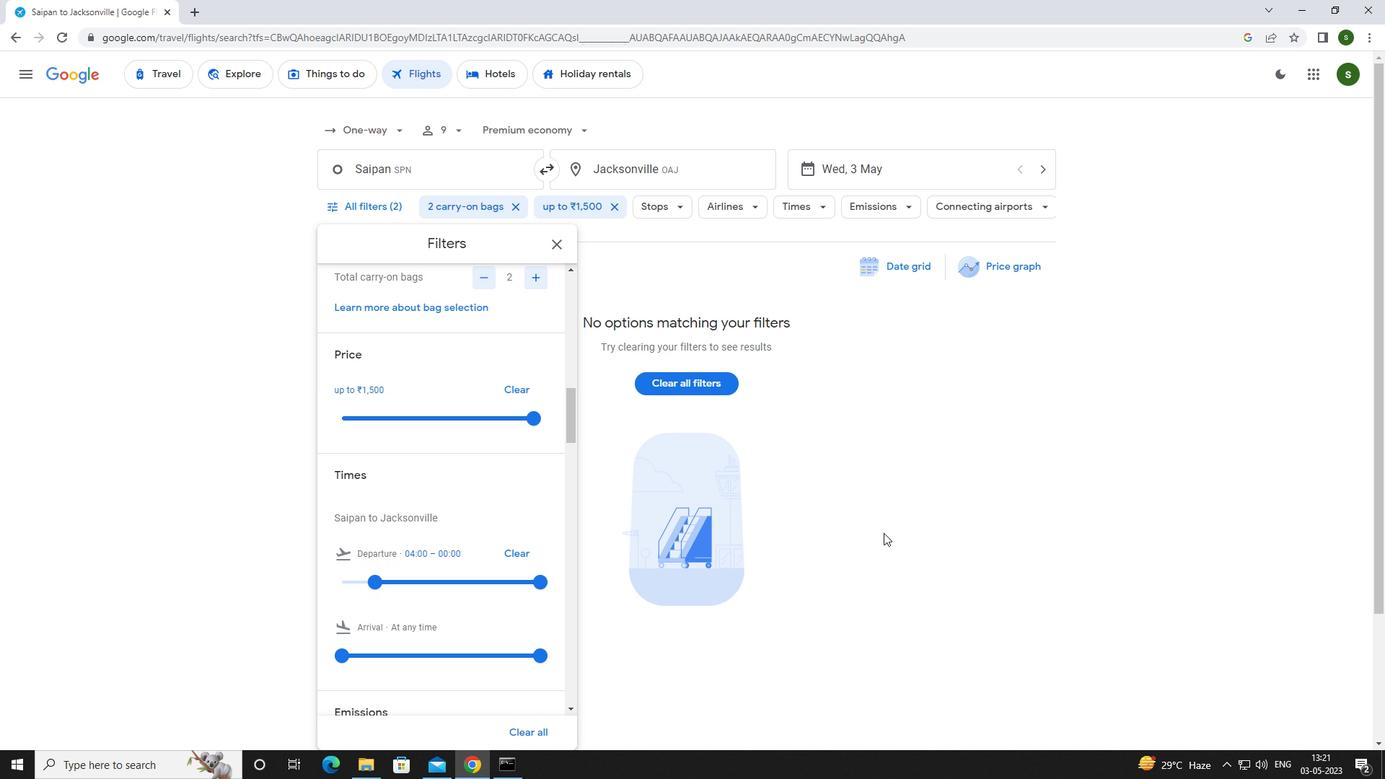 
Action: Mouse pressed left at (881, 522)
Screenshot: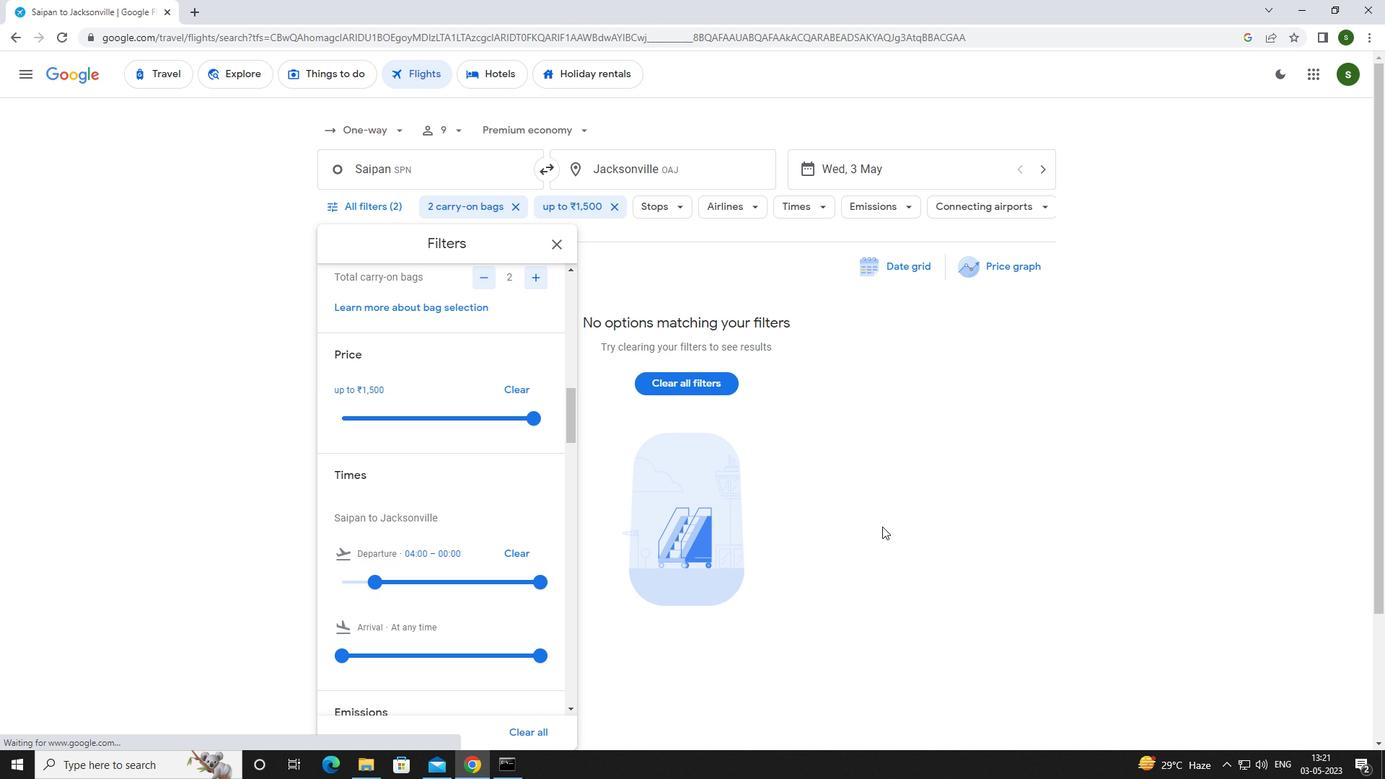 
